 Task: Search one way flight ticket for 2 adults, 4 children and 1 infant on lap in business from Williston: Williston Basin International Airport to Raleigh: Raleigh-durham International Airport on 8-5-2023. Choice of flights is United. Number of bags: 2 carry on bags and 7 checked bags. Price is upto 107000. Outbound departure time preference is 4:00.
Action: Mouse moved to (429, 359)
Screenshot: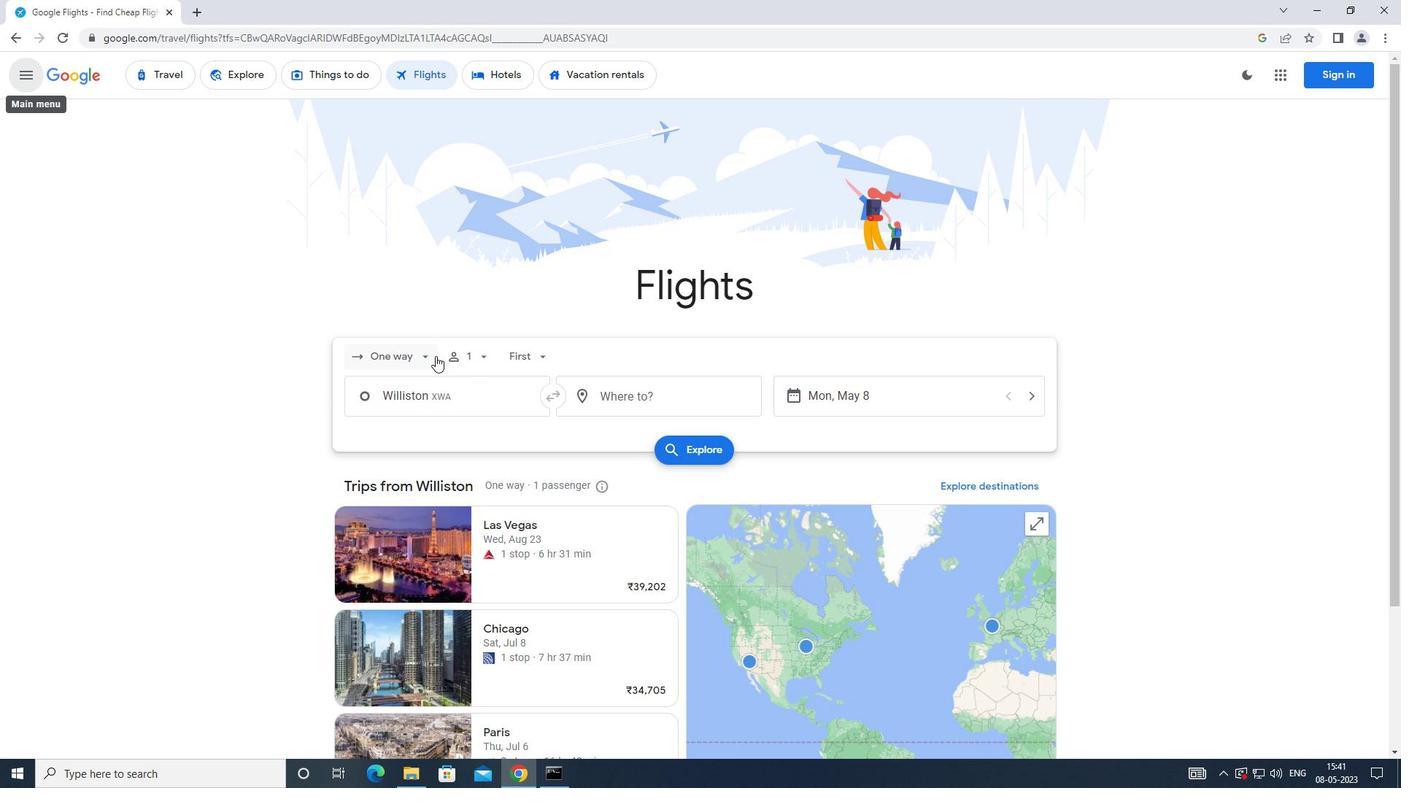 
Action: Mouse pressed left at (429, 359)
Screenshot: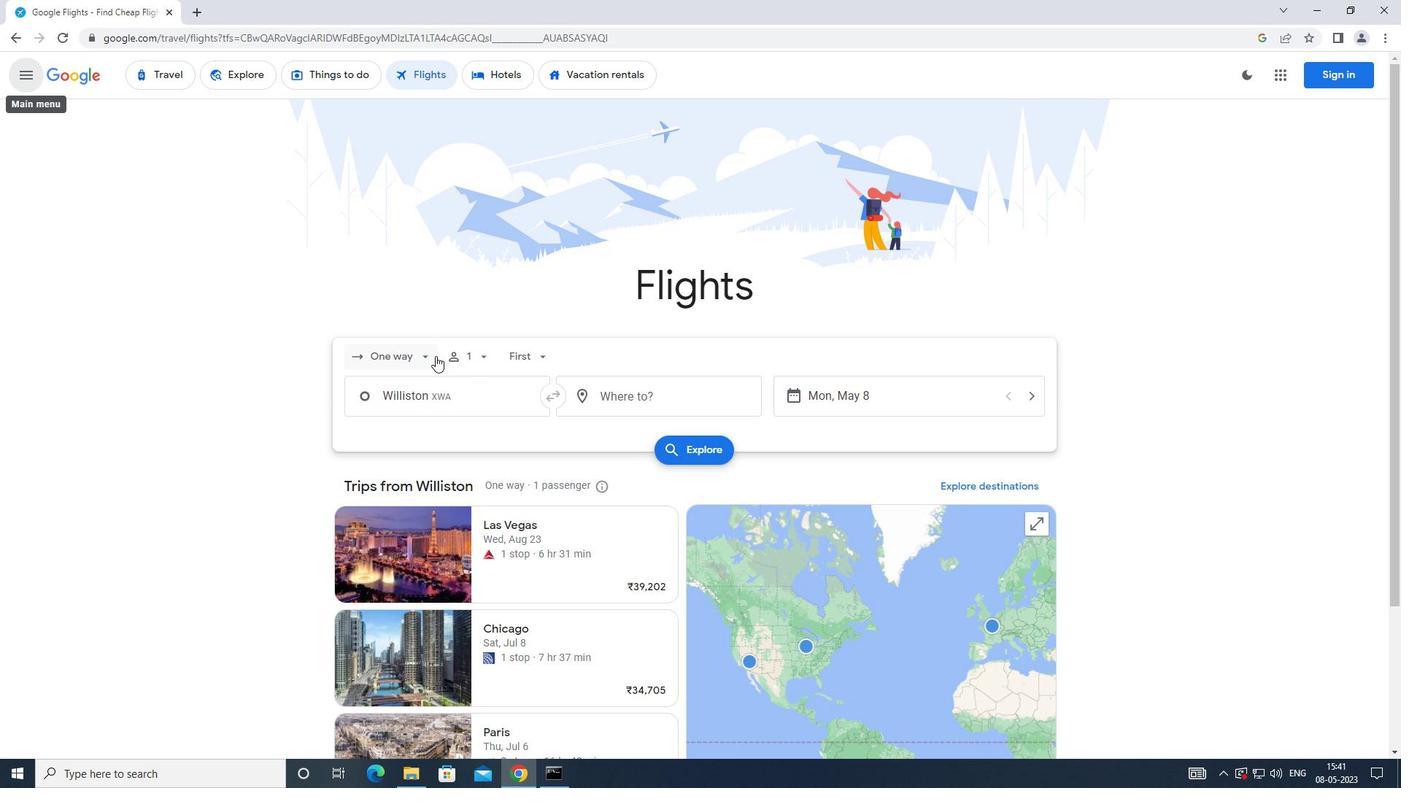 
Action: Mouse moved to (435, 424)
Screenshot: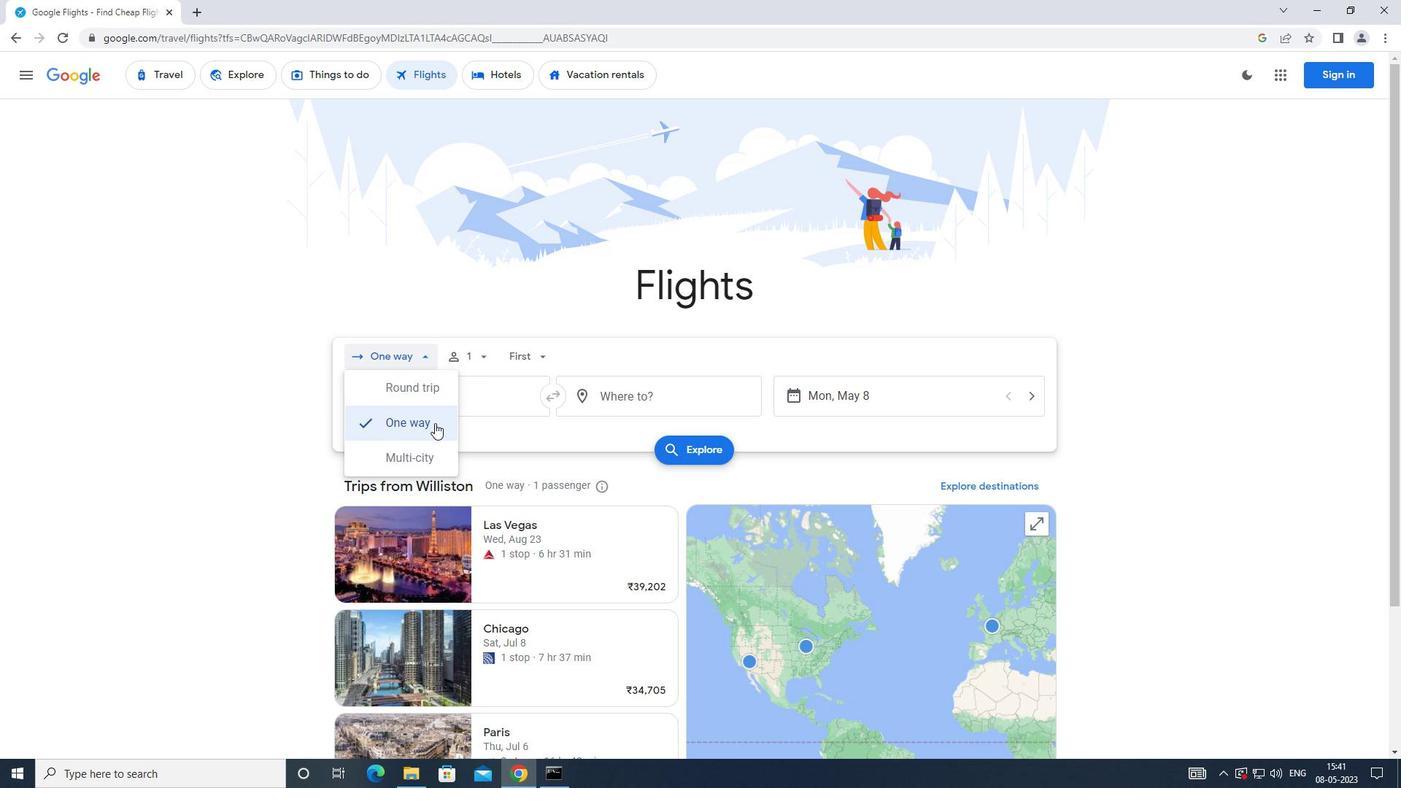 
Action: Mouse pressed left at (435, 424)
Screenshot: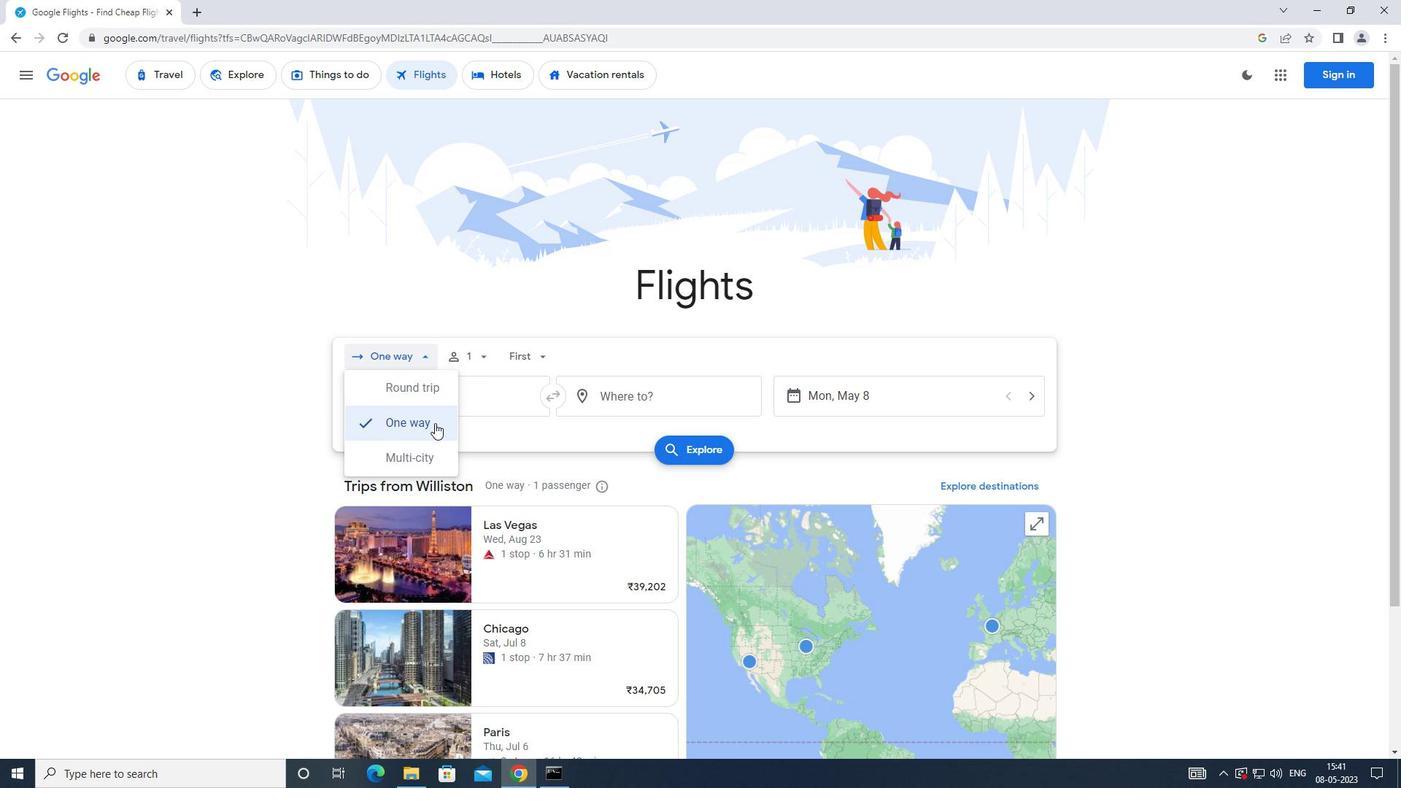 
Action: Mouse moved to (483, 357)
Screenshot: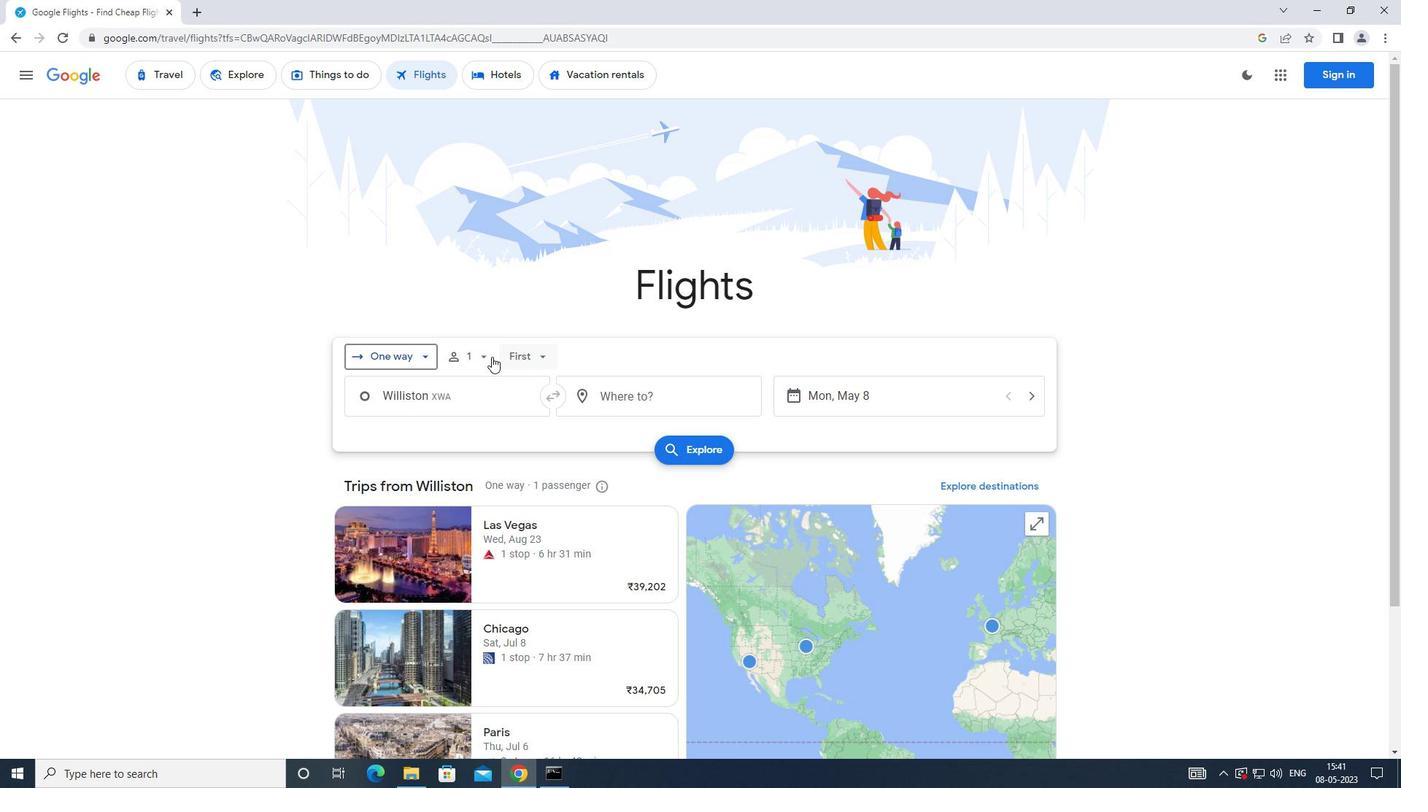 
Action: Mouse pressed left at (483, 357)
Screenshot: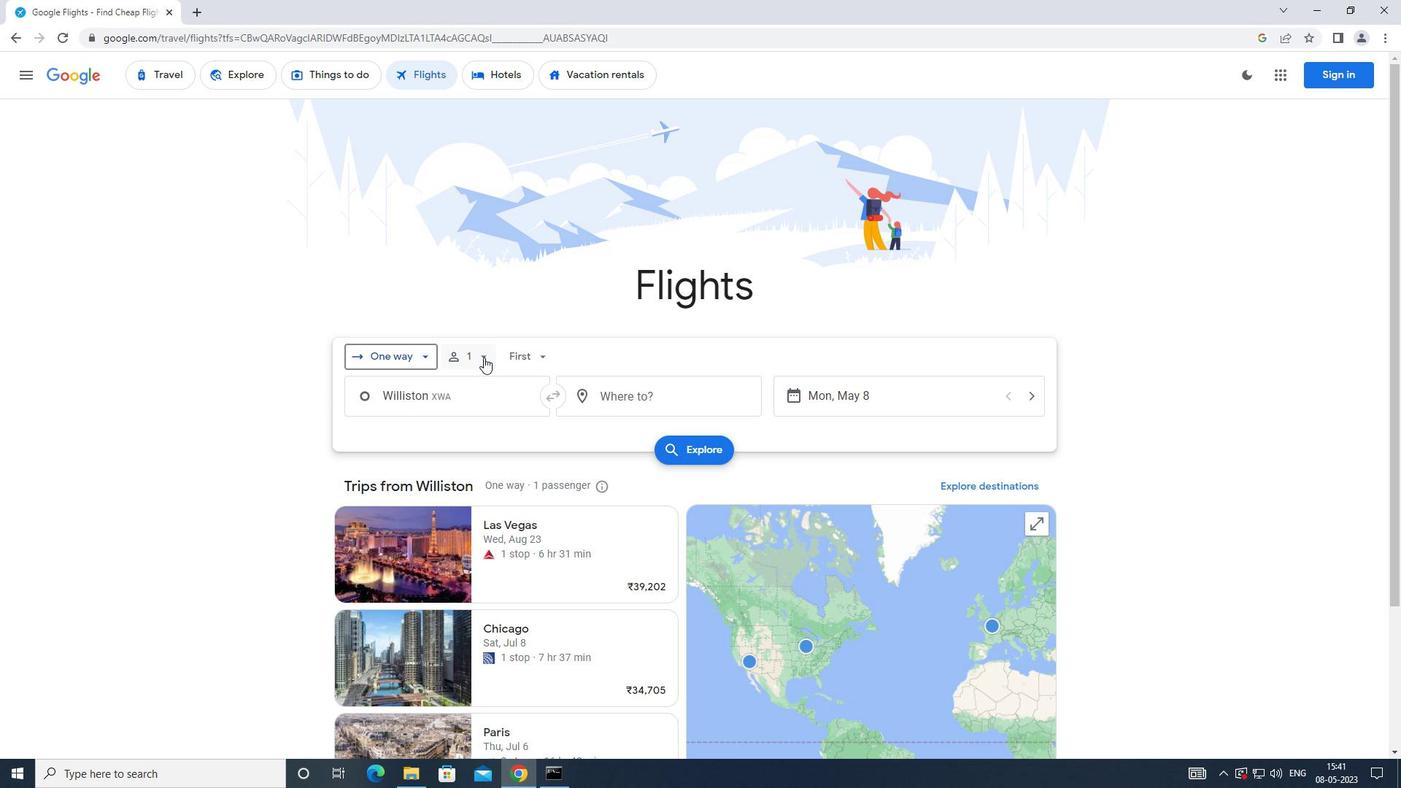 
Action: Mouse moved to (592, 389)
Screenshot: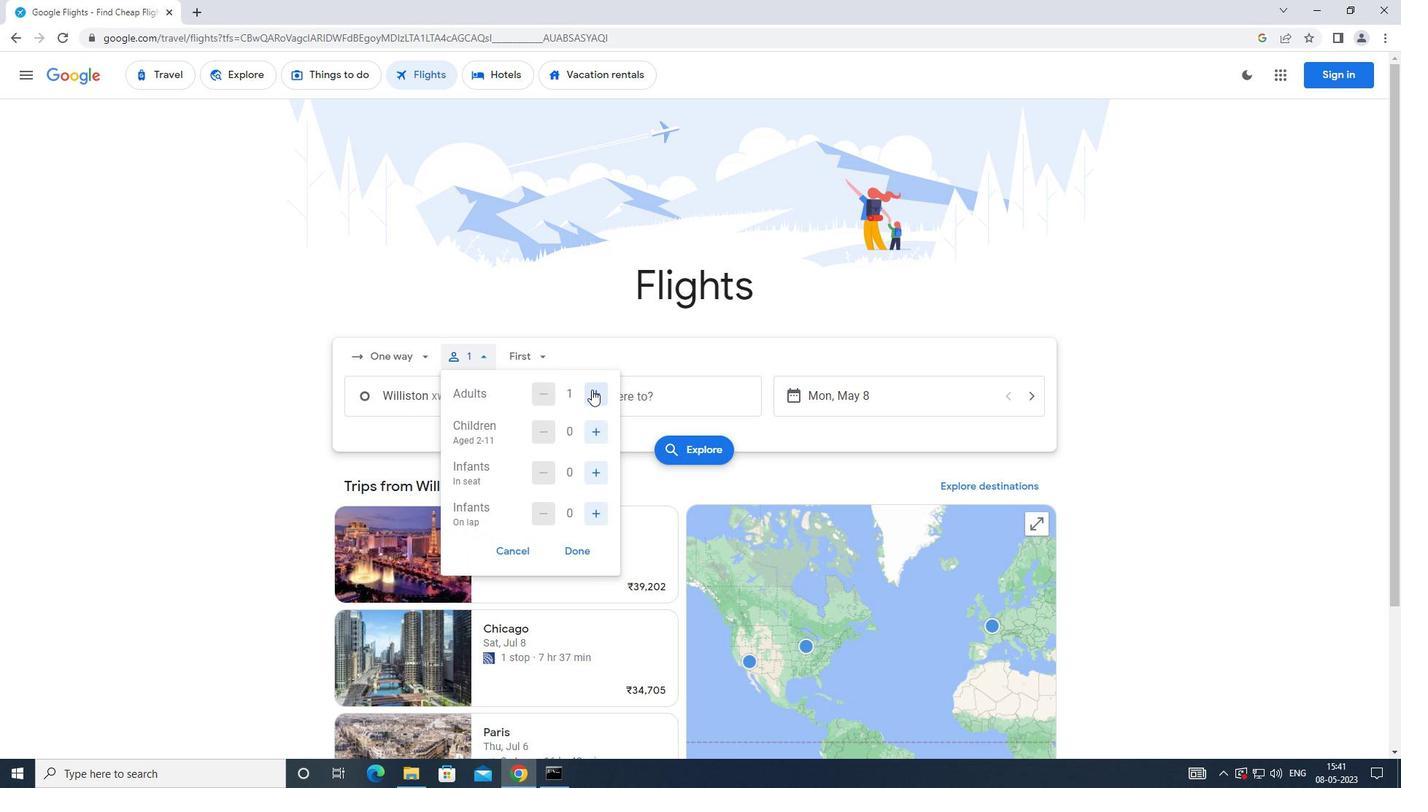 
Action: Mouse pressed left at (592, 389)
Screenshot: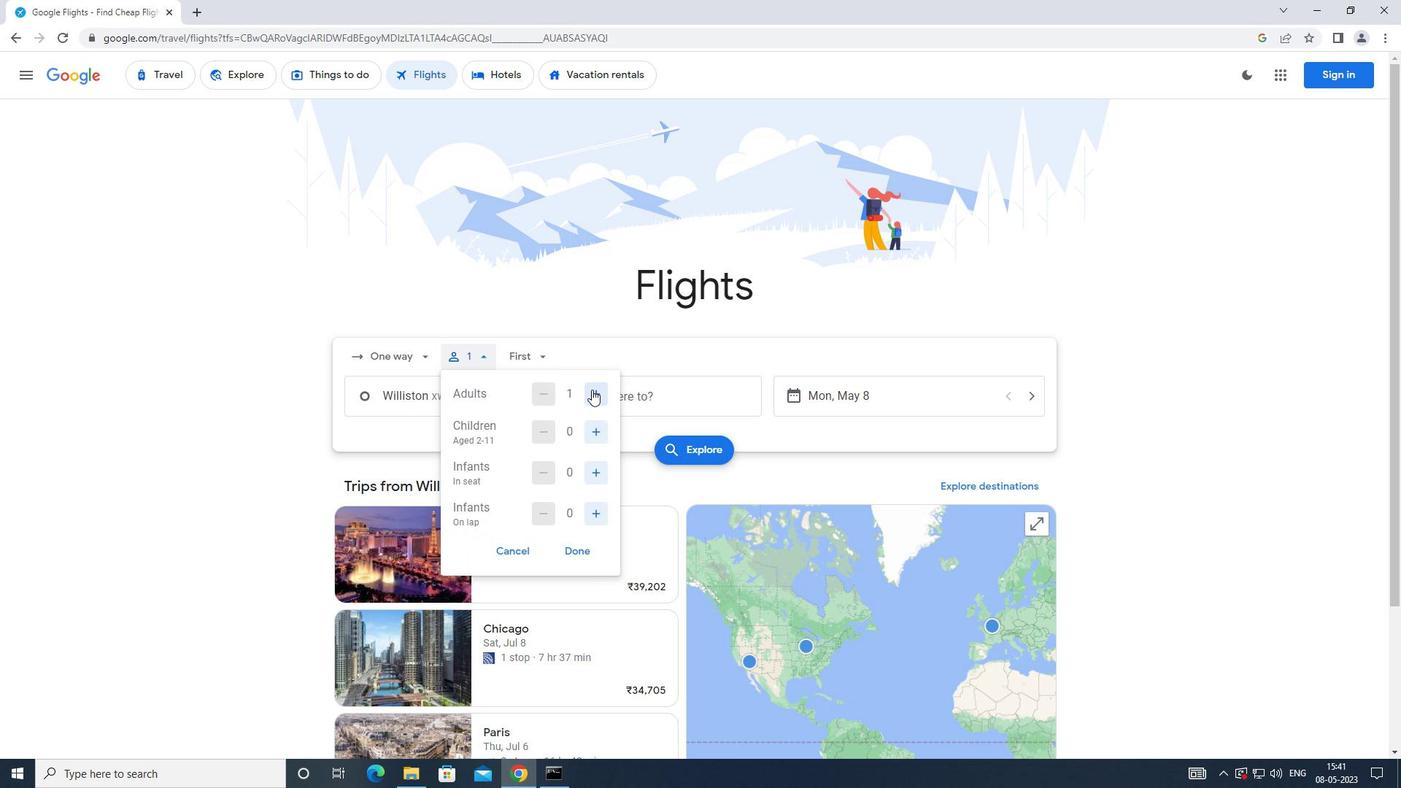 
Action: Mouse moved to (602, 442)
Screenshot: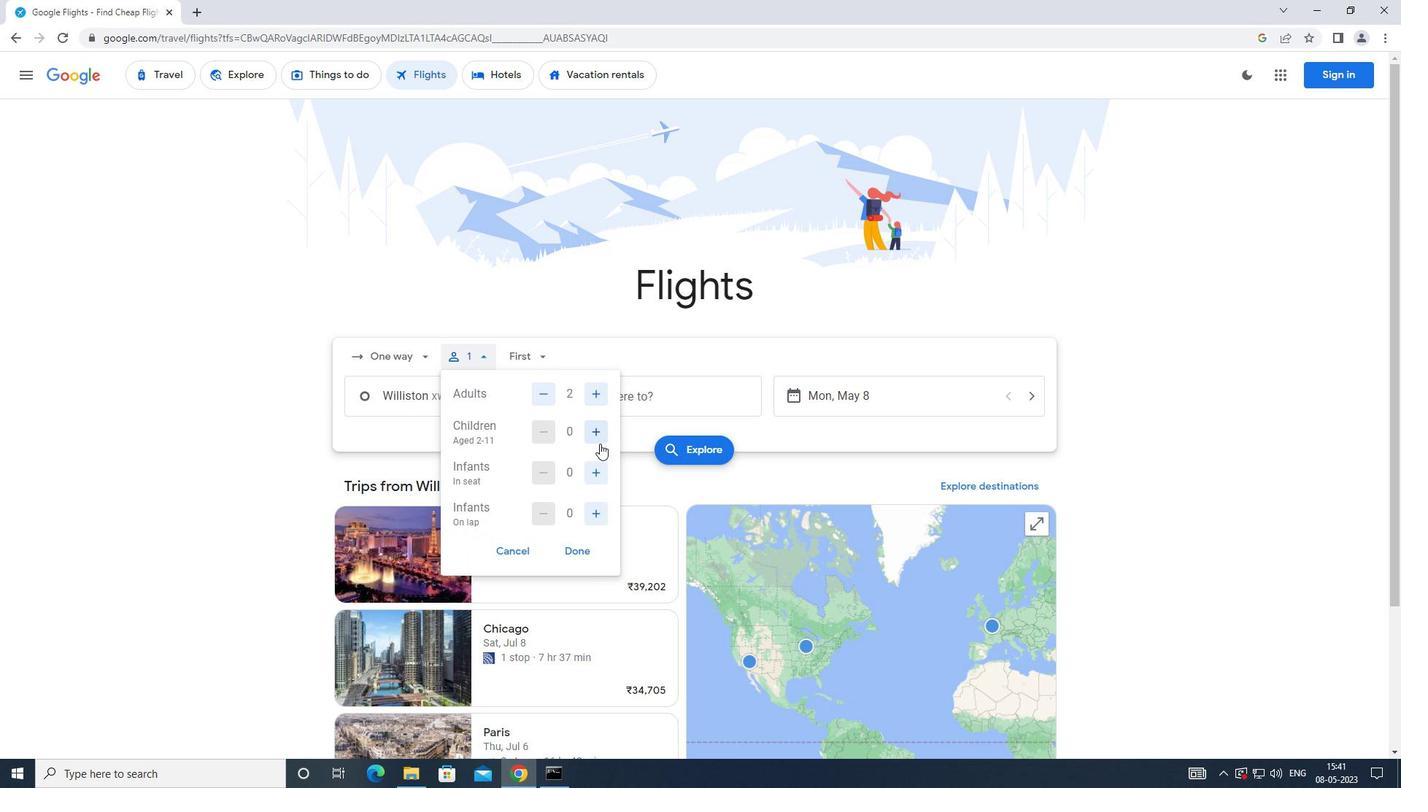 
Action: Mouse pressed left at (602, 442)
Screenshot: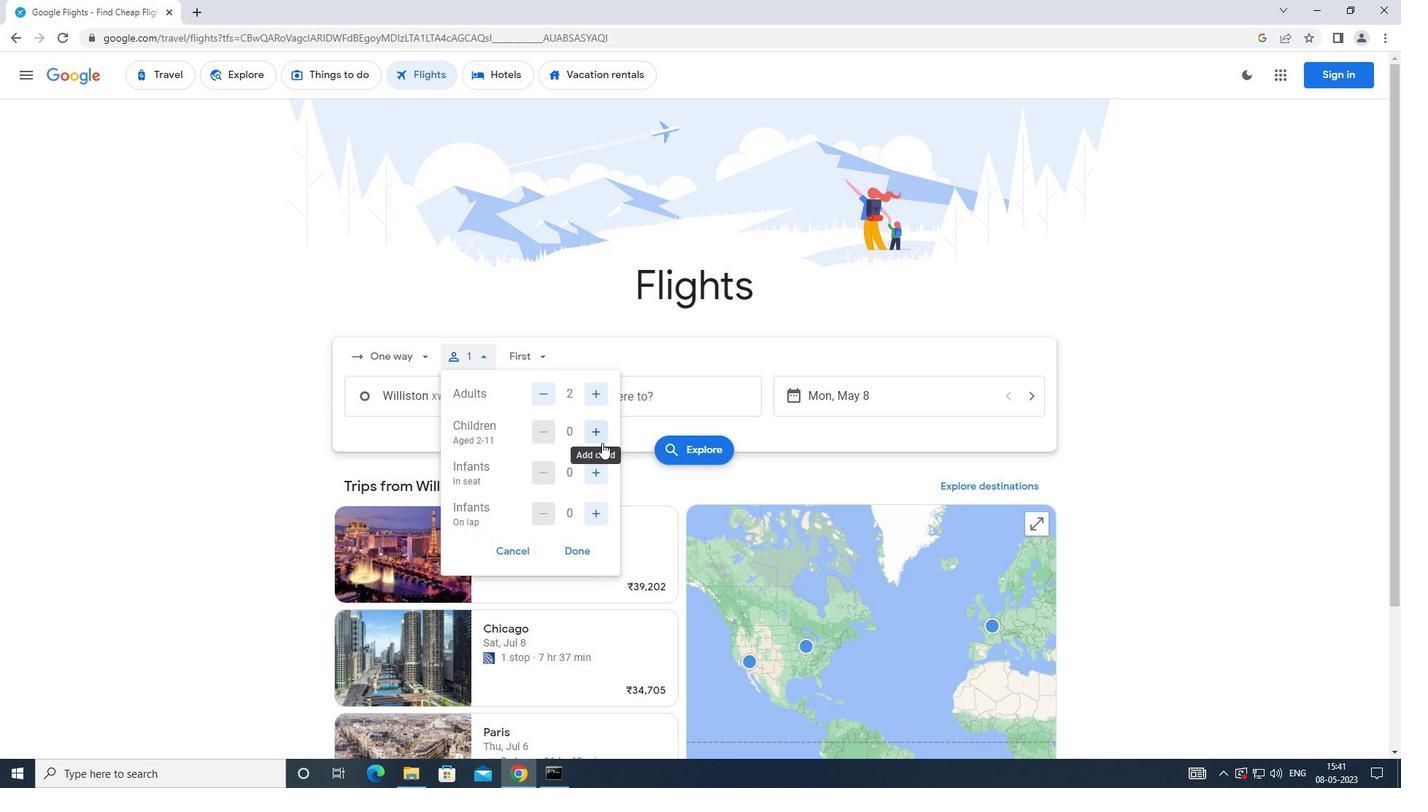 
Action: Mouse pressed left at (602, 442)
Screenshot: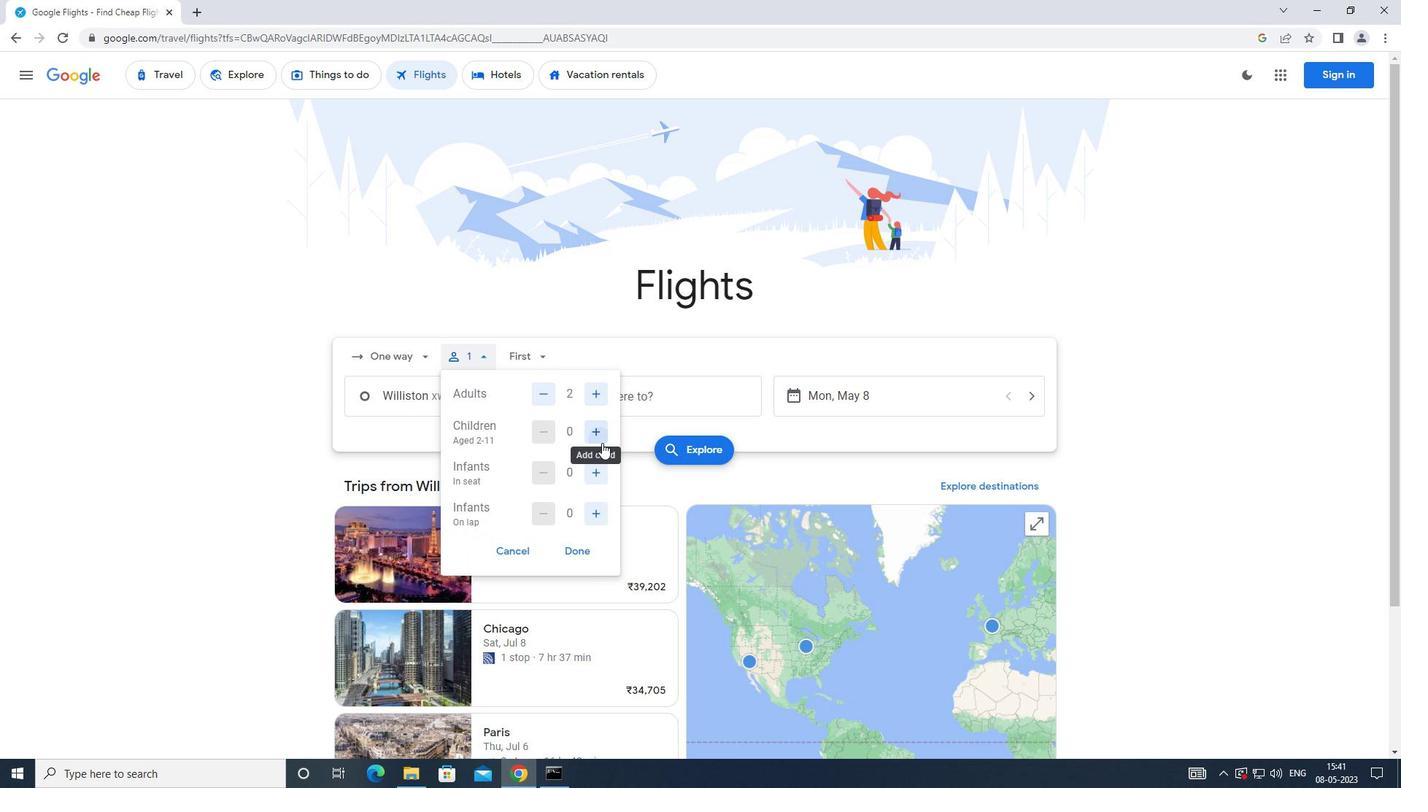 
Action: Mouse pressed left at (602, 442)
Screenshot: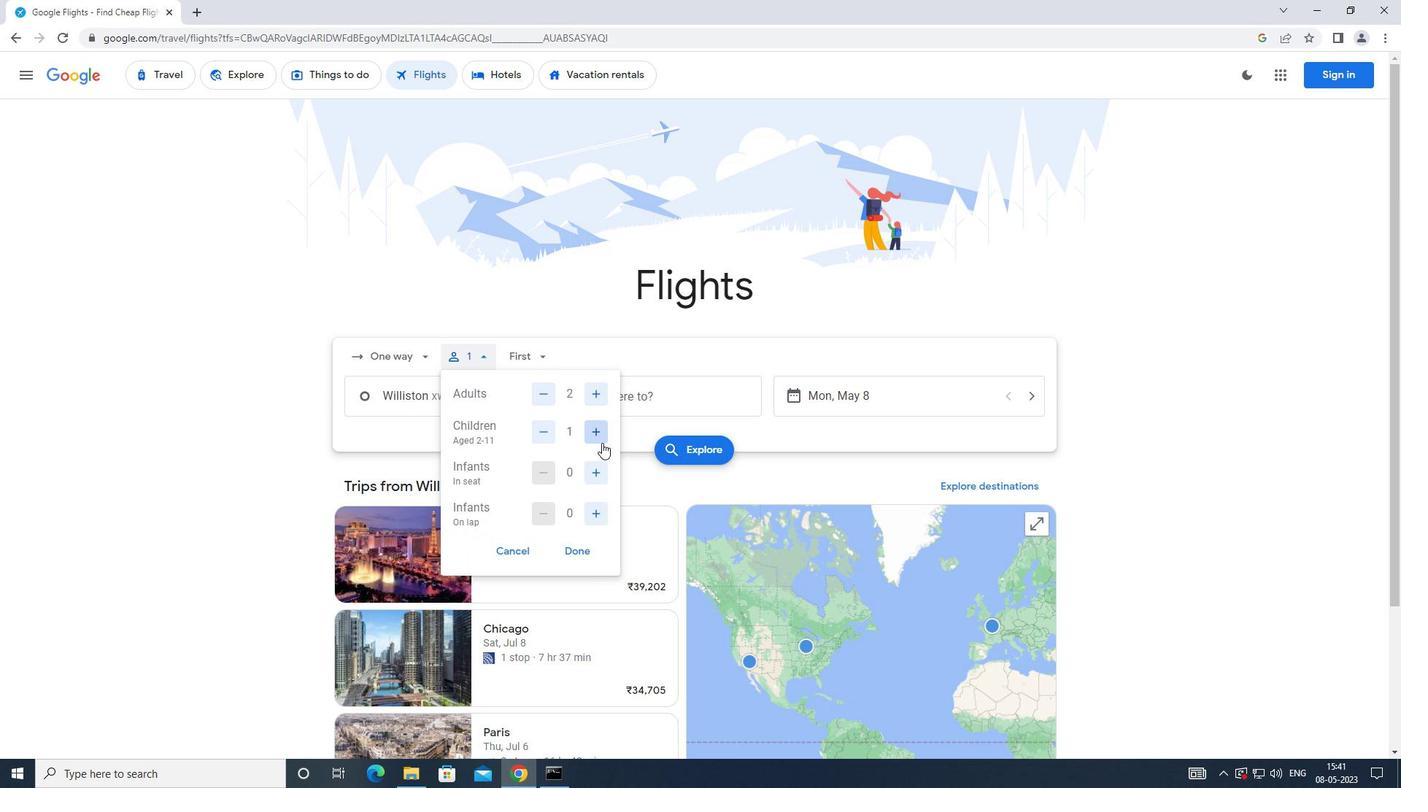 
Action: Mouse pressed left at (602, 442)
Screenshot: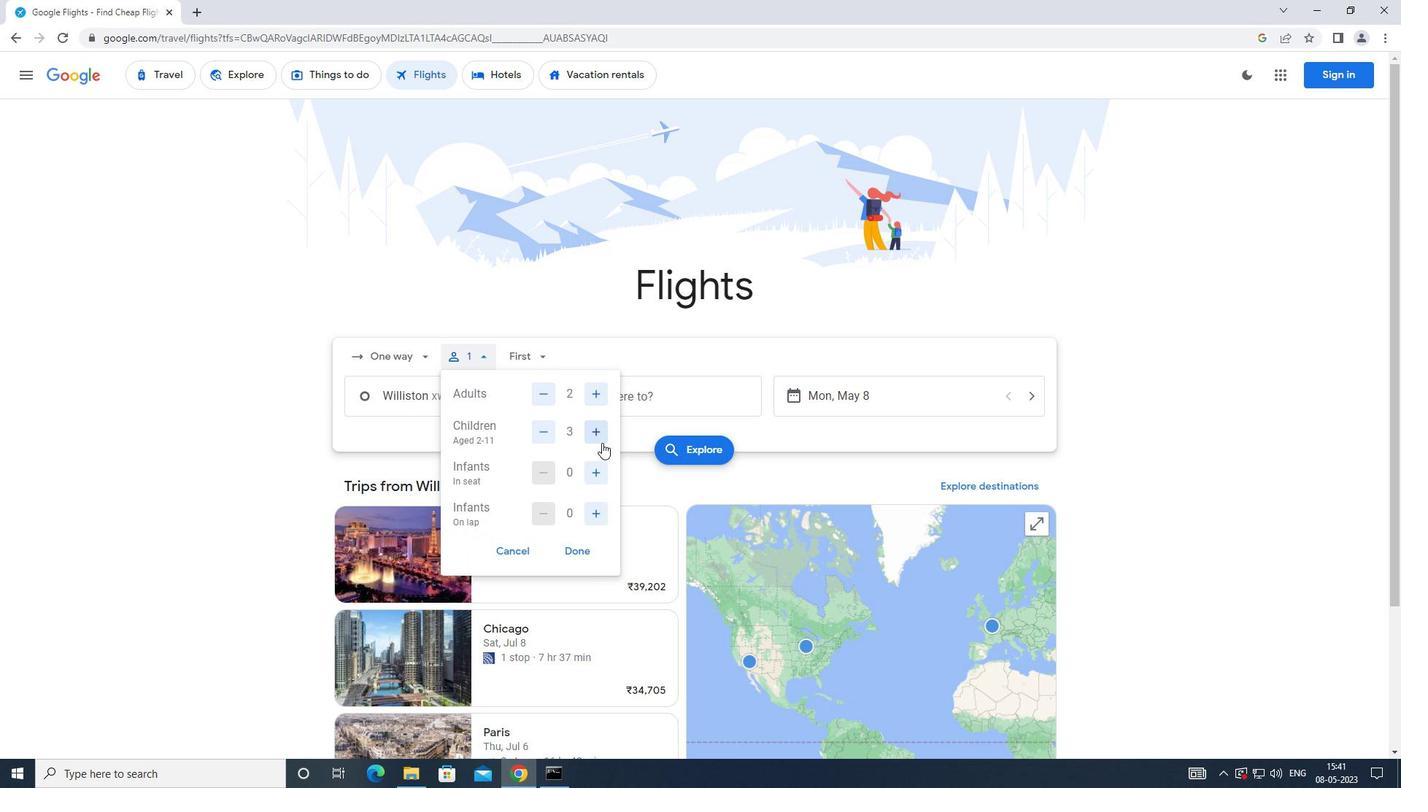 
Action: Mouse moved to (599, 464)
Screenshot: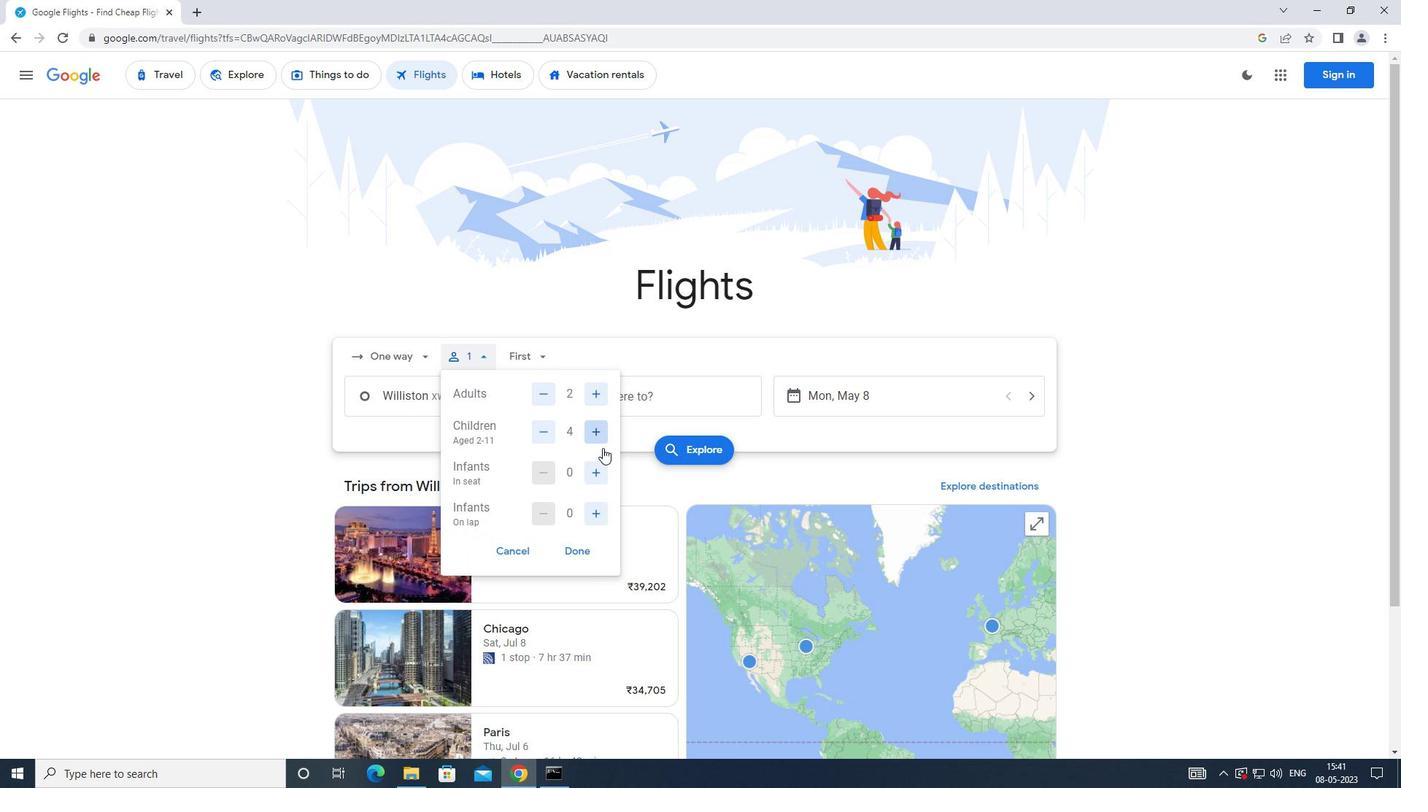 
Action: Mouse pressed left at (599, 464)
Screenshot: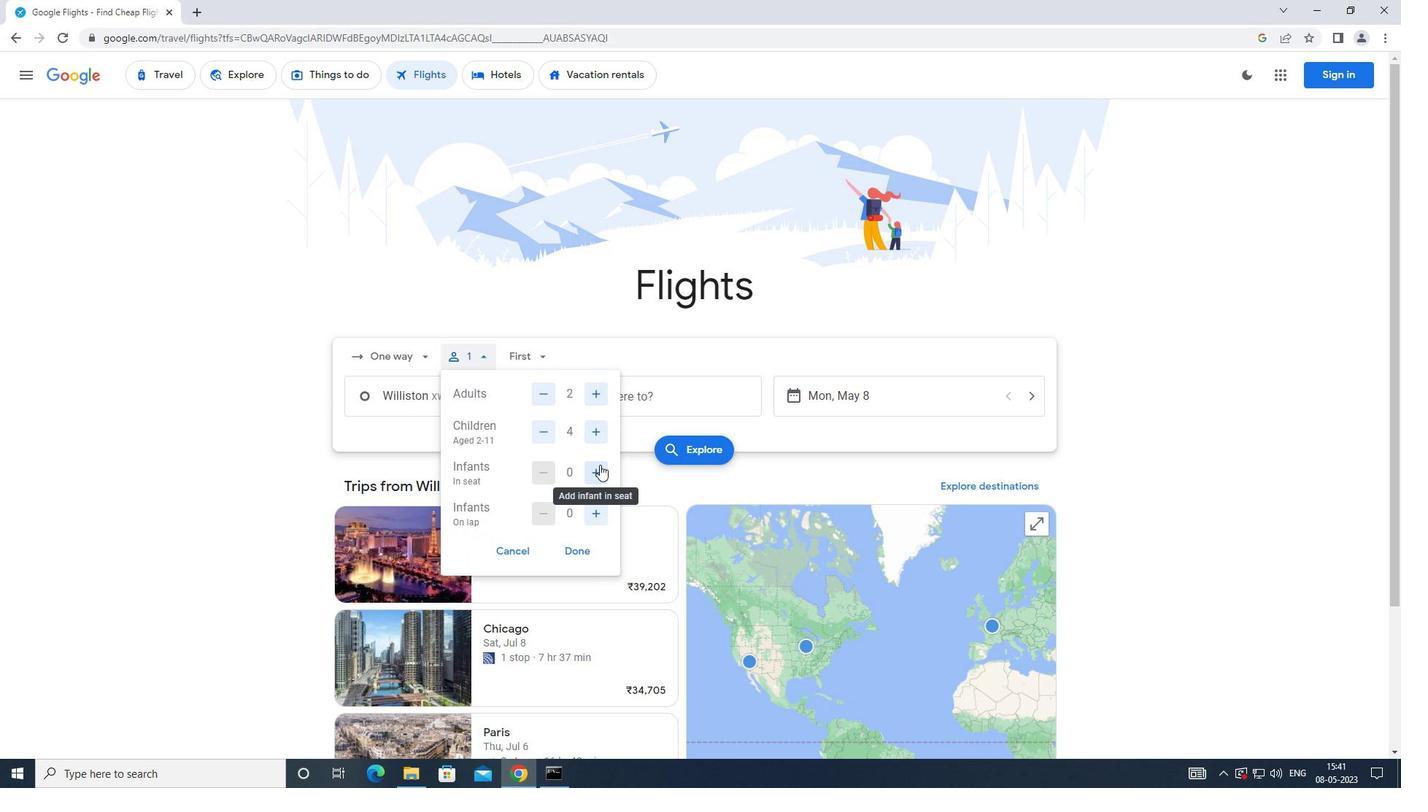 
Action: Mouse moved to (578, 545)
Screenshot: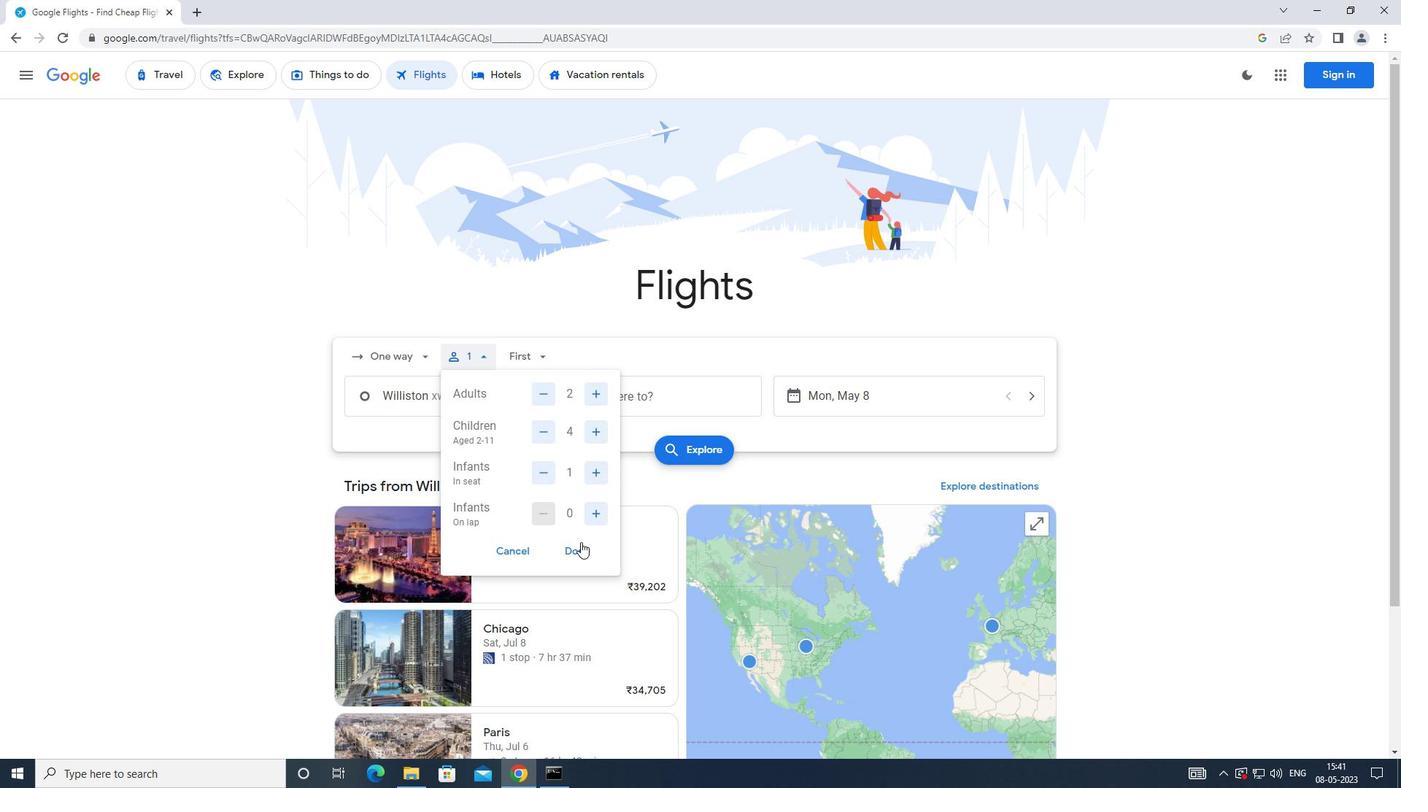 
Action: Mouse pressed left at (578, 545)
Screenshot: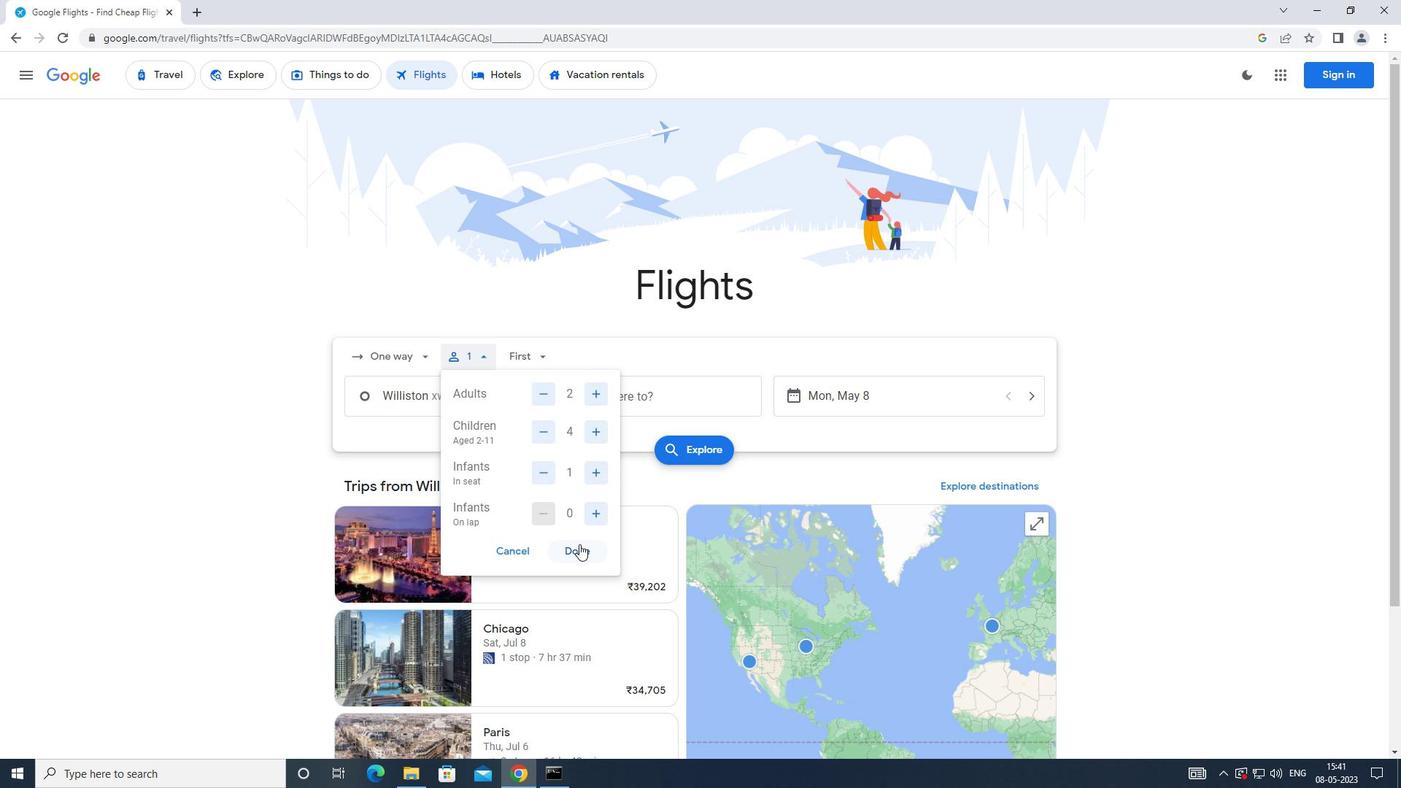 
Action: Mouse moved to (533, 357)
Screenshot: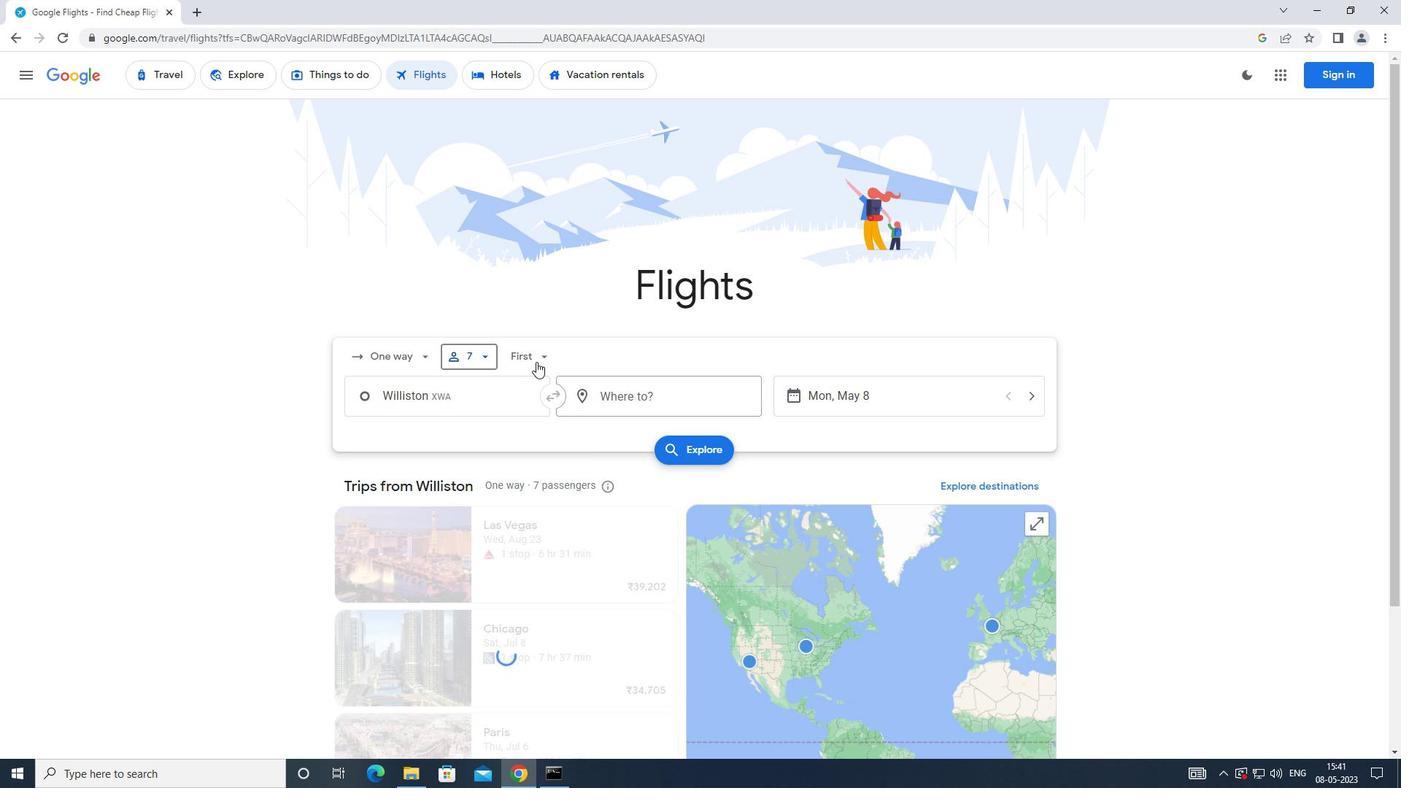 
Action: Mouse pressed left at (533, 357)
Screenshot: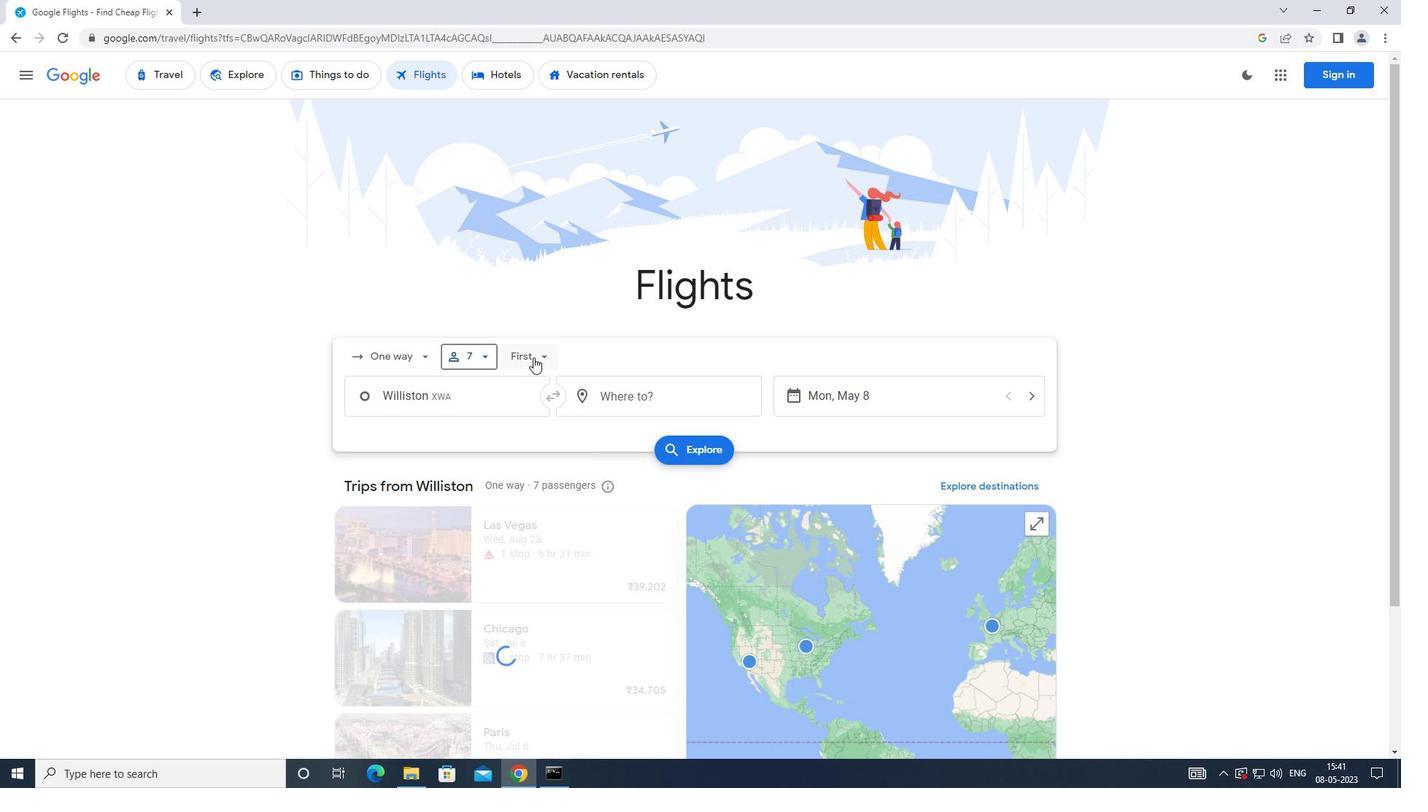 
Action: Mouse moved to (552, 456)
Screenshot: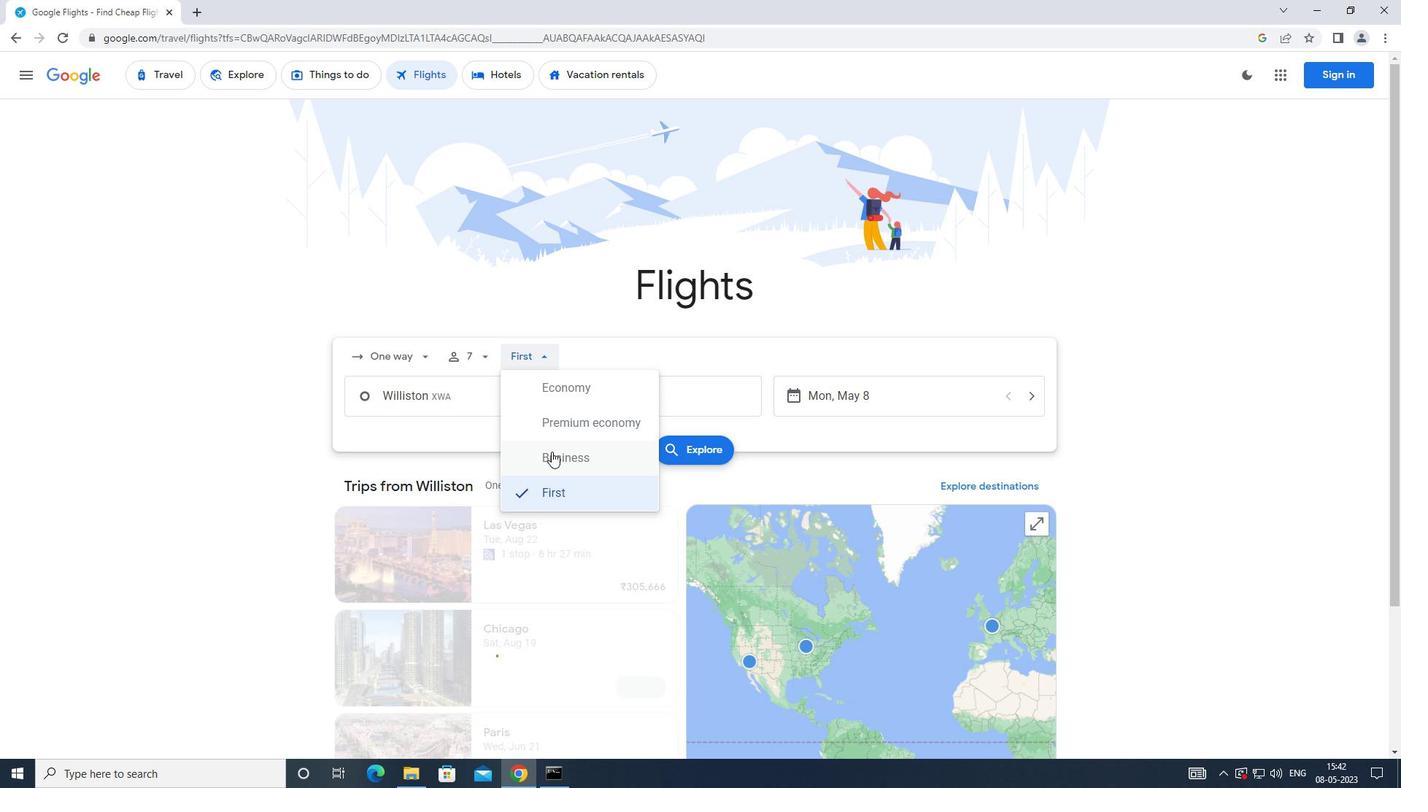 
Action: Mouse pressed left at (552, 456)
Screenshot: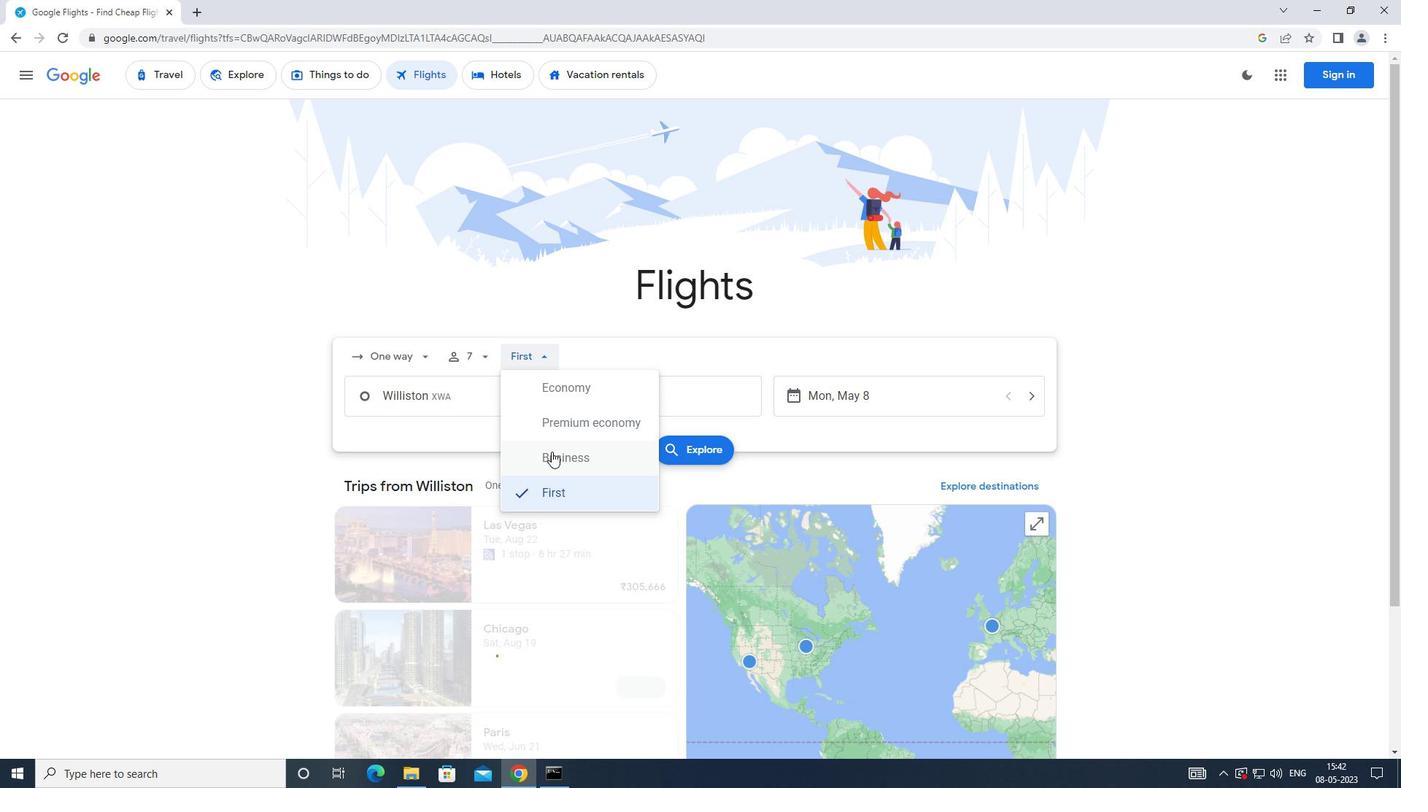 
Action: Mouse moved to (499, 402)
Screenshot: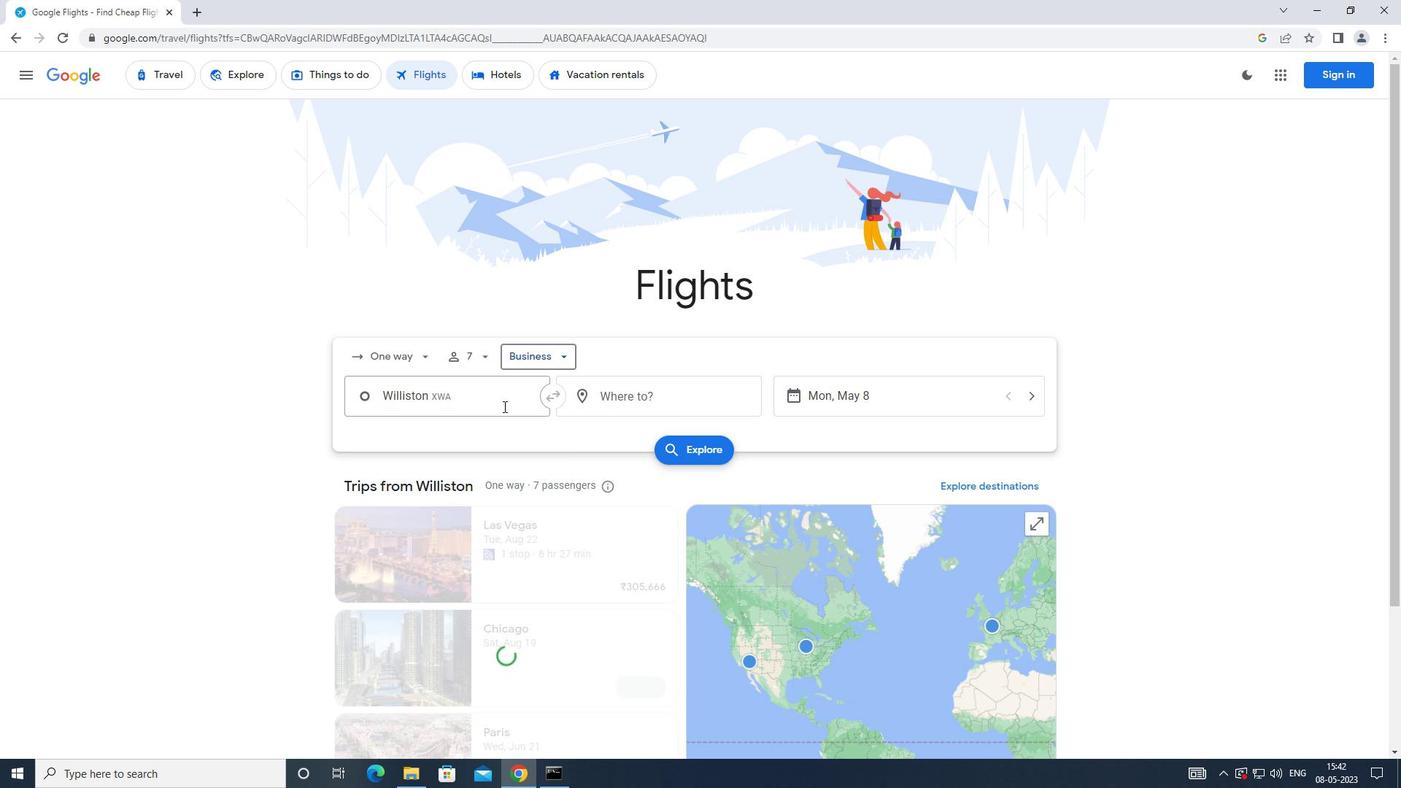
Action: Mouse pressed left at (499, 402)
Screenshot: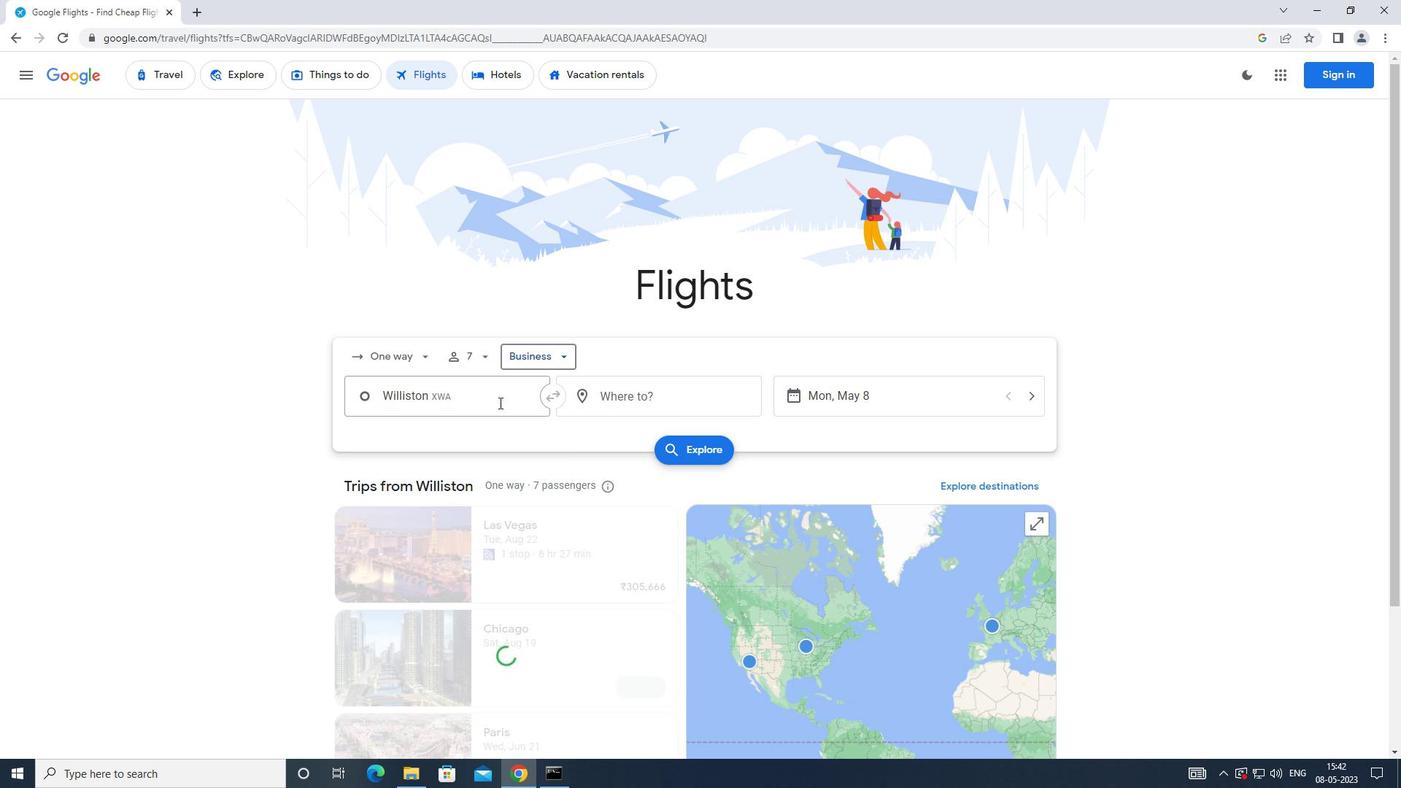 
Action: Mouse moved to (478, 436)
Screenshot: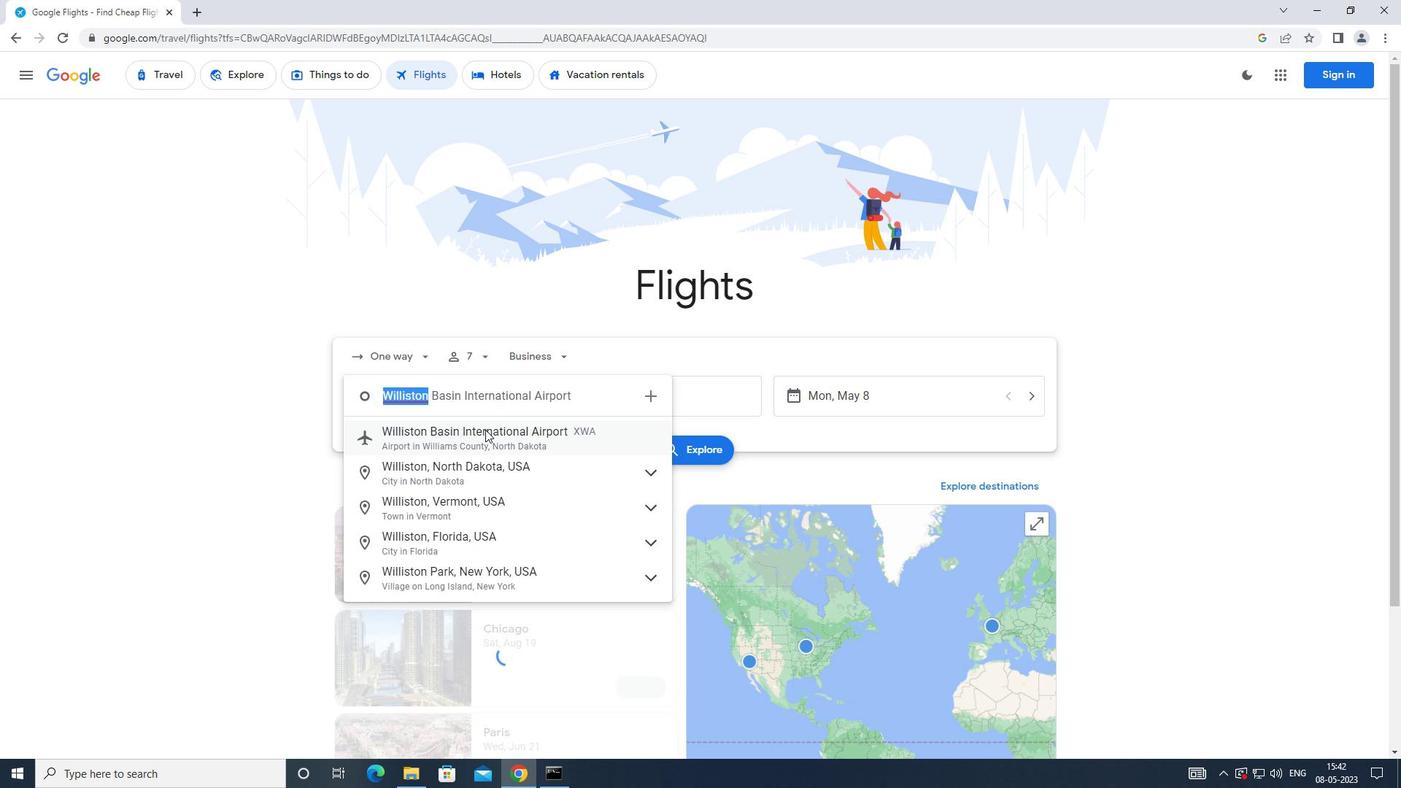
Action: Mouse pressed left at (478, 436)
Screenshot: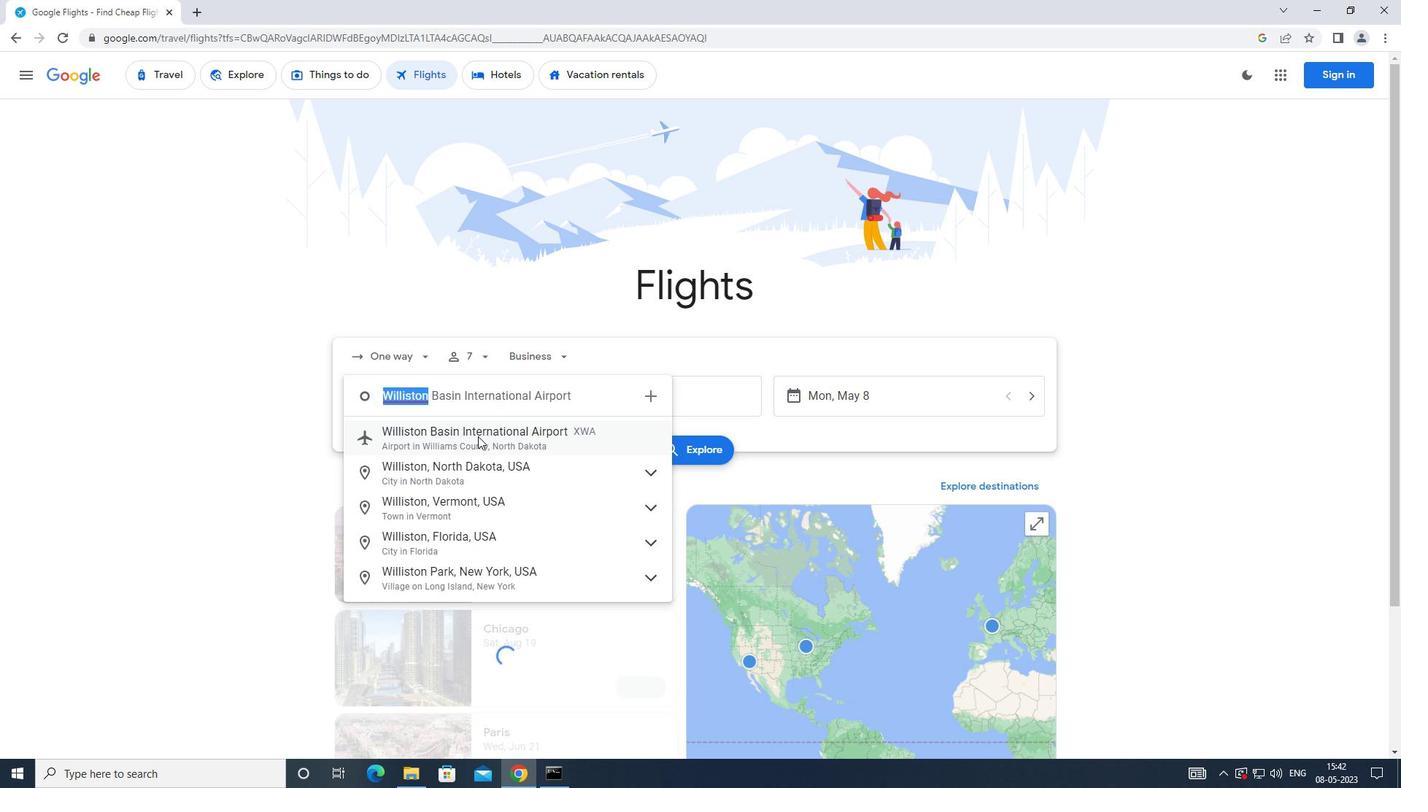 
Action: Mouse moved to (596, 399)
Screenshot: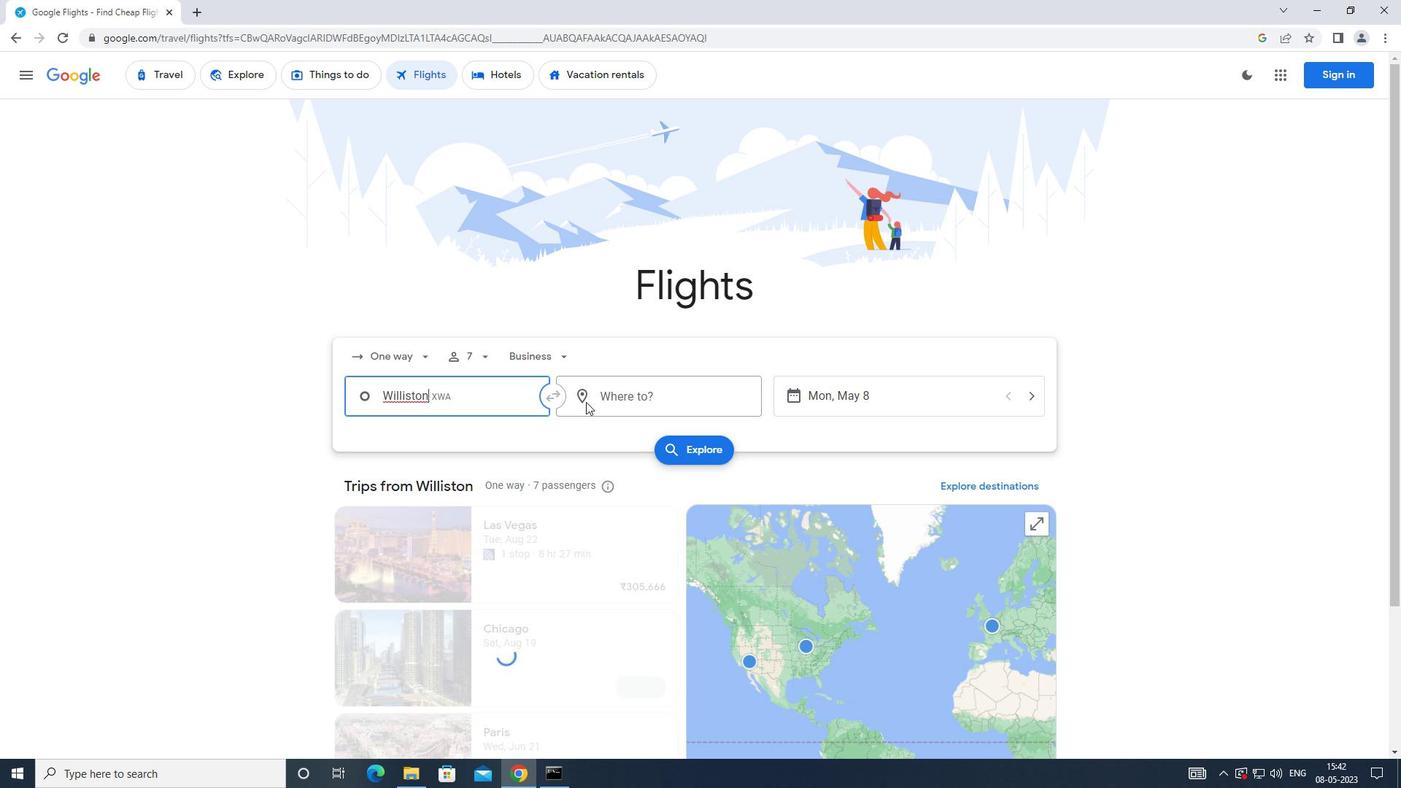 
Action: Mouse pressed left at (596, 399)
Screenshot: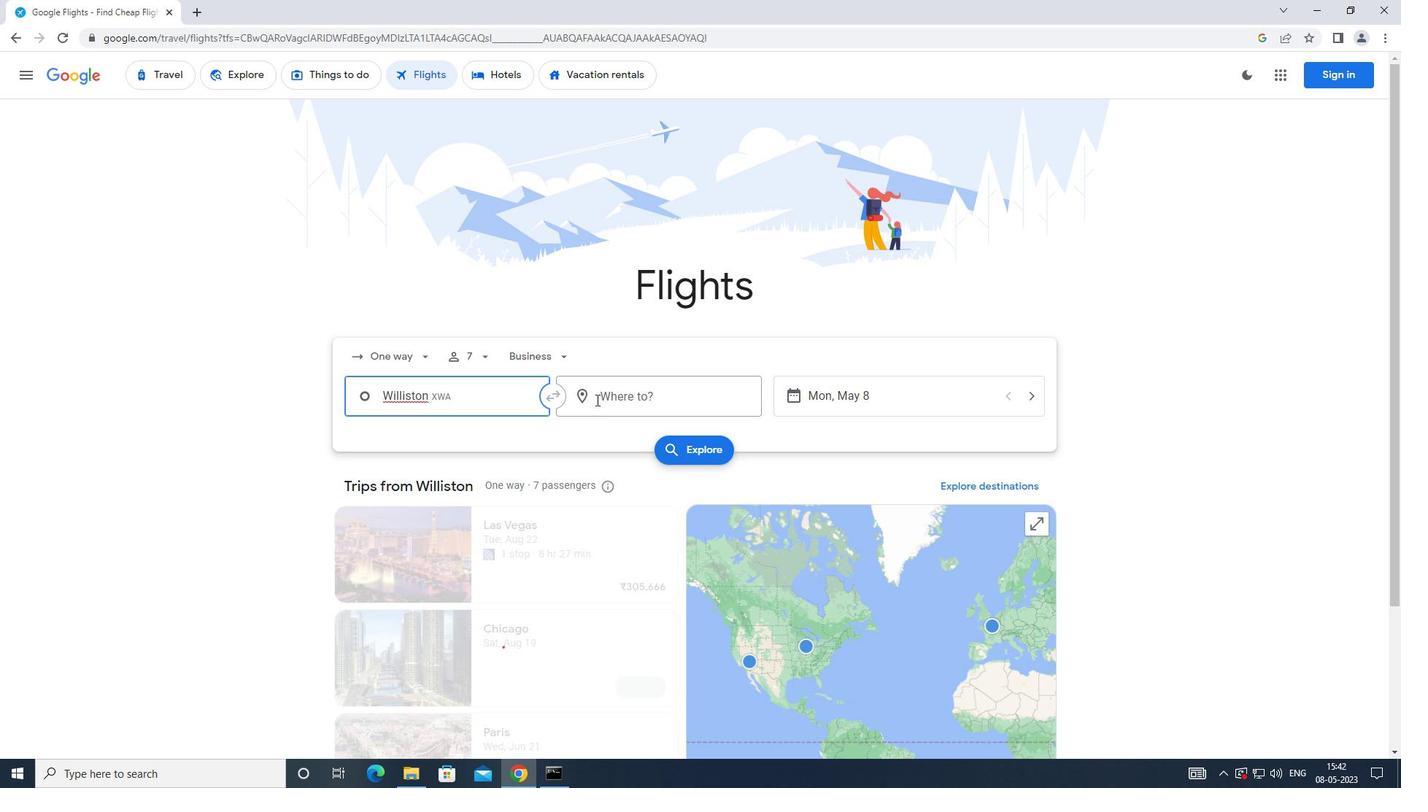
Action: Mouse moved to (596, 415)
Screenshot: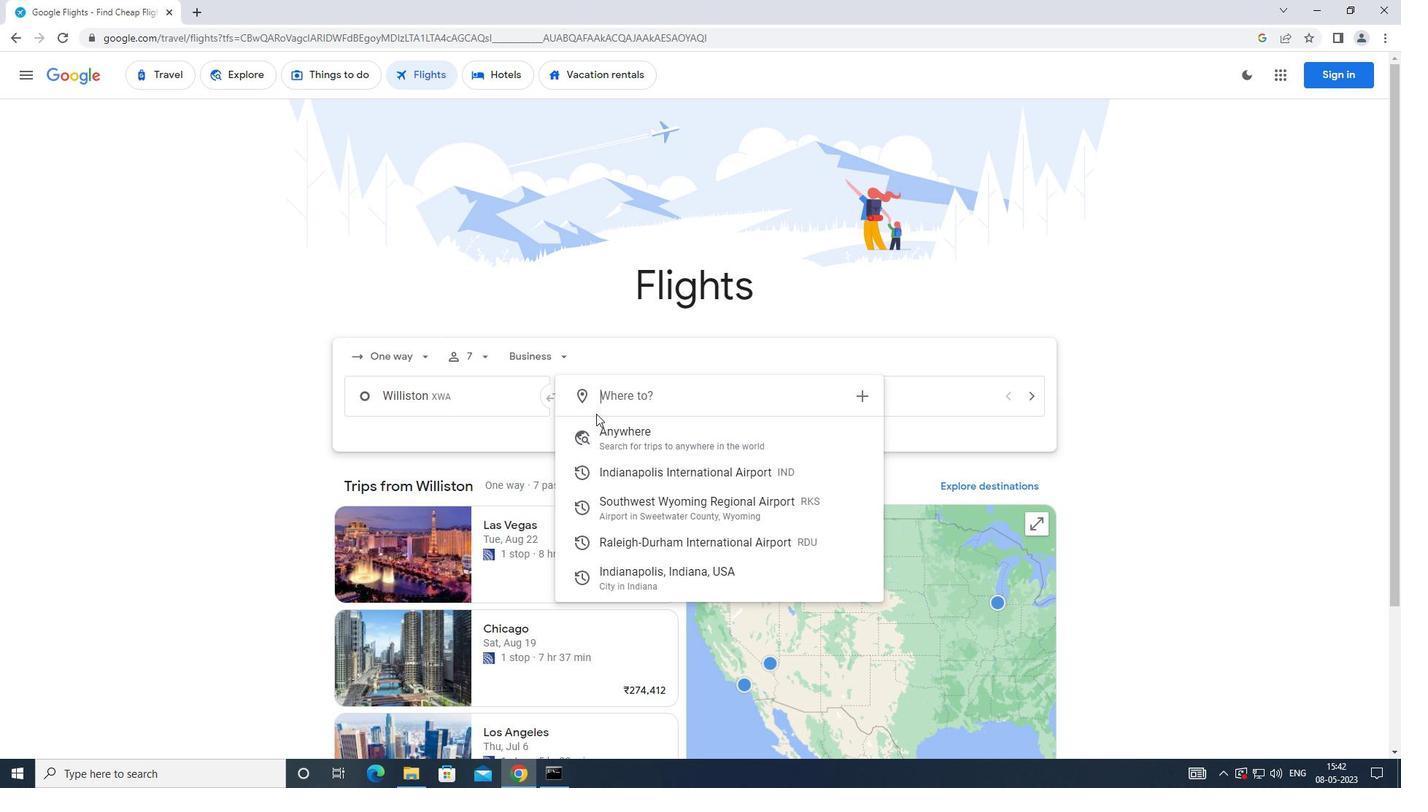
Action: Key pressed <Key.caps_lock>r<Key.caps_lock>aleigh
Screenshot: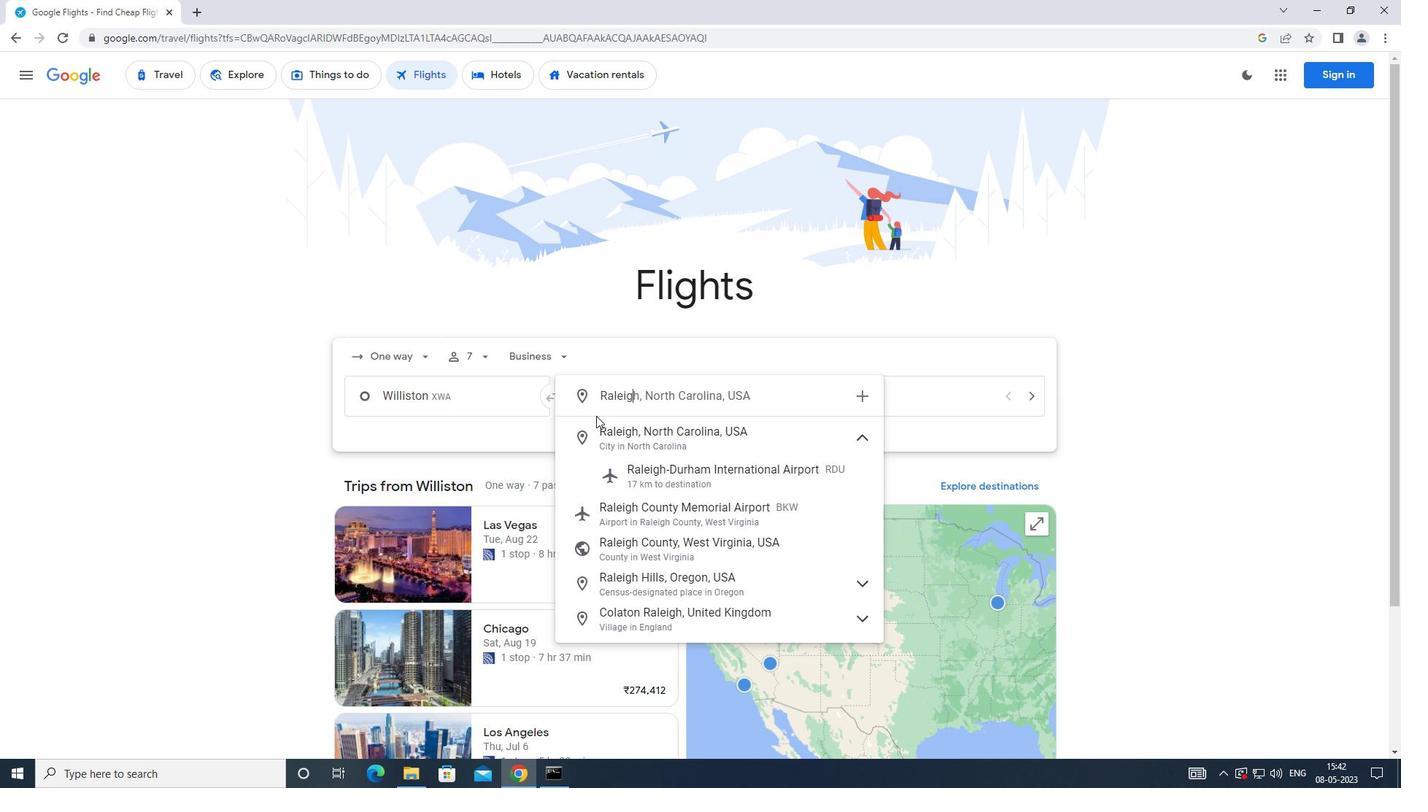 
Action: Mouse moved to (633, 477)
Screenshot: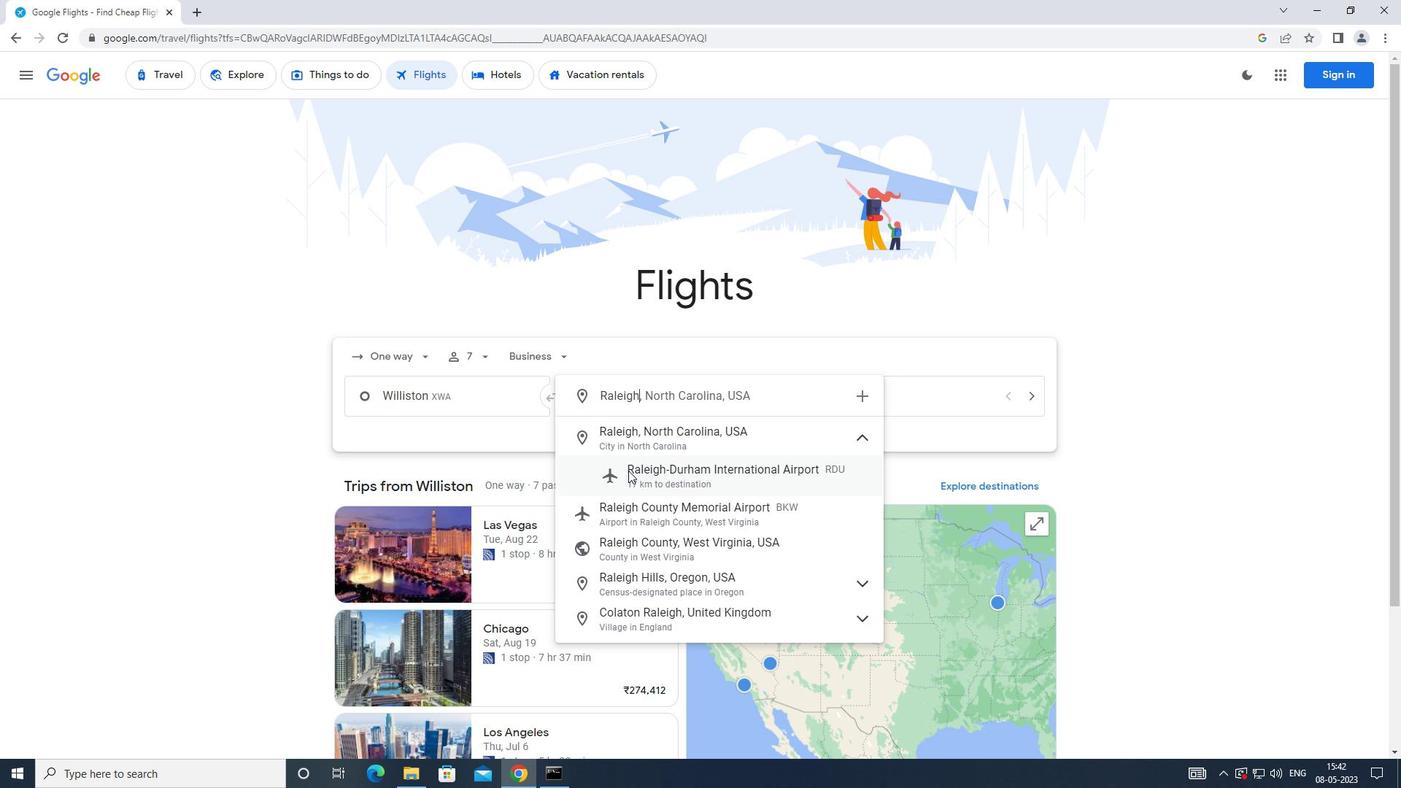 
Action: Mouse pressed left at (633, 477)
Screenshot: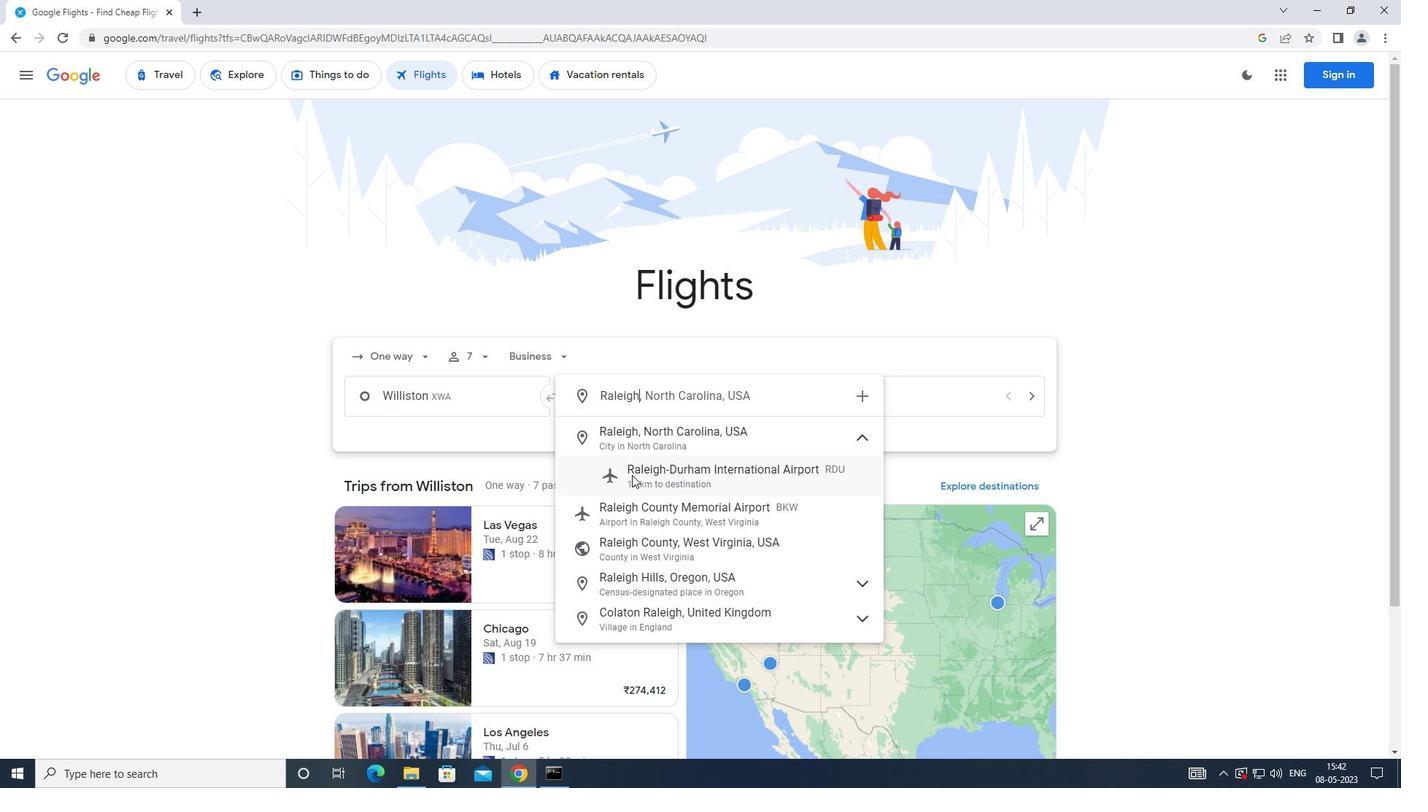 
Action: Mouse moved to (835, 409)
Screenshot: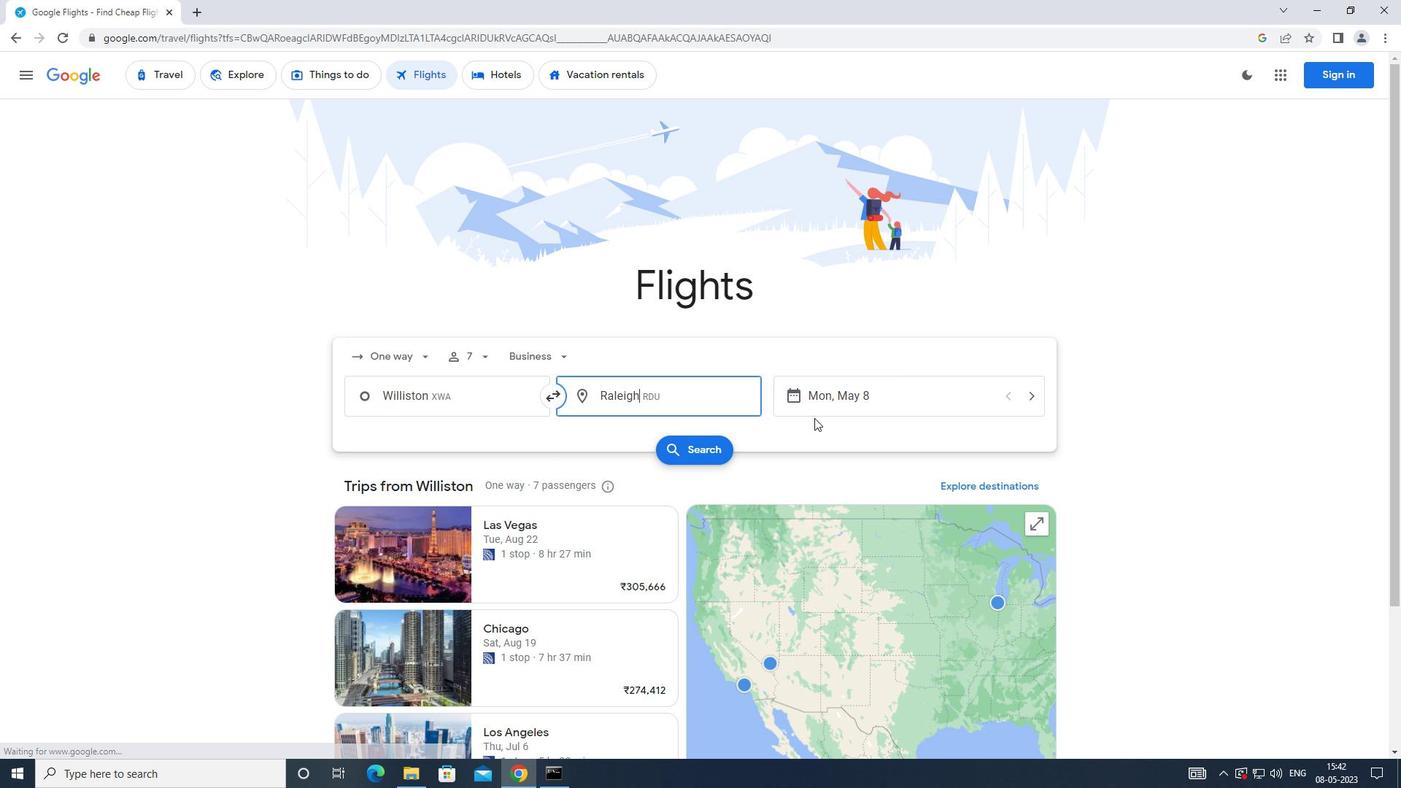 
Action: Mouse pressed left at (835, 409)
Screenshot: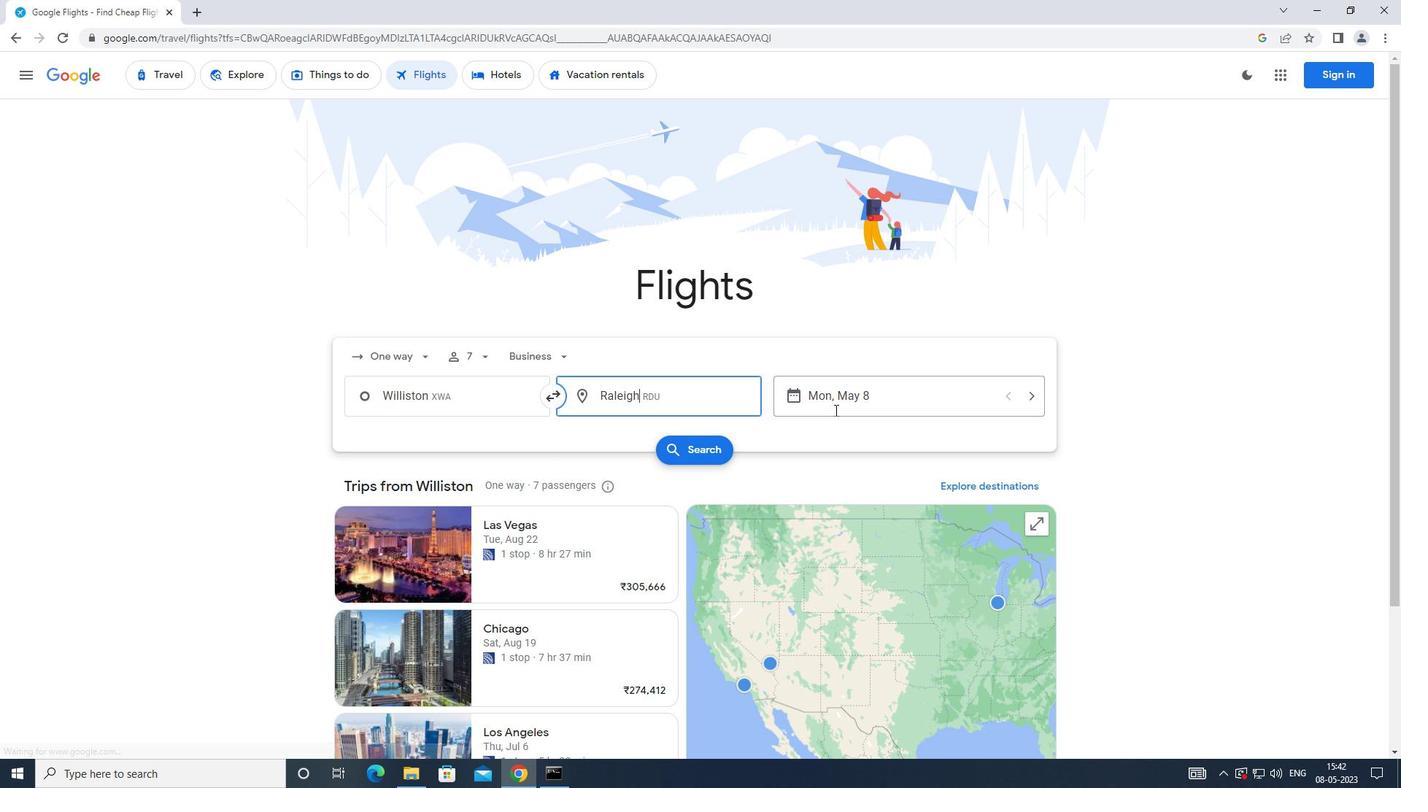 
Action: Mouse moved to (564, 525)
Screenshot: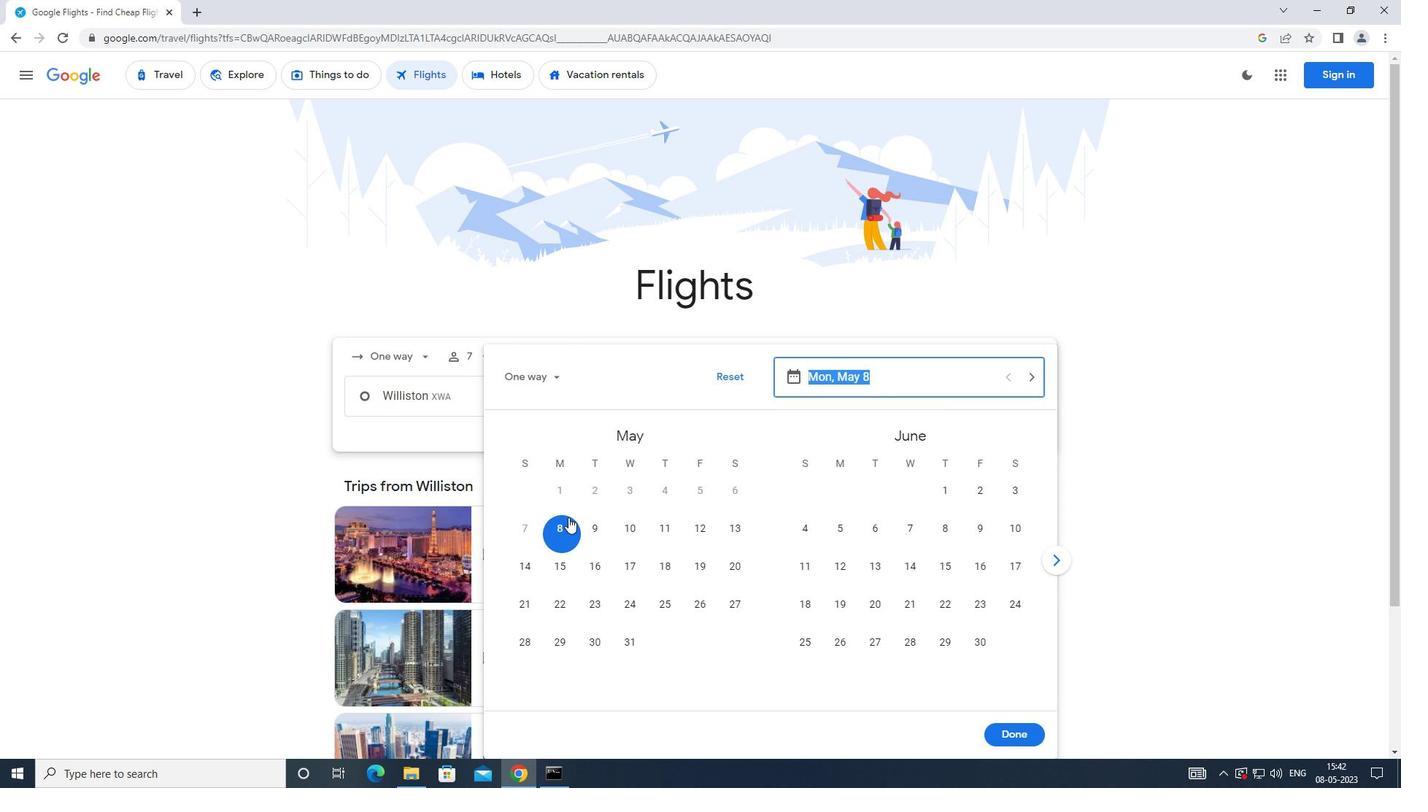 
Action: Mouse pressed left at (564, 525)
Screenshot: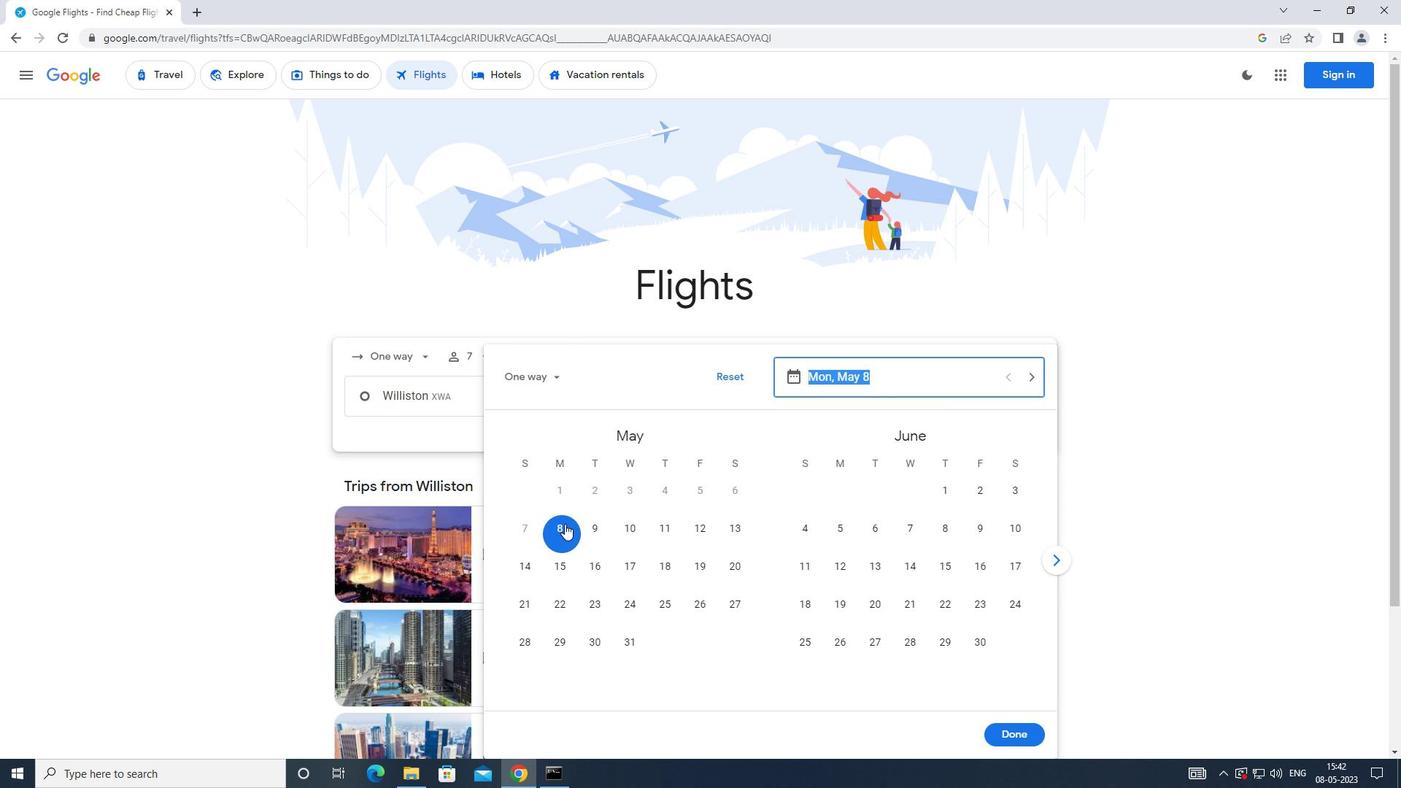 
Action: Mouse moved to (1009, 730)
Screenshot: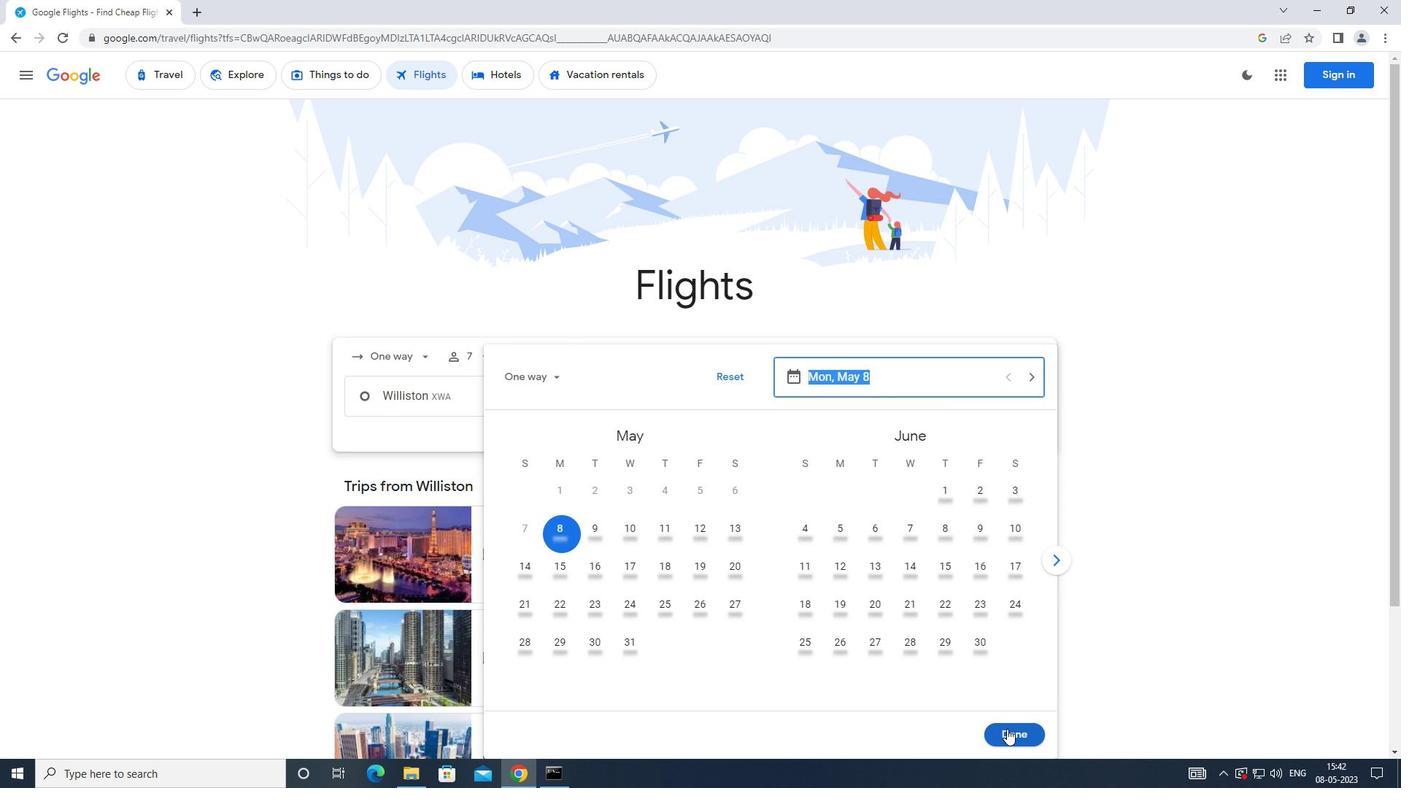
Action: Mouse pressed left at (1009, 730)
Screenshot: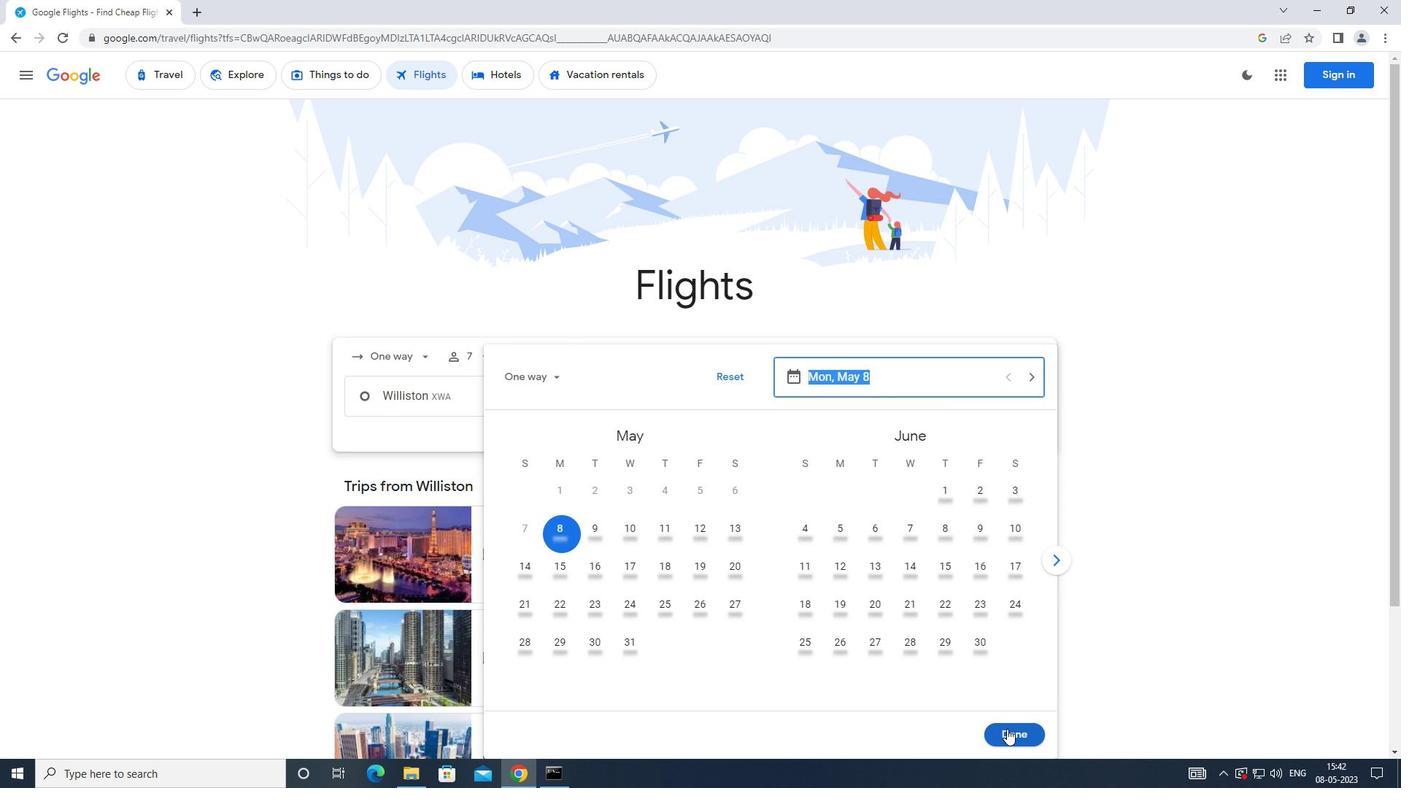 
Action: Mouse moved to (713, 441)
Screenshot: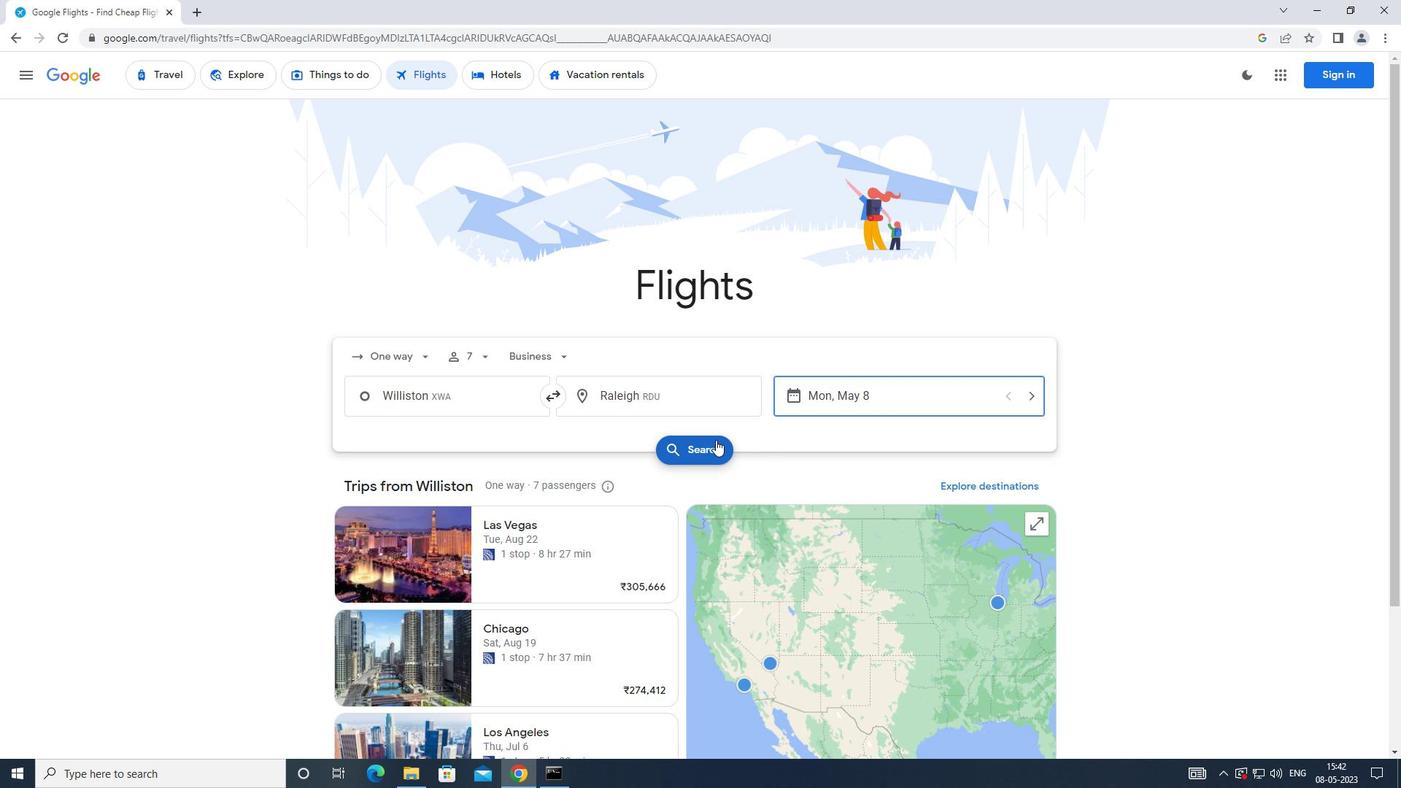 
Action: Mouse pressed left at (713, 441)
Screenshot: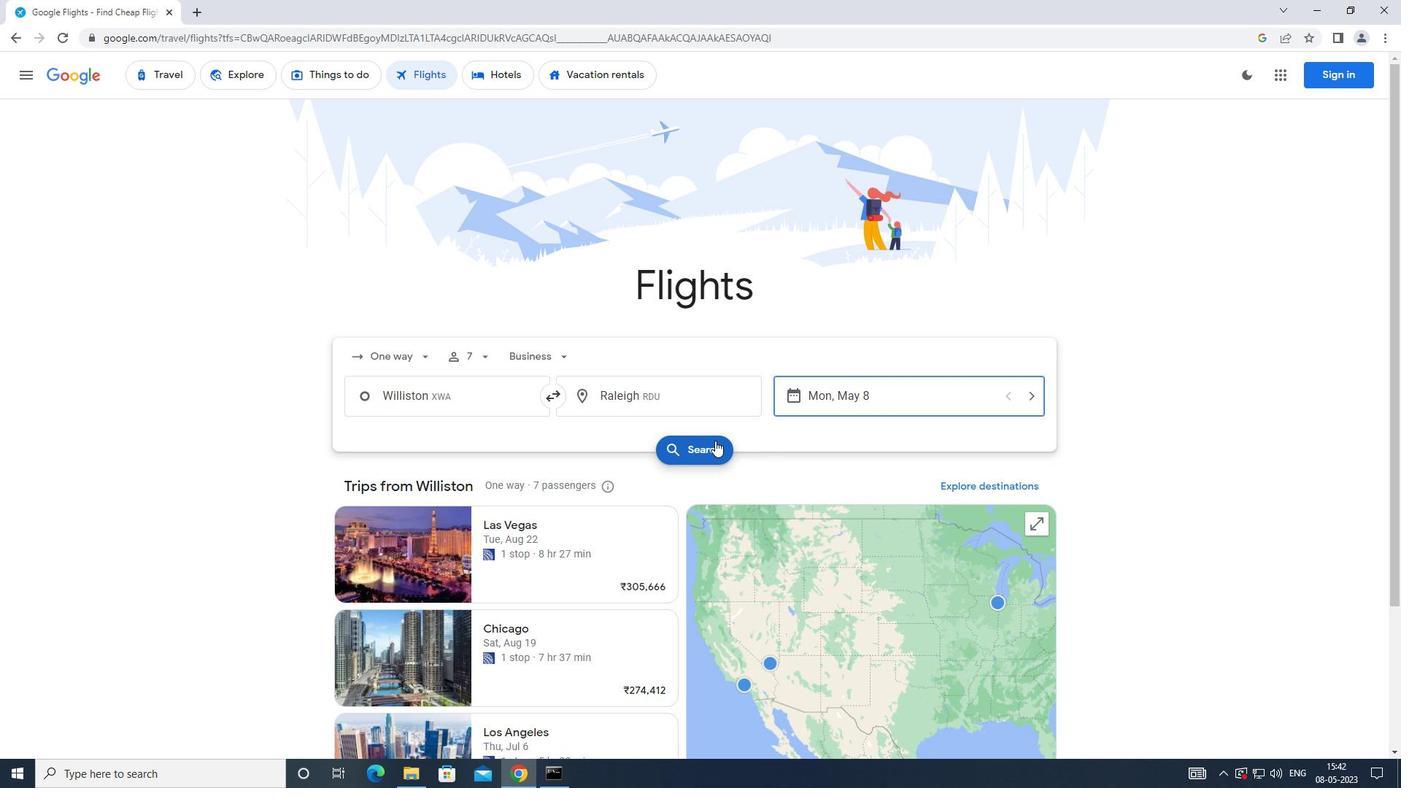 
Action: Mouse moved to (356, 213)
Screenshot: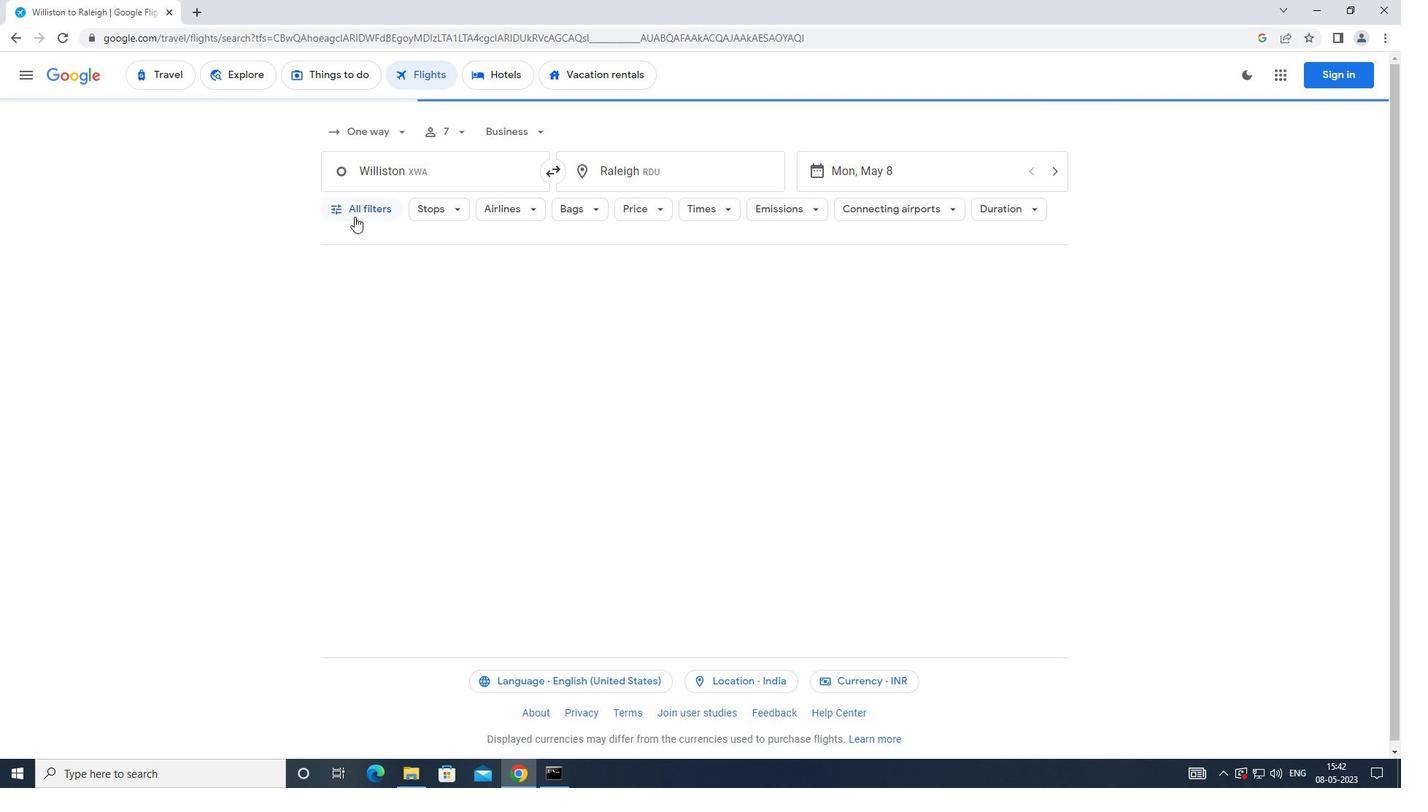 
Action: Mouse pressed left at (356, 213)
Screenshot: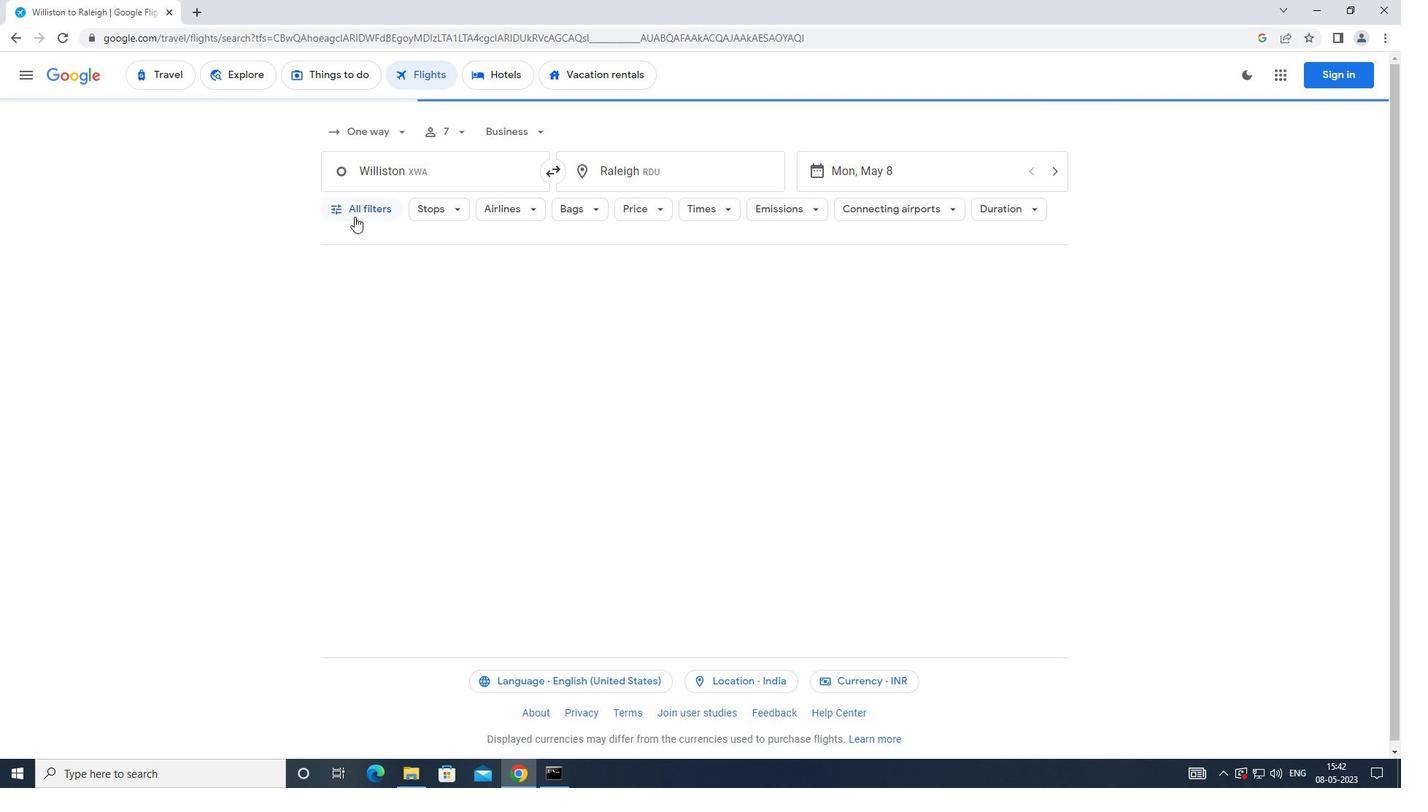 
Action: Mouse moved to (527, 514)
Screenshot: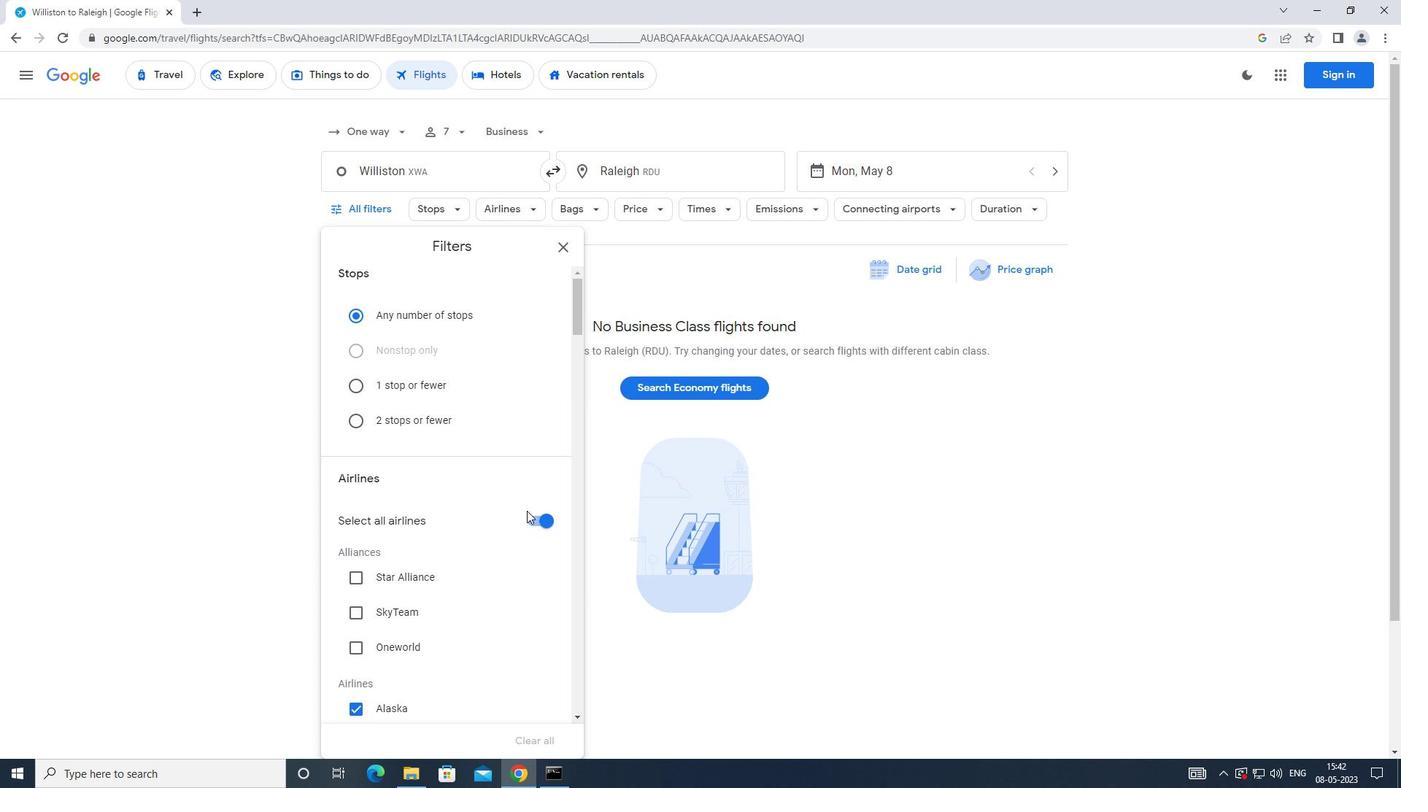 
Action: Mouse pressed left at (527, 514)
Screenshot: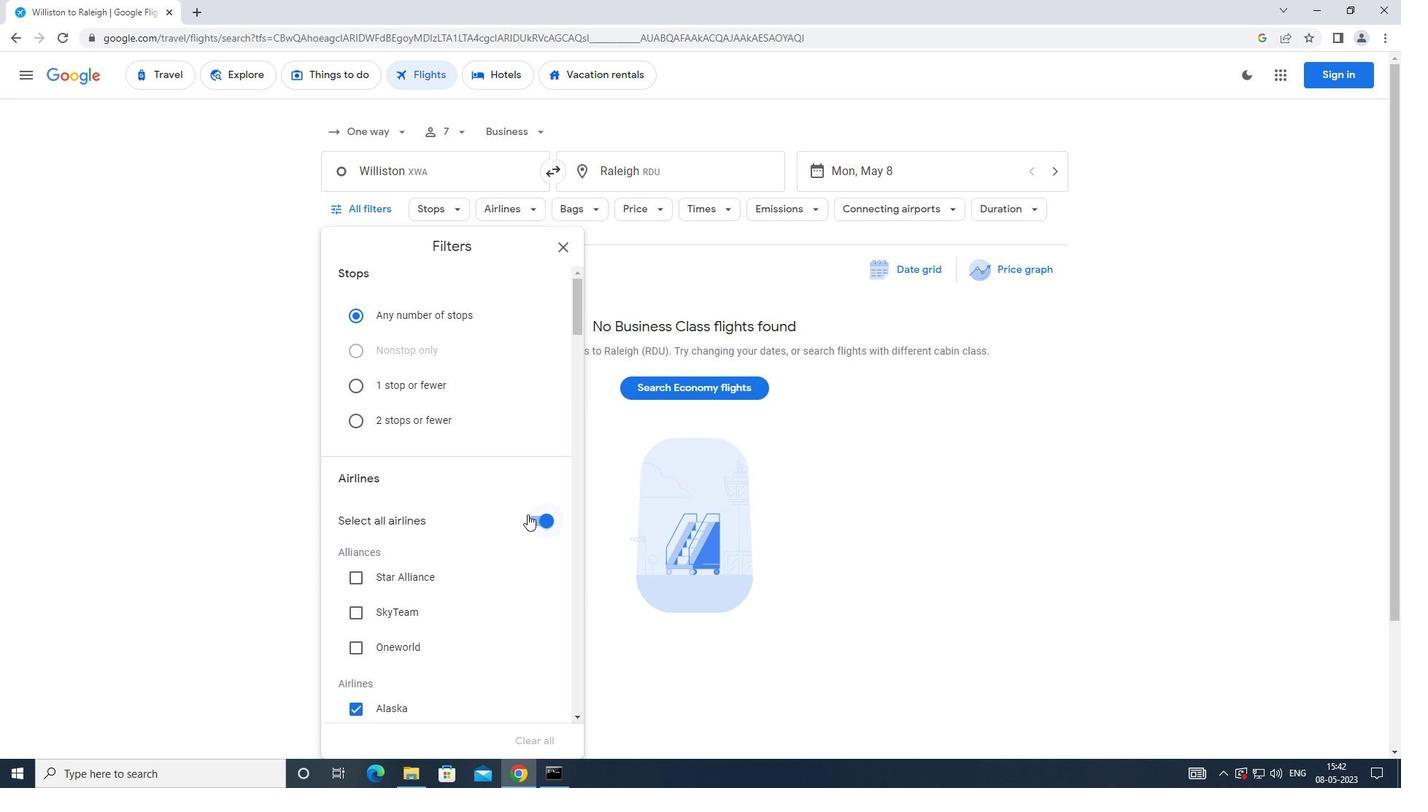 
Action: Mouse moved to (533, 523)
Screenshot: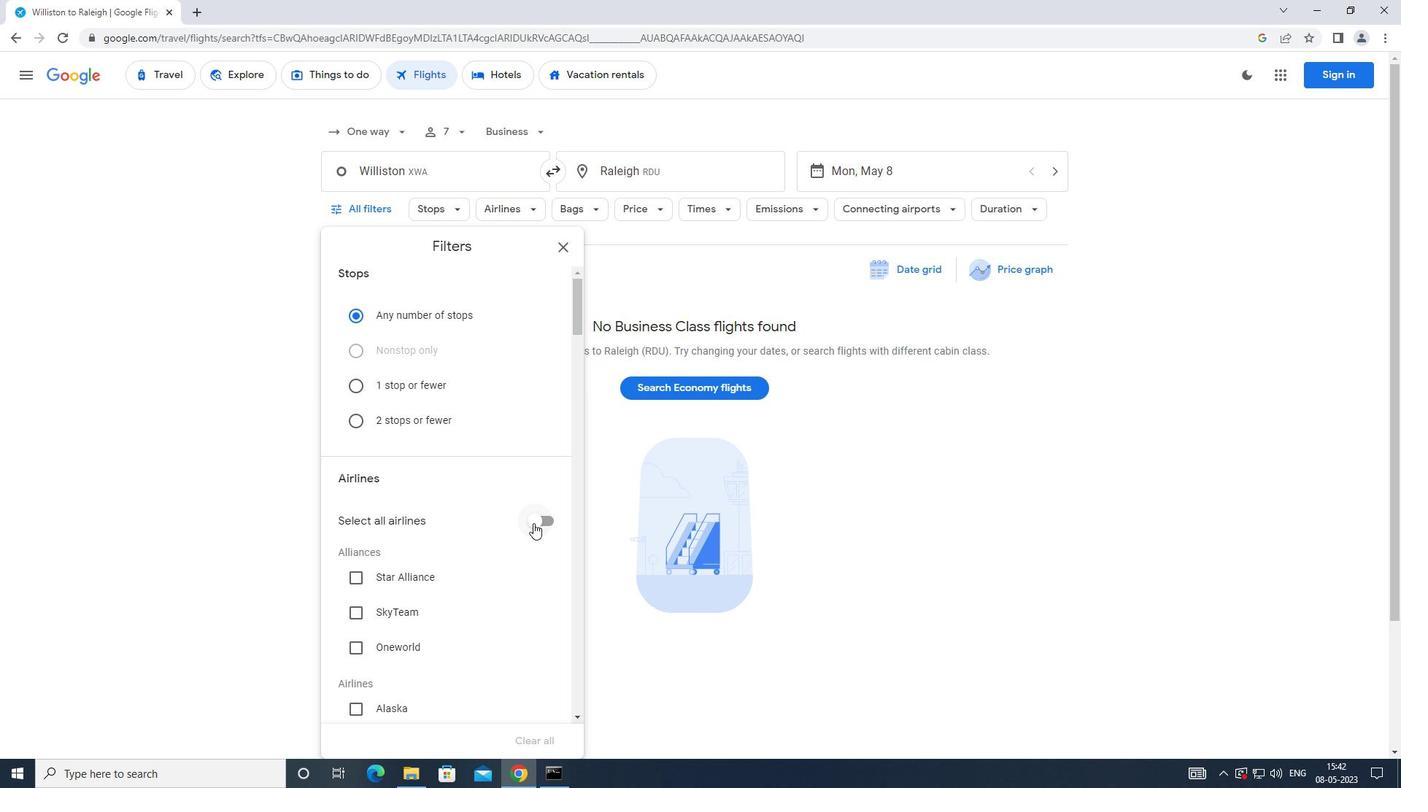 
Action: Mouse scrolled (533, 522) with delta (0, 0)
Screenshot: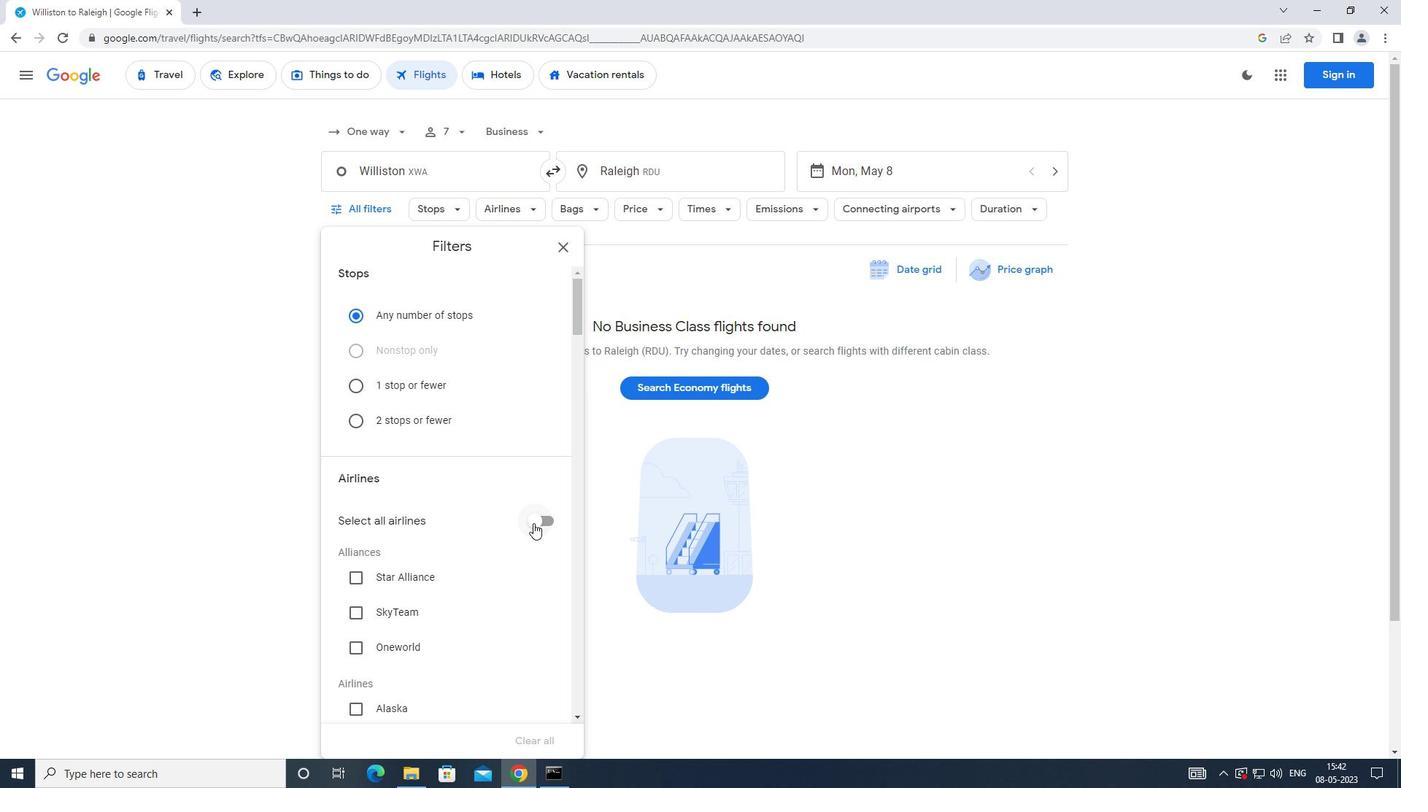 
Action: Mouse scrolled (533, 522) with delta (0, 0)
Screenshot: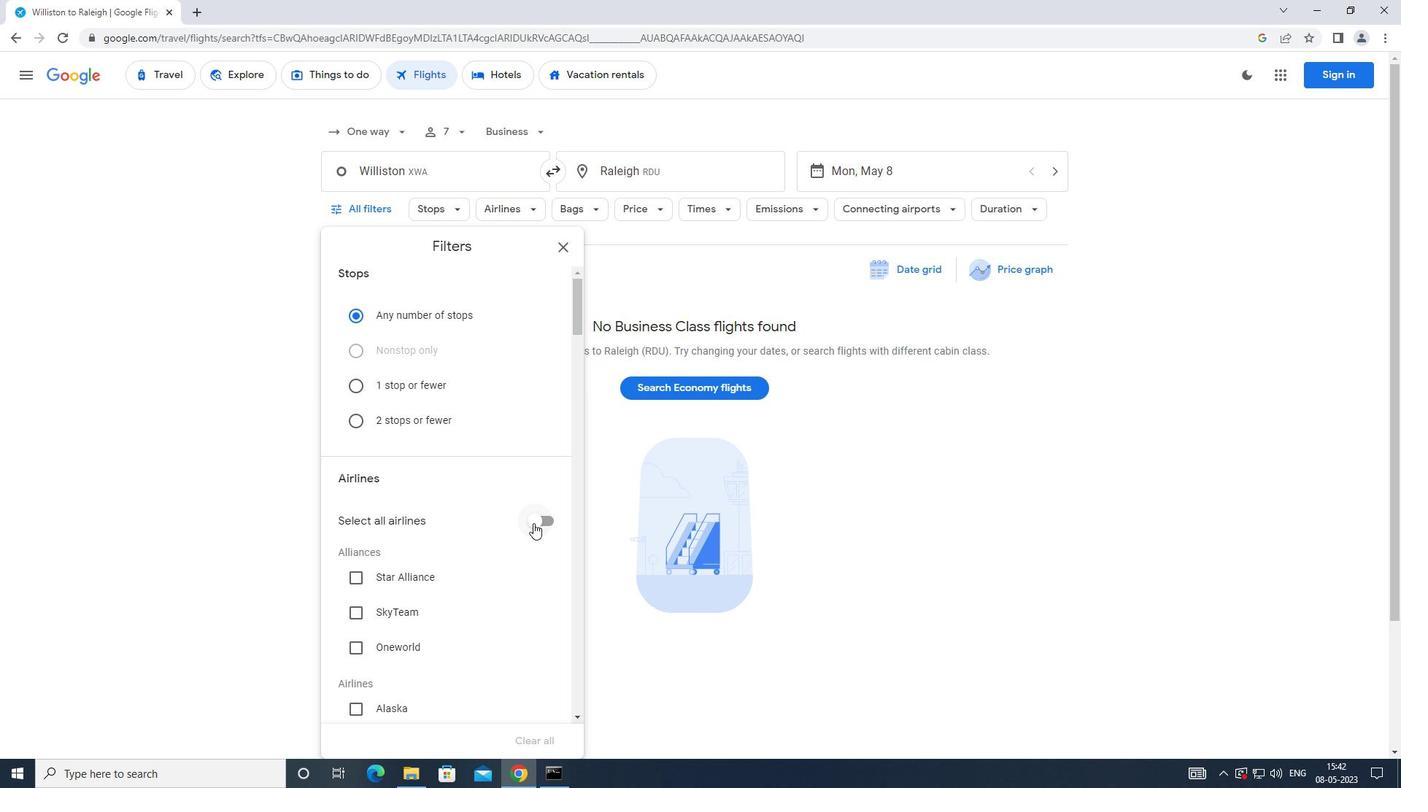 
Action: Mouse moved to (534, 515)
Screenshot: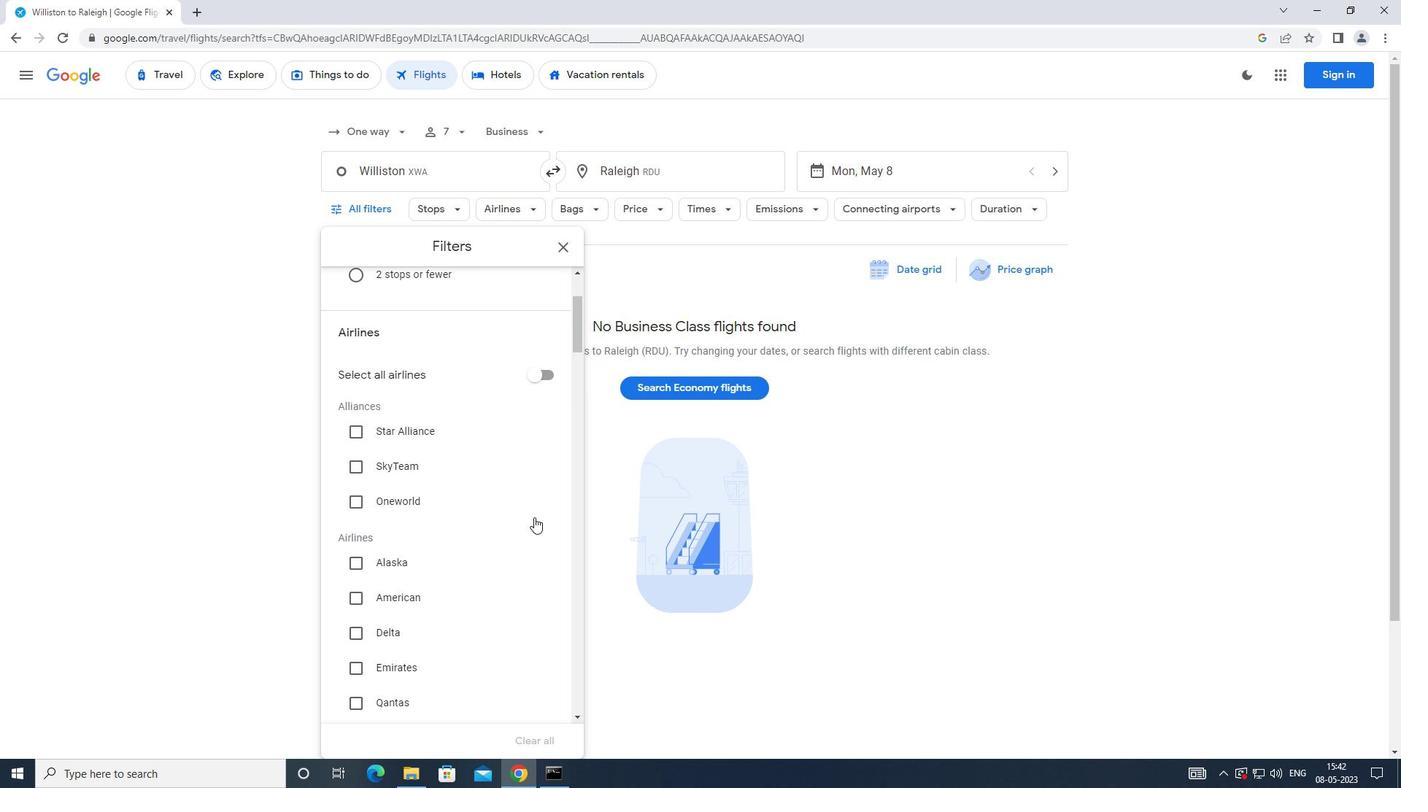 
Action: Mouse scrolled (534, 515) with delta (0, 0)
Screenshot: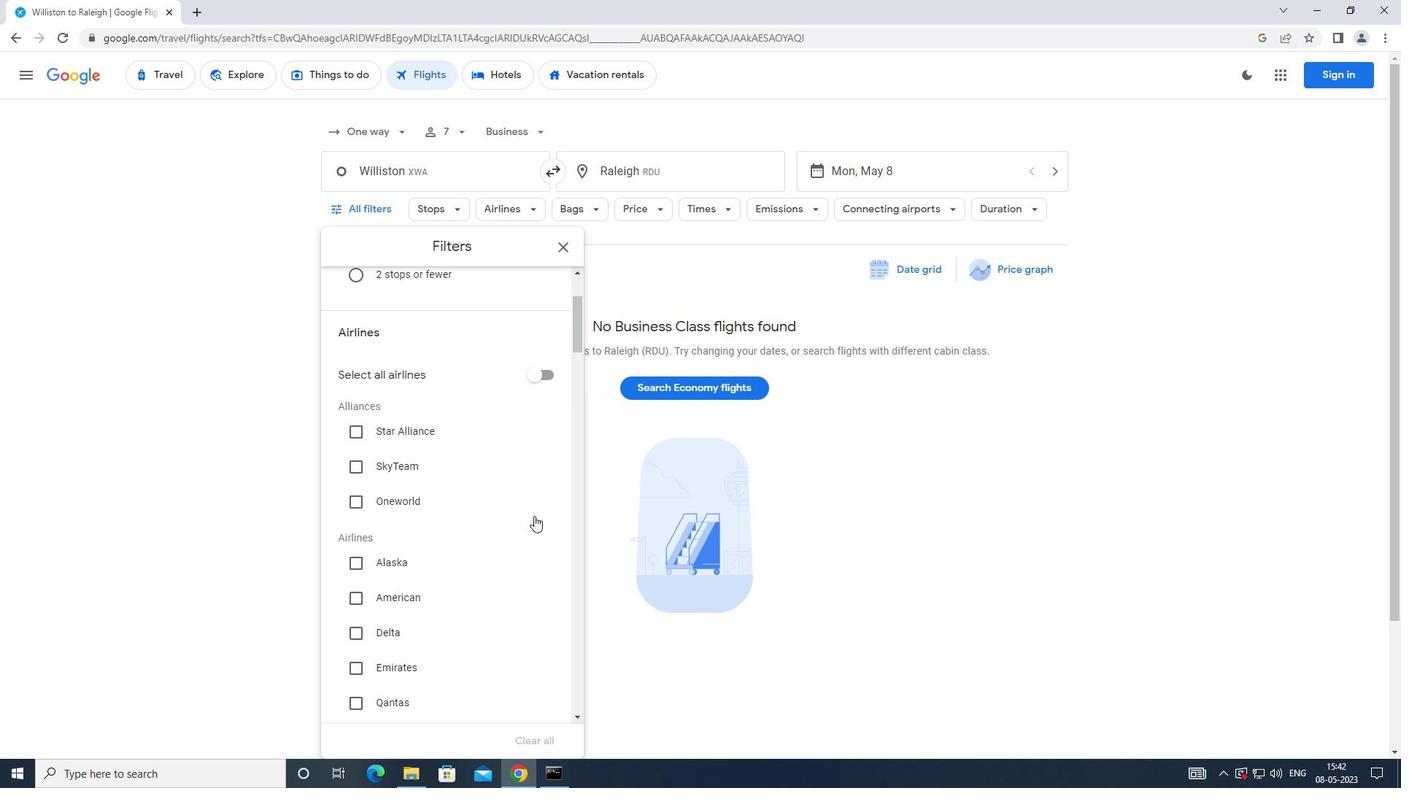 
Action: Mouse scrolled (534, 515) with delta (0, 0)
Screenshot: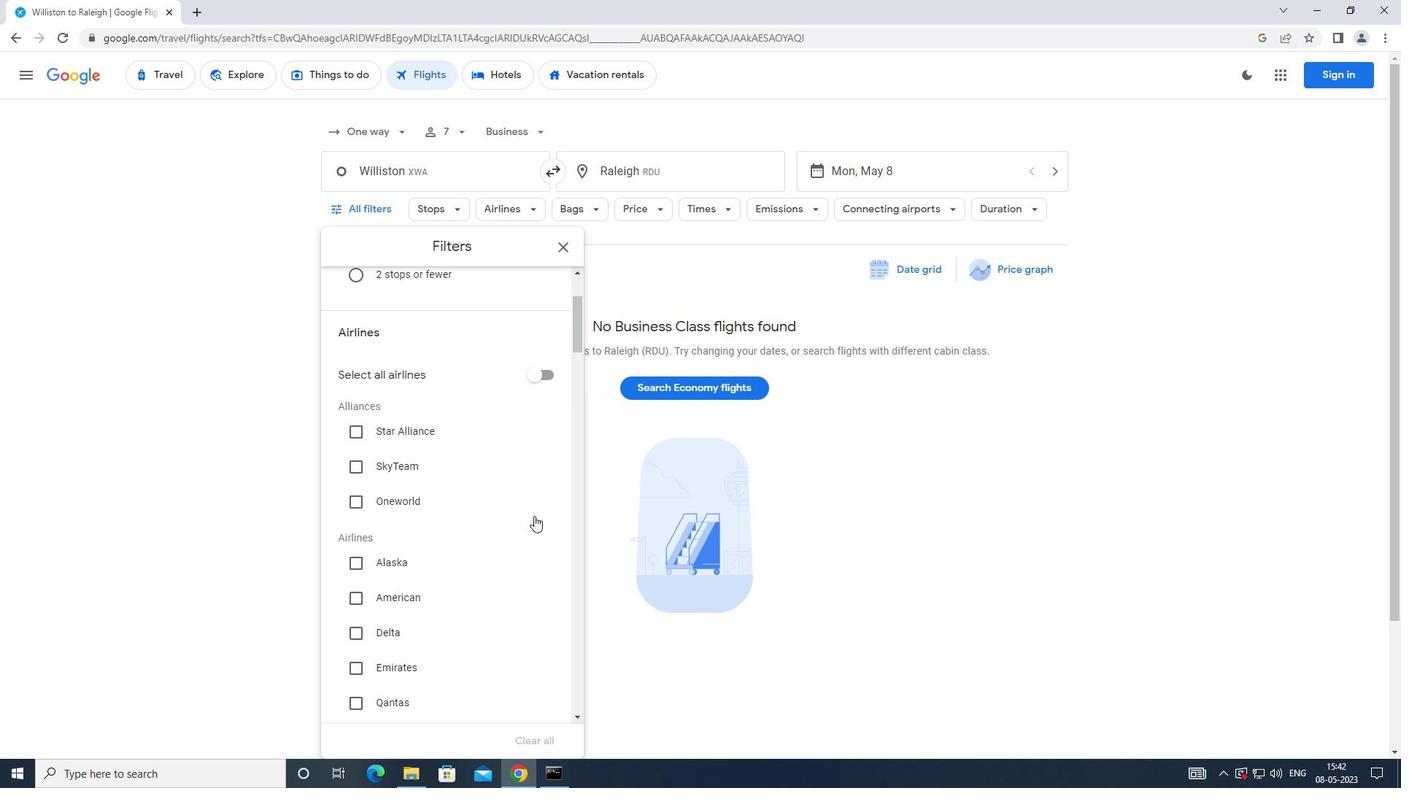 
Action: Mouse scrolled (534, 515) with delta (0, 0)
Screenshot: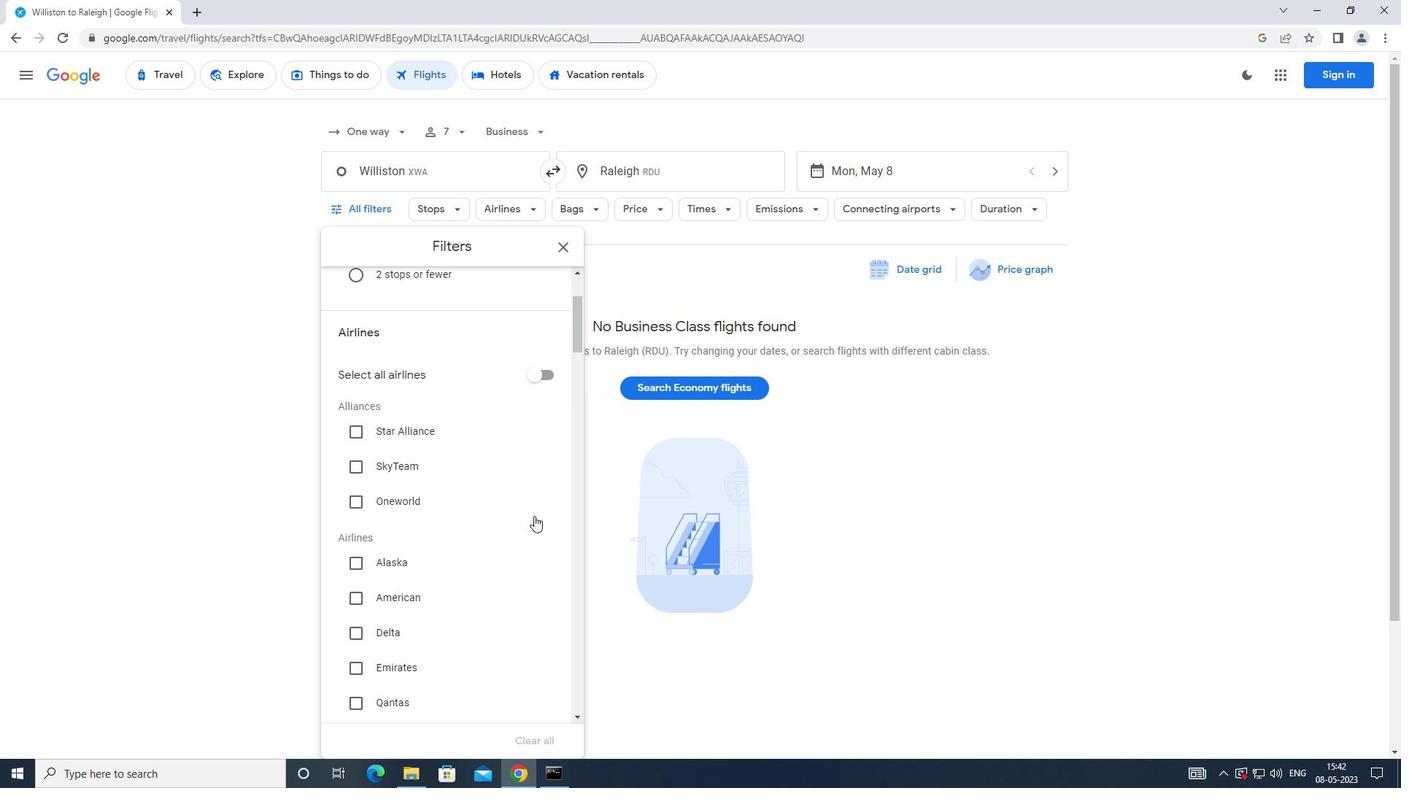 
Action: Mouse moved to (355, 593)
Screenshot: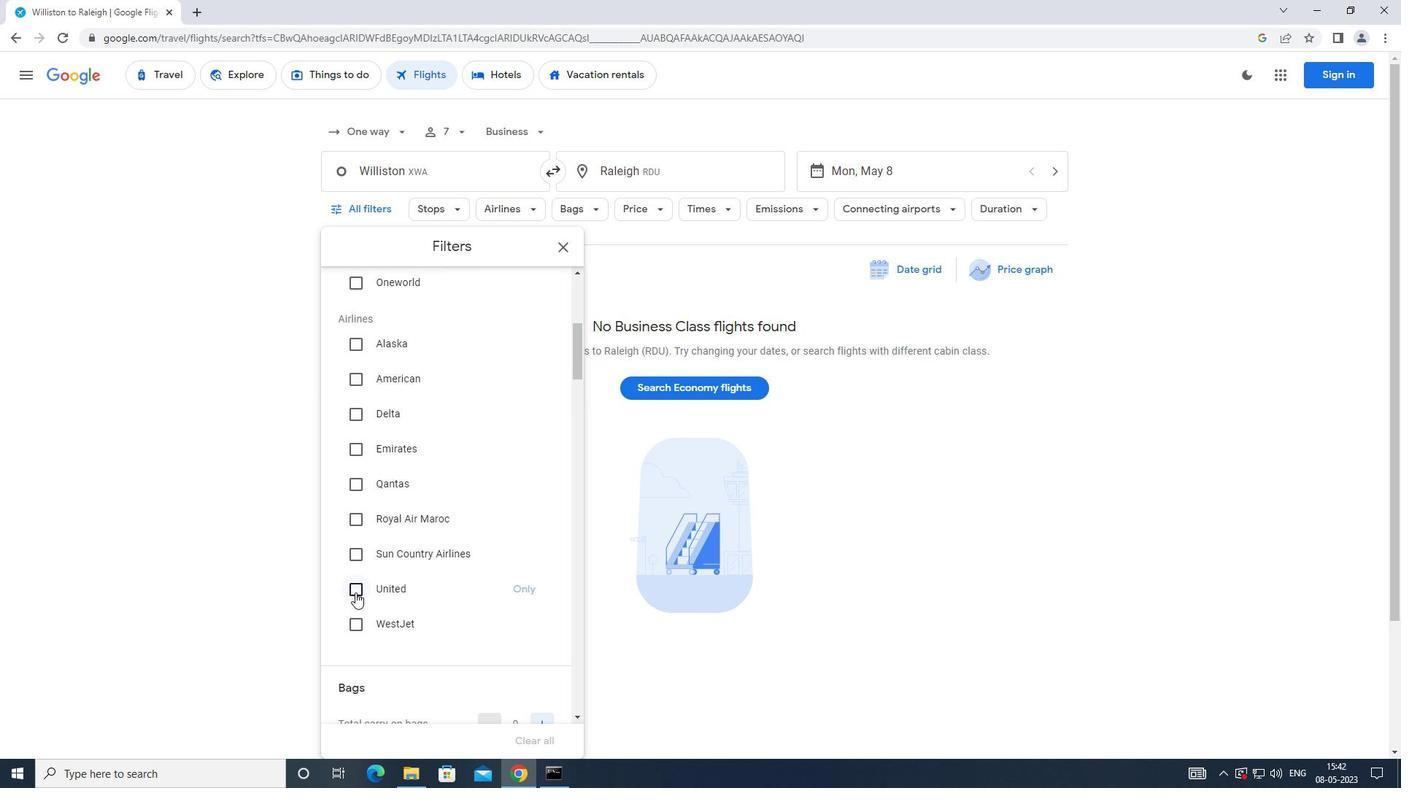 
Action: Mouse pressed left at (355, 593)
Screenshot: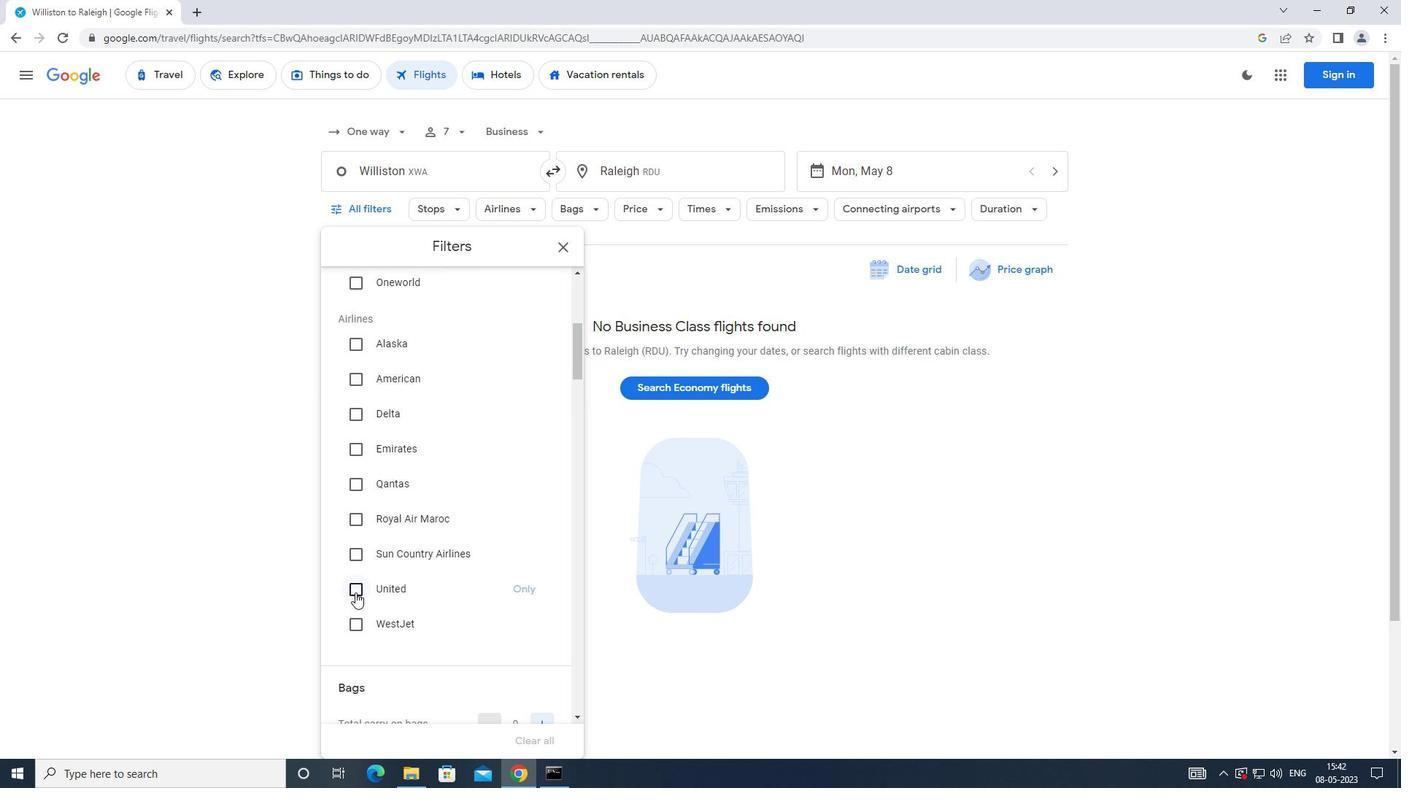 
Action: Mouse moved to (435, 564)
Screenshot: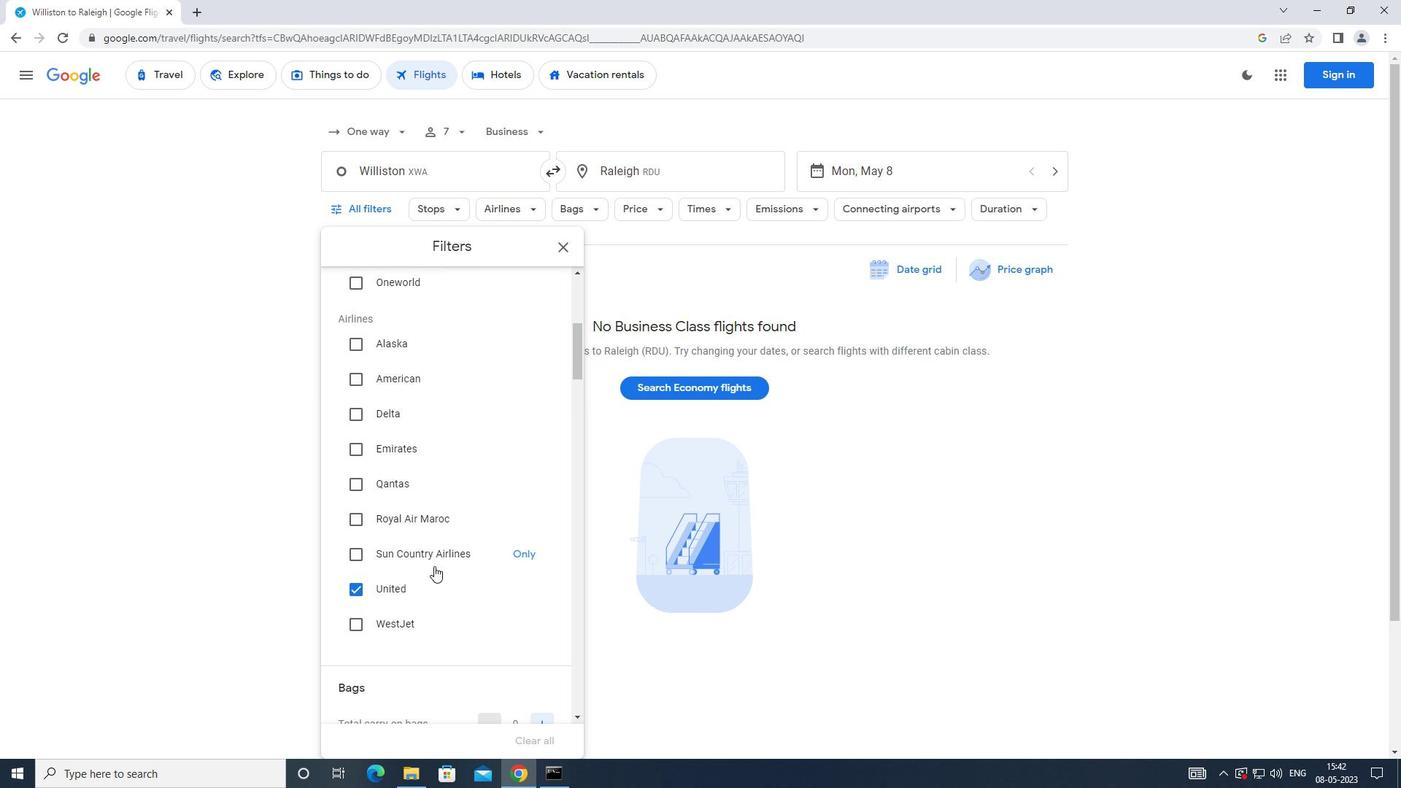 
Action: Mouse scrolled (435, 564) with delta (0, 0)
Screenshot: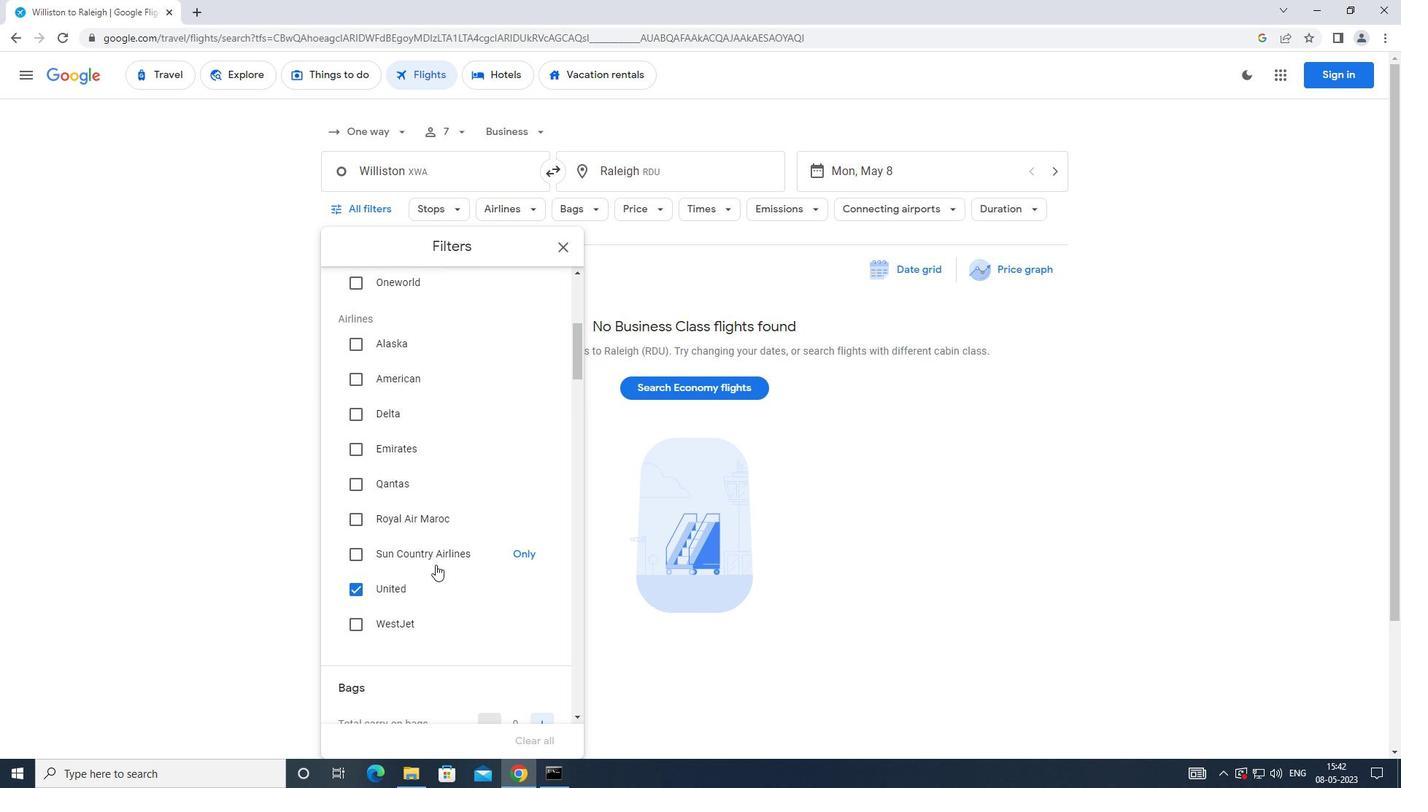 
Action: Mouse scrolled (435, 564) with delta (0, 0)
Screenshot: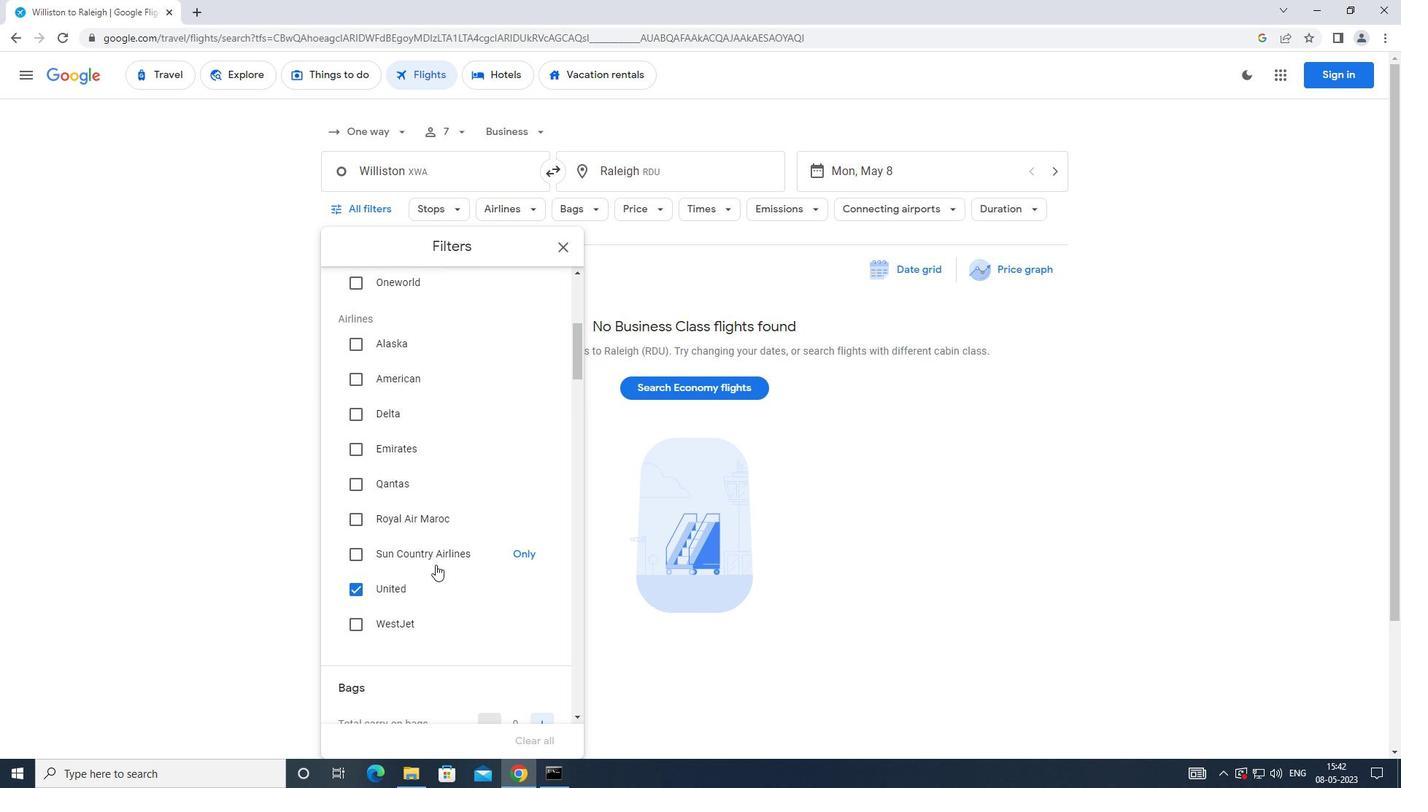 
Action: Mouse moved to (537, 573)
Screenshot: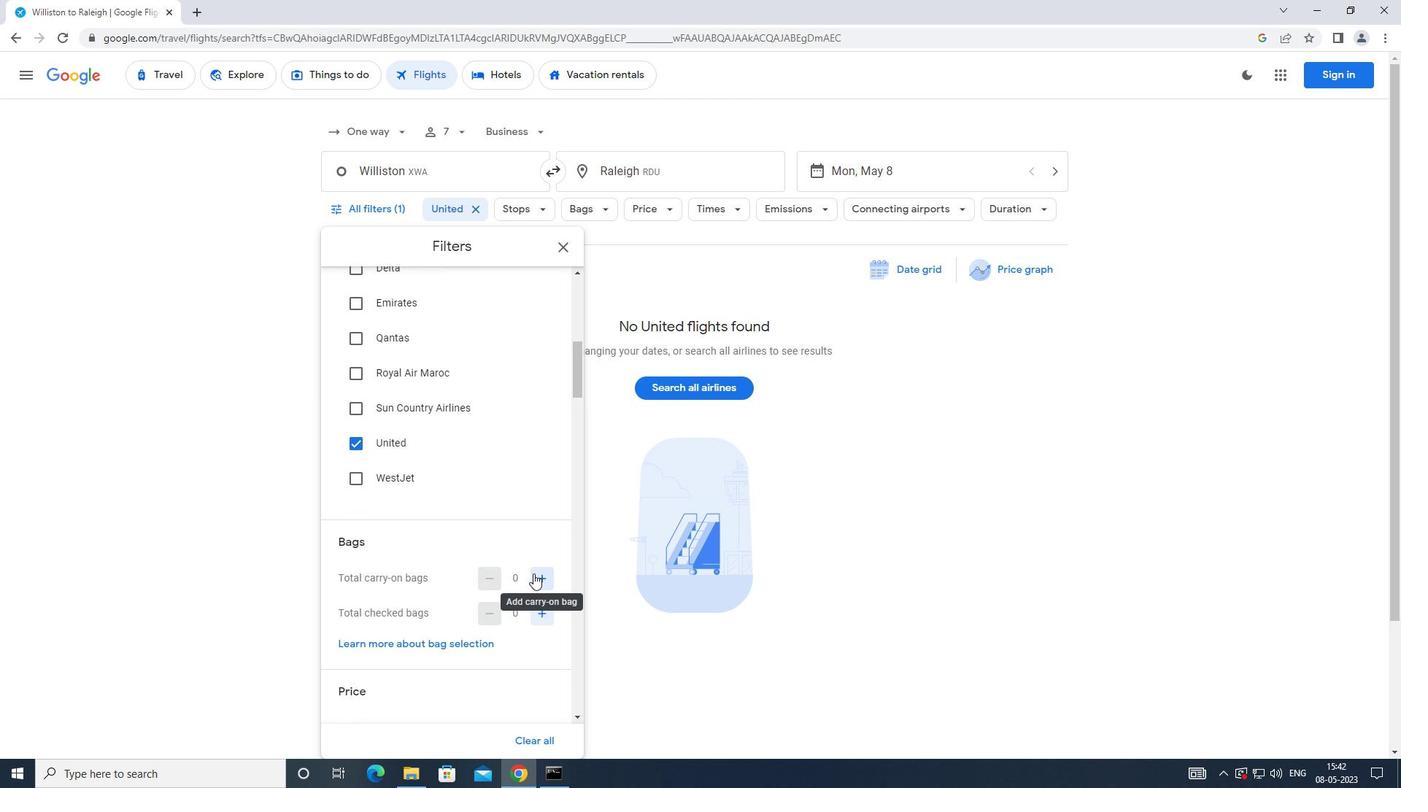 
Action: Mouse pressed left at (537, 573)
Screenshot: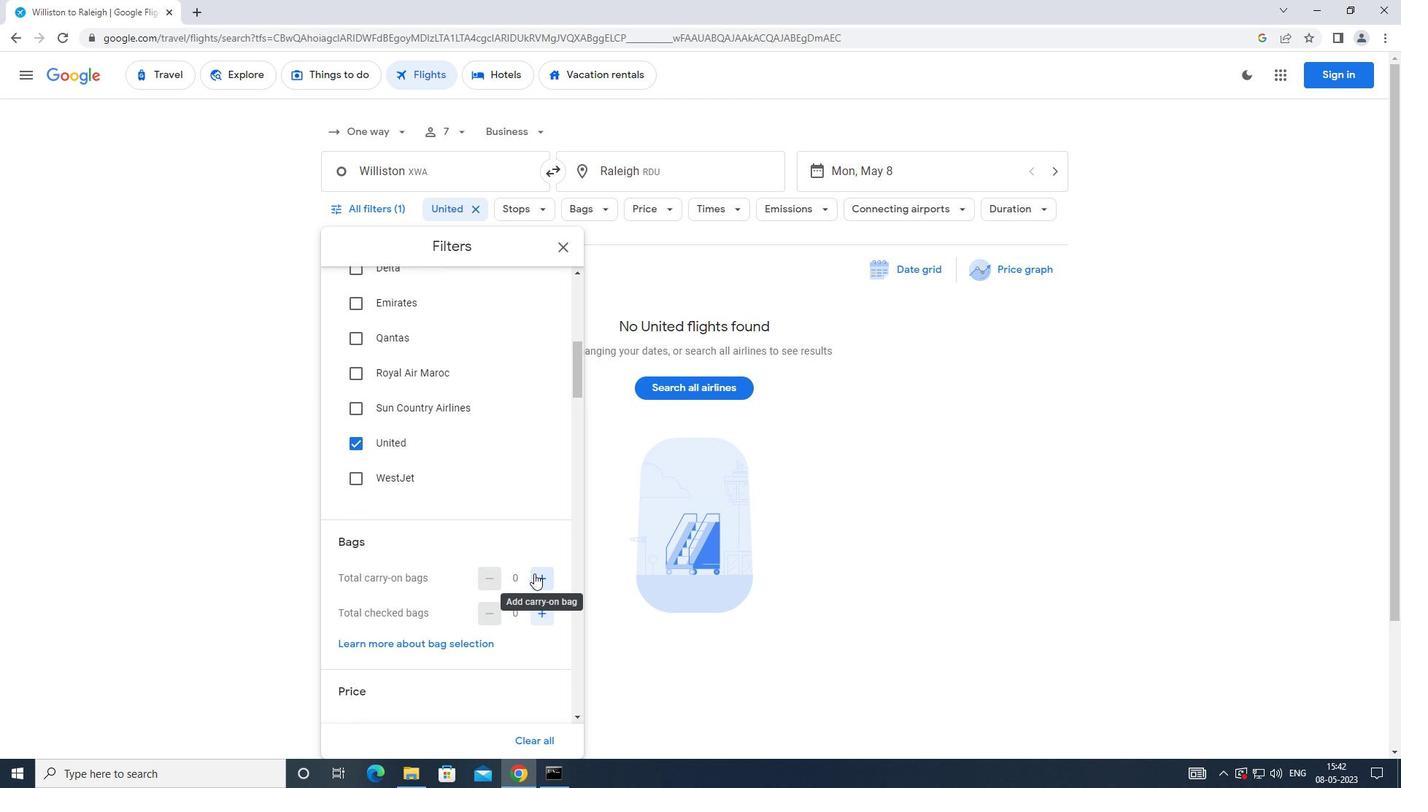 
Action: Mouse moved to (537, 573)
Screenshot: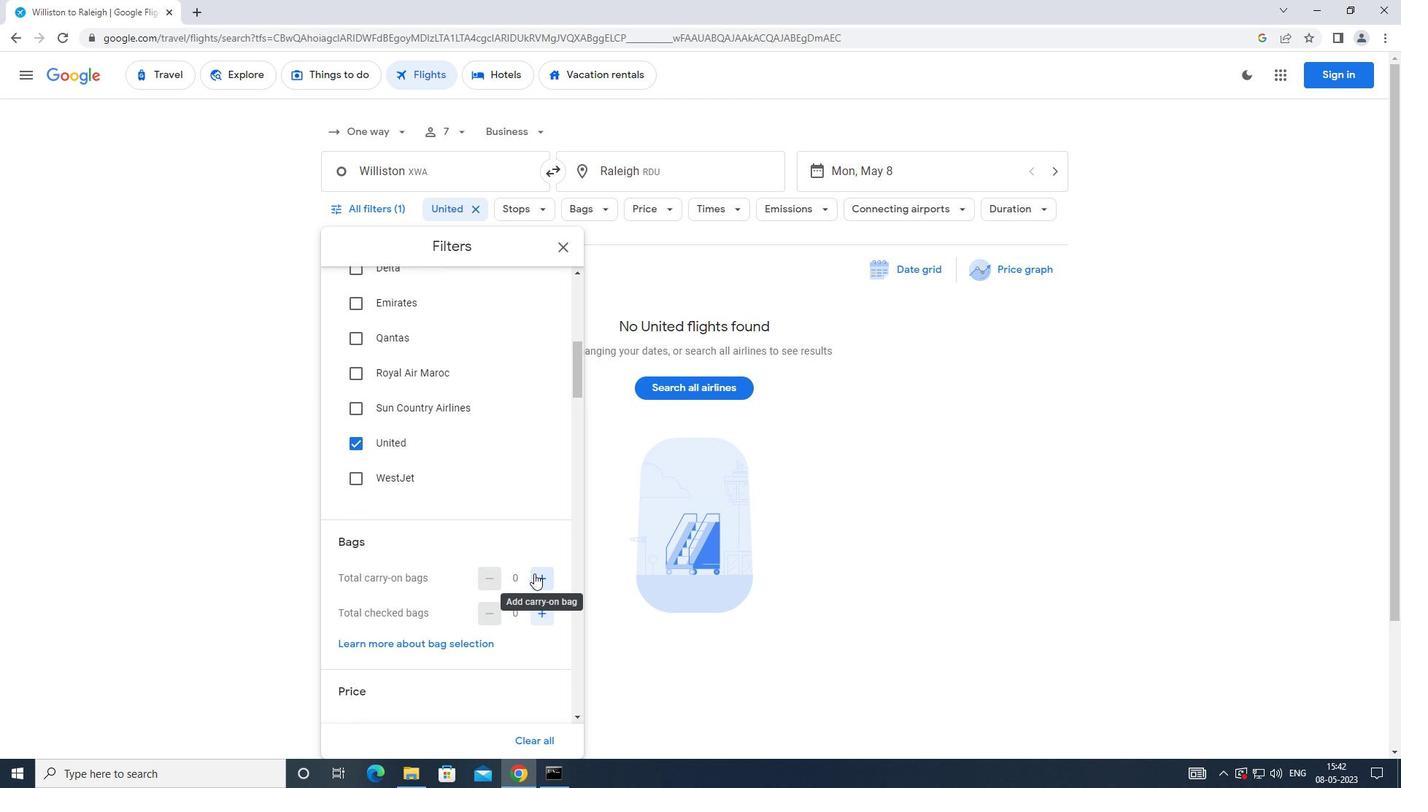 
Action: Mouse pressed left at (537, 573)
Screenshot: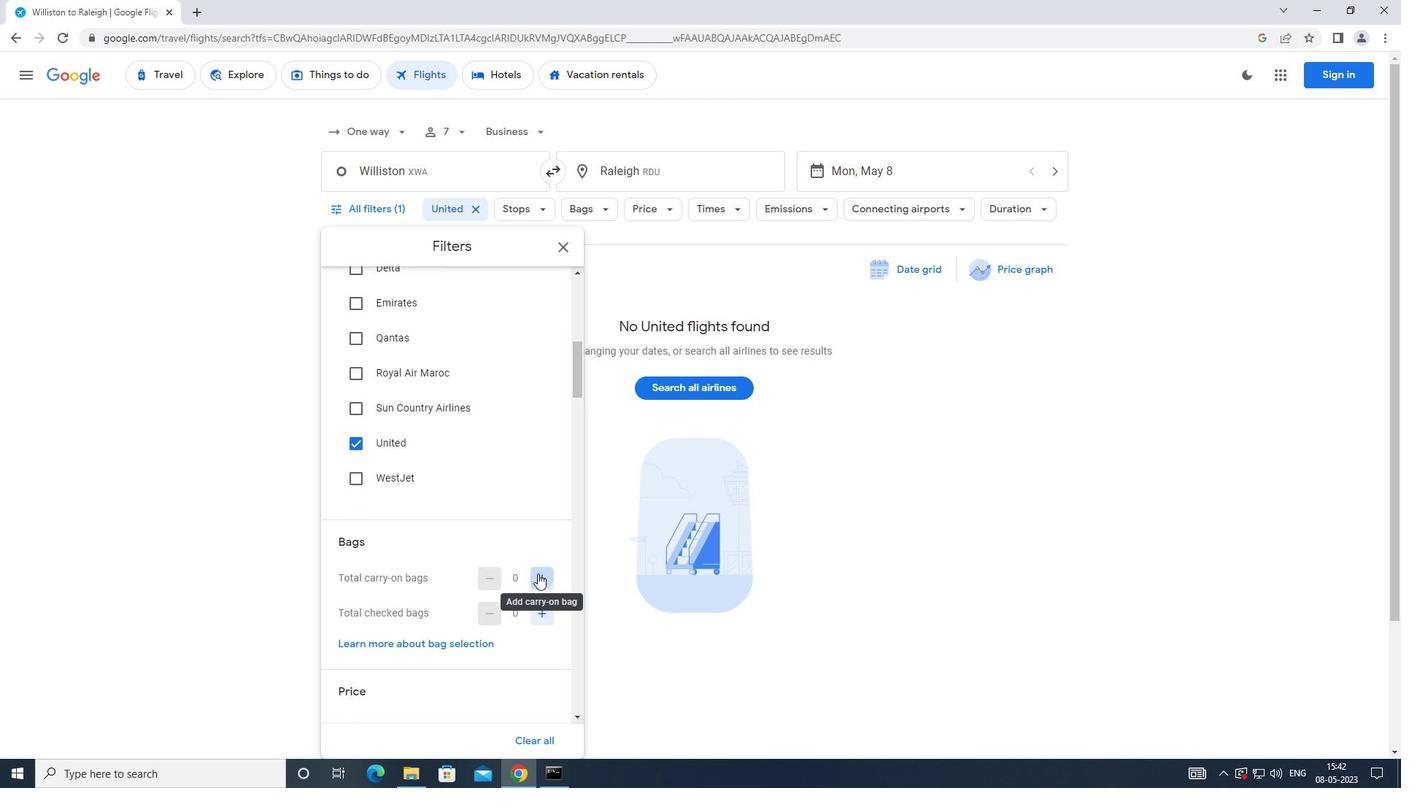 
Action: Mouse moved to (539, 609)
Screenshot: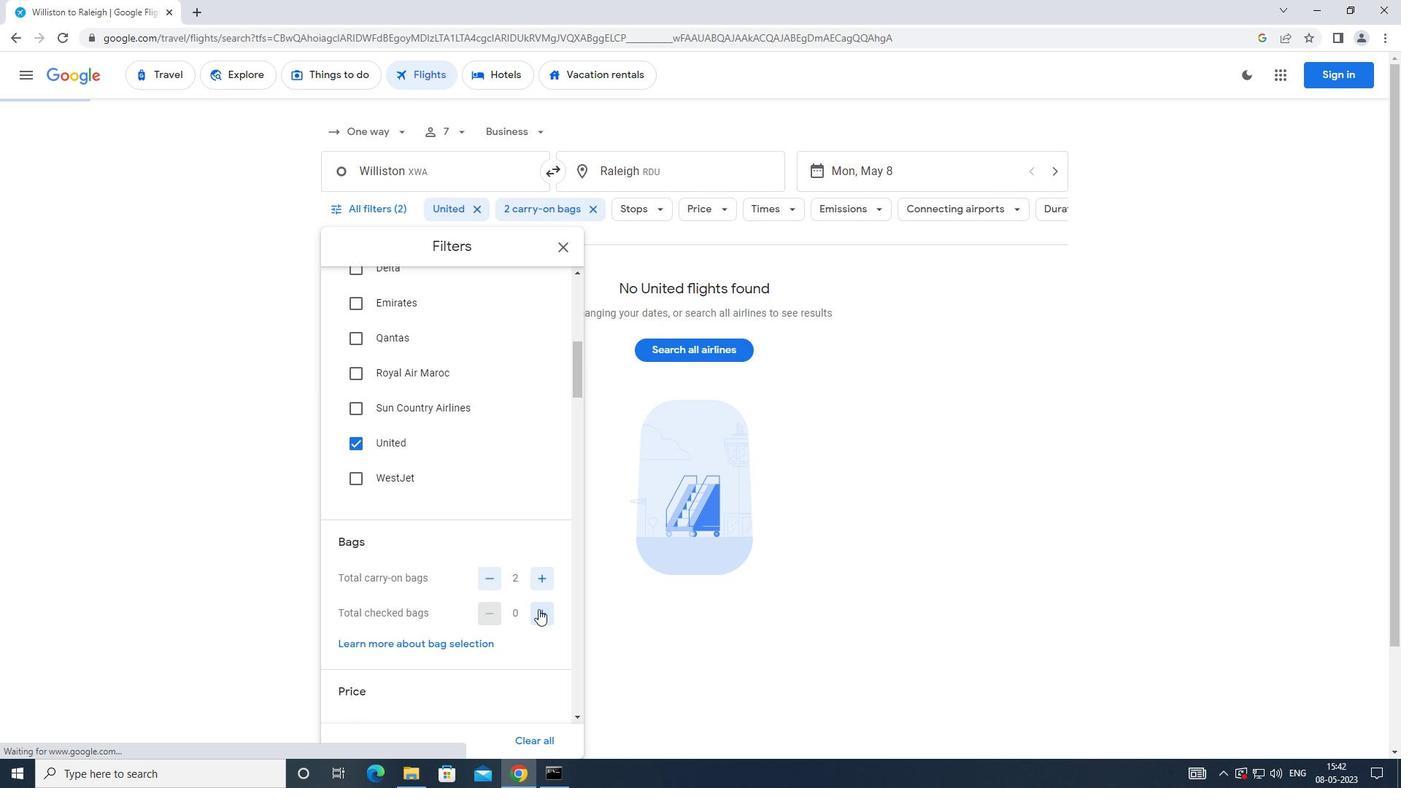 
Action: Mouse pressed left at (539, 609)
Screenshot: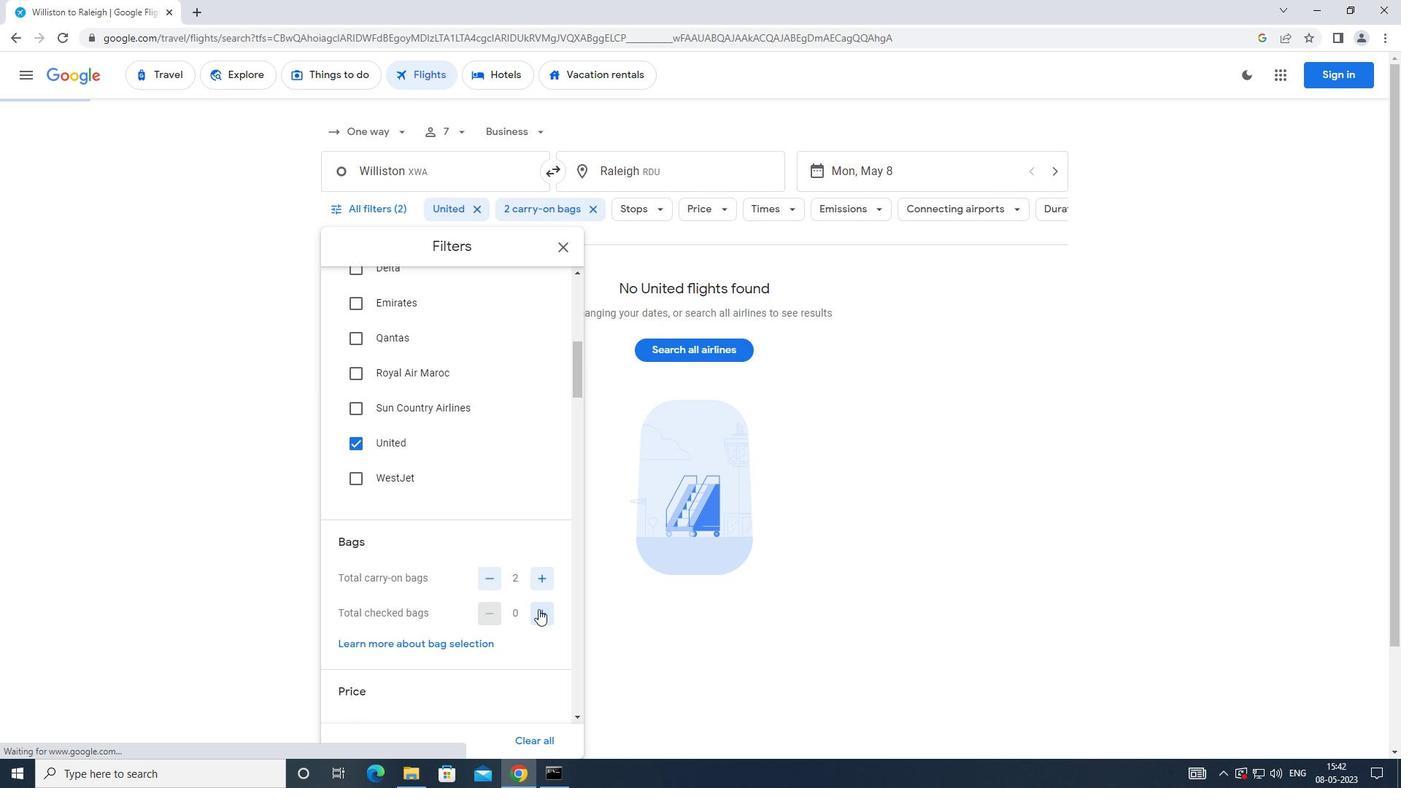 
Action: Mouse moved to (540, 609)
Screenshot: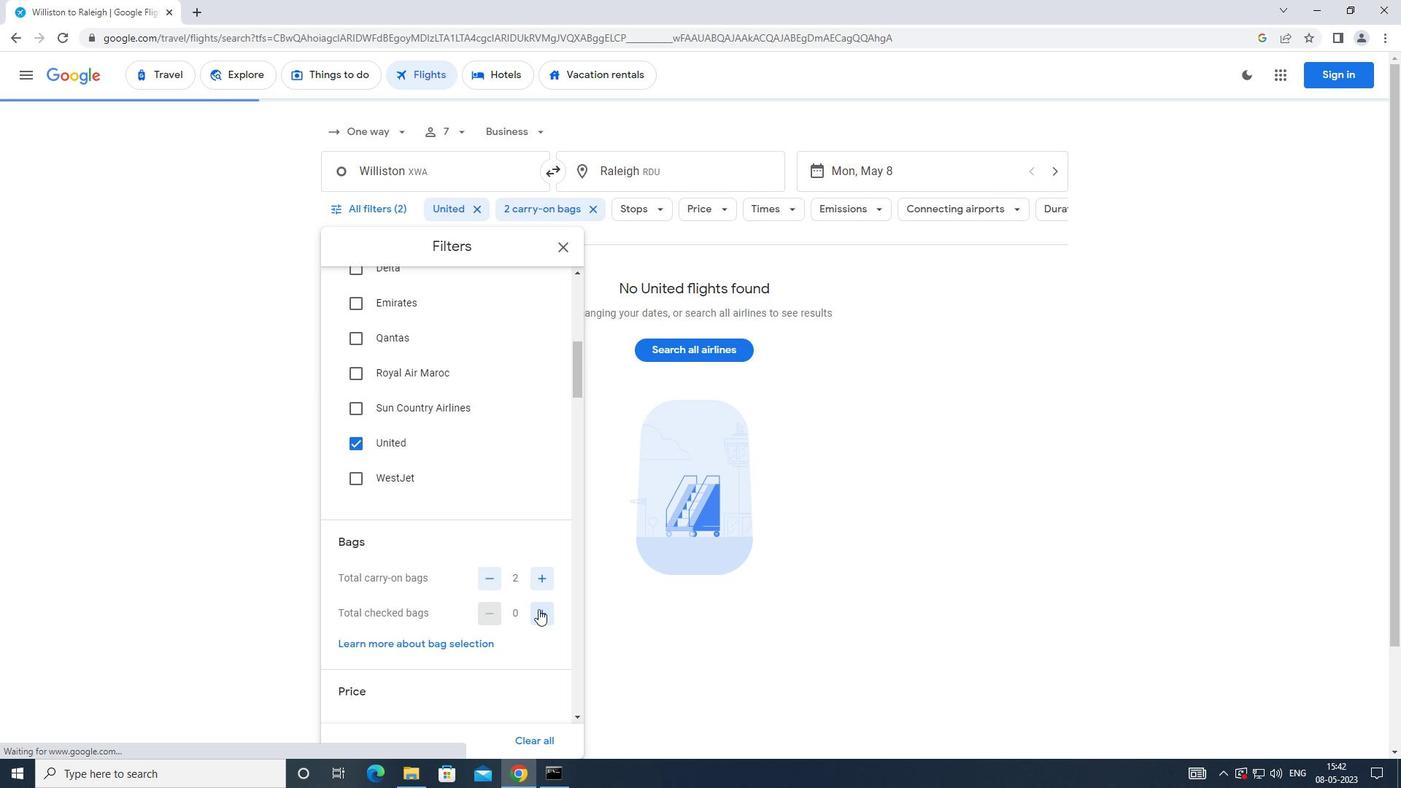 
Action: Mouse pressed left at (540, 609)
Screenshot: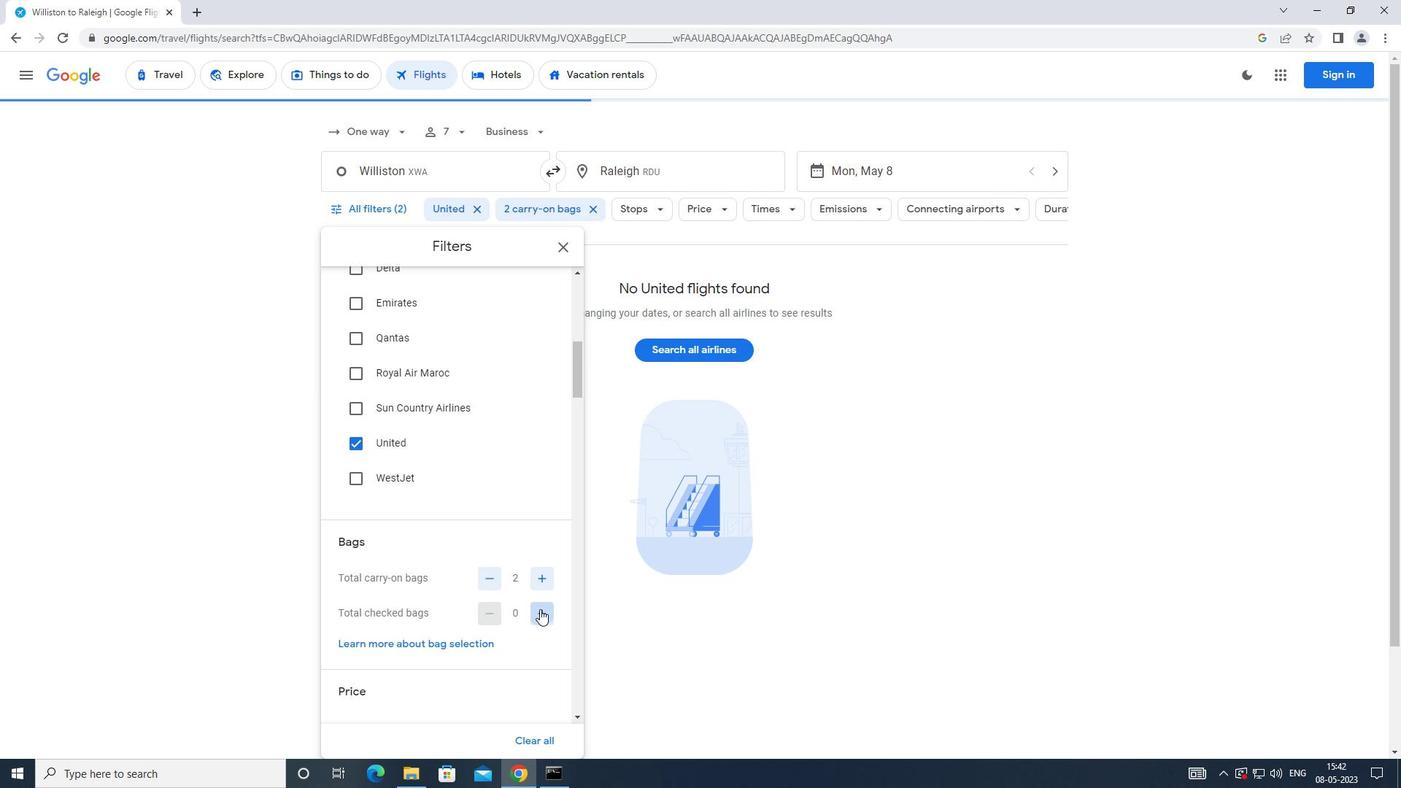 
Action: Mouse moved to (540, 609)
Screenshot: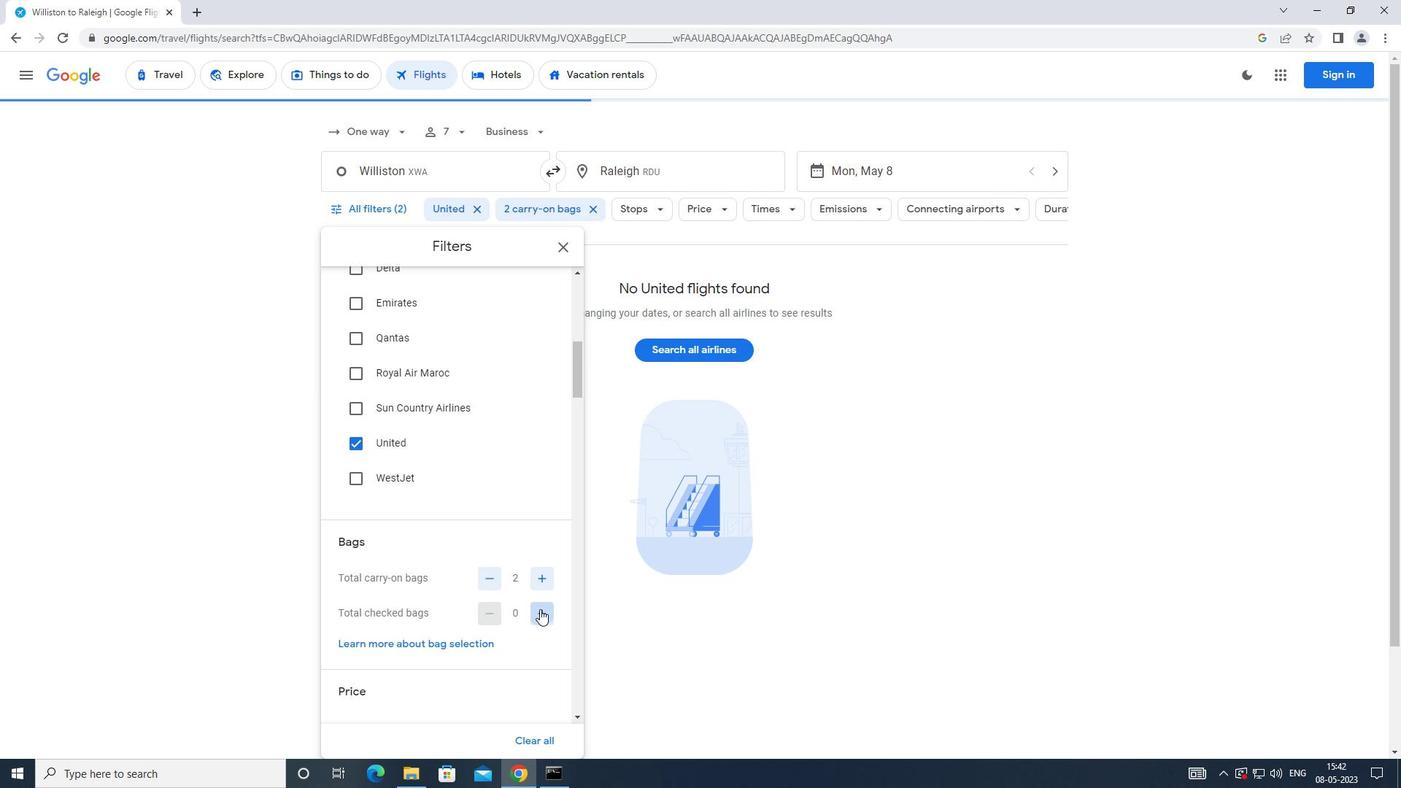 
Action: Mouse pressed left at (540, 609)
Screenshot: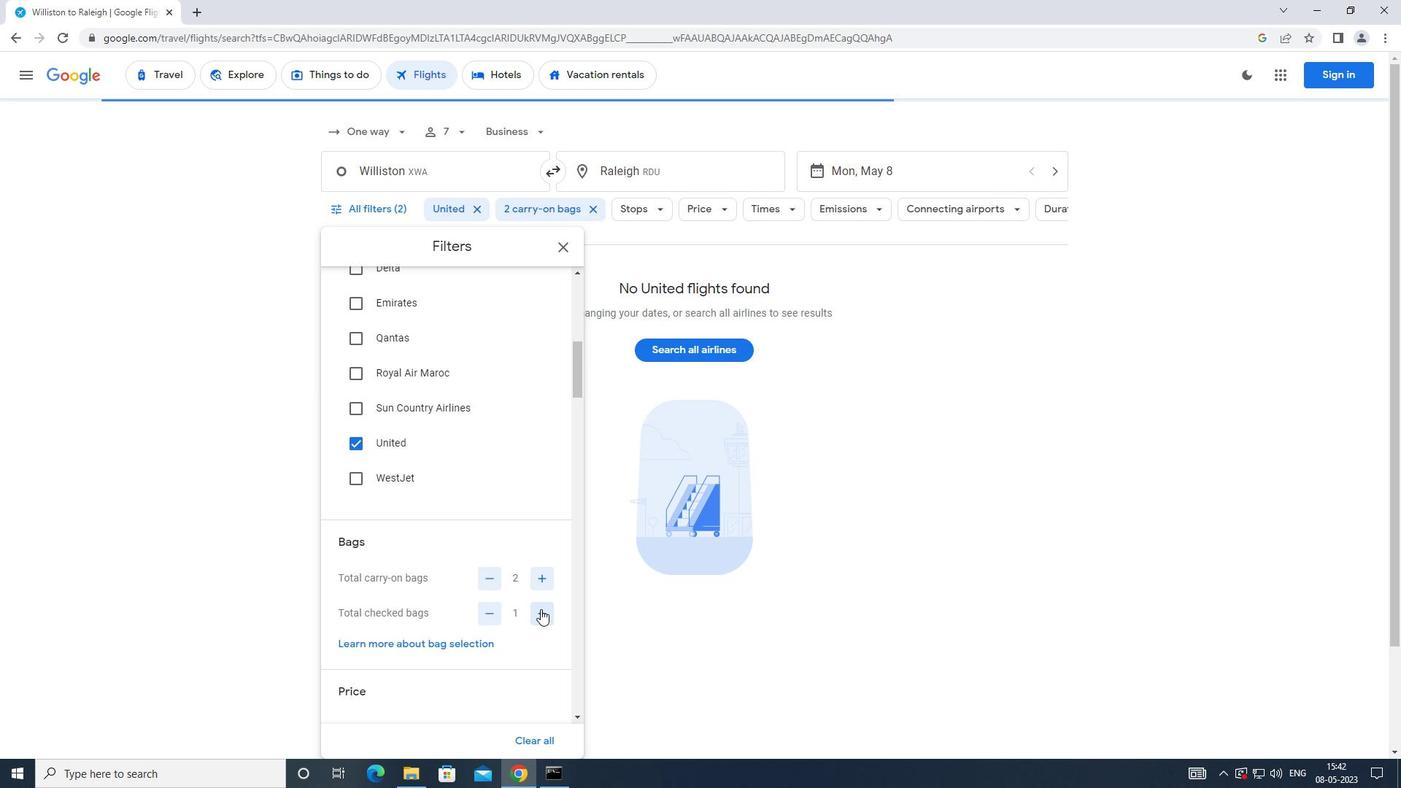 
Action: Mouse moved to (540, 605)
Screenshot: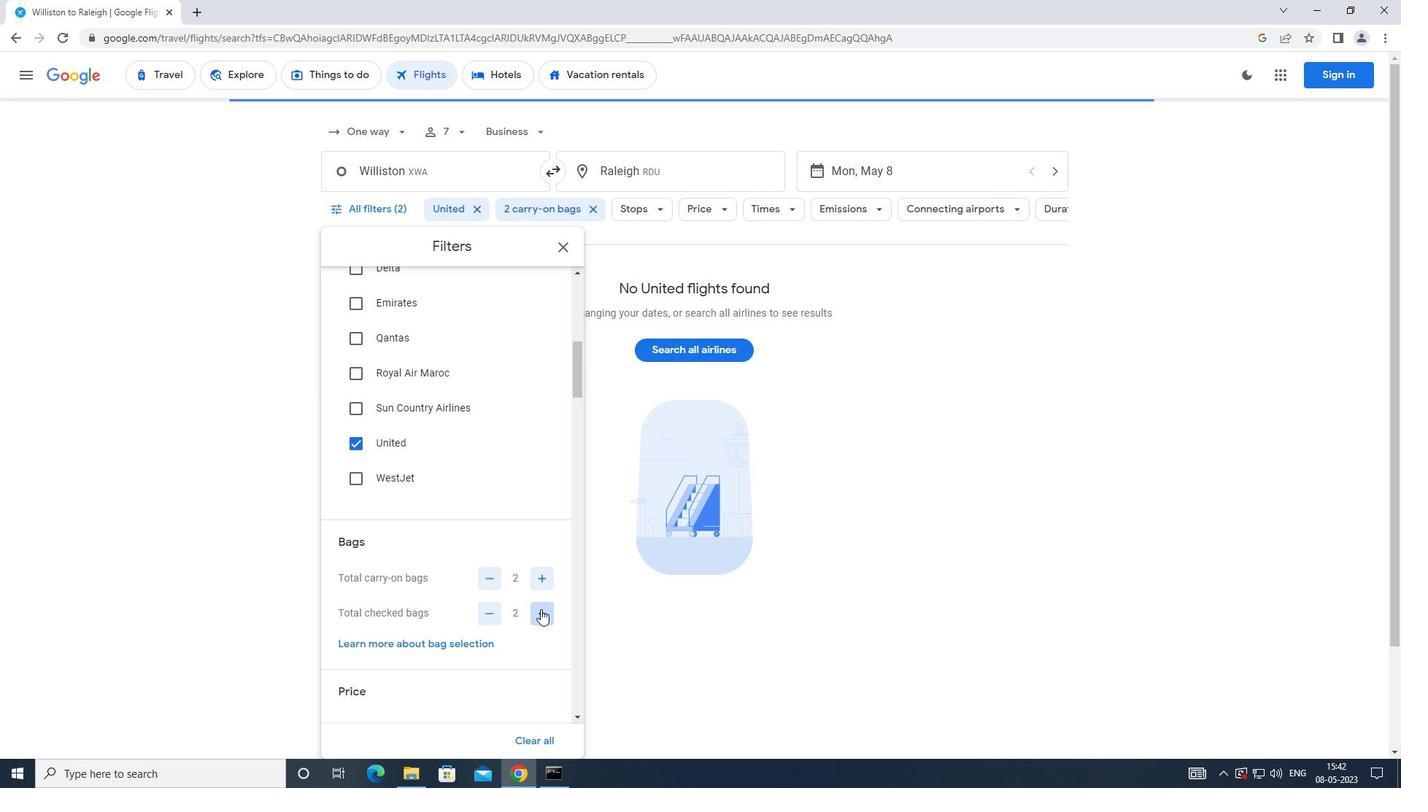
Action: Mouse pressed left at (540, 605)
Screenshot: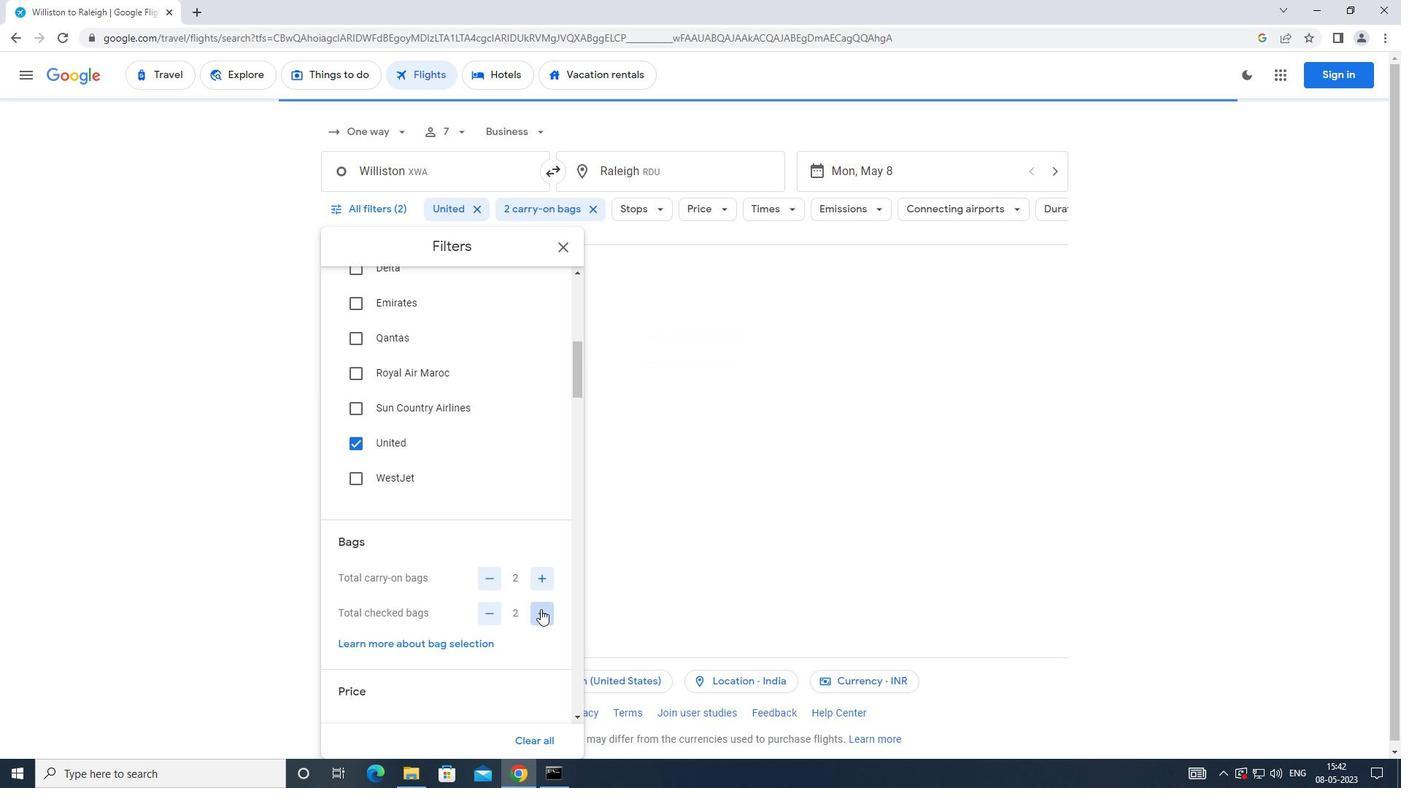 
Action: Mouse pressed left at (540, 605)
Screenshot: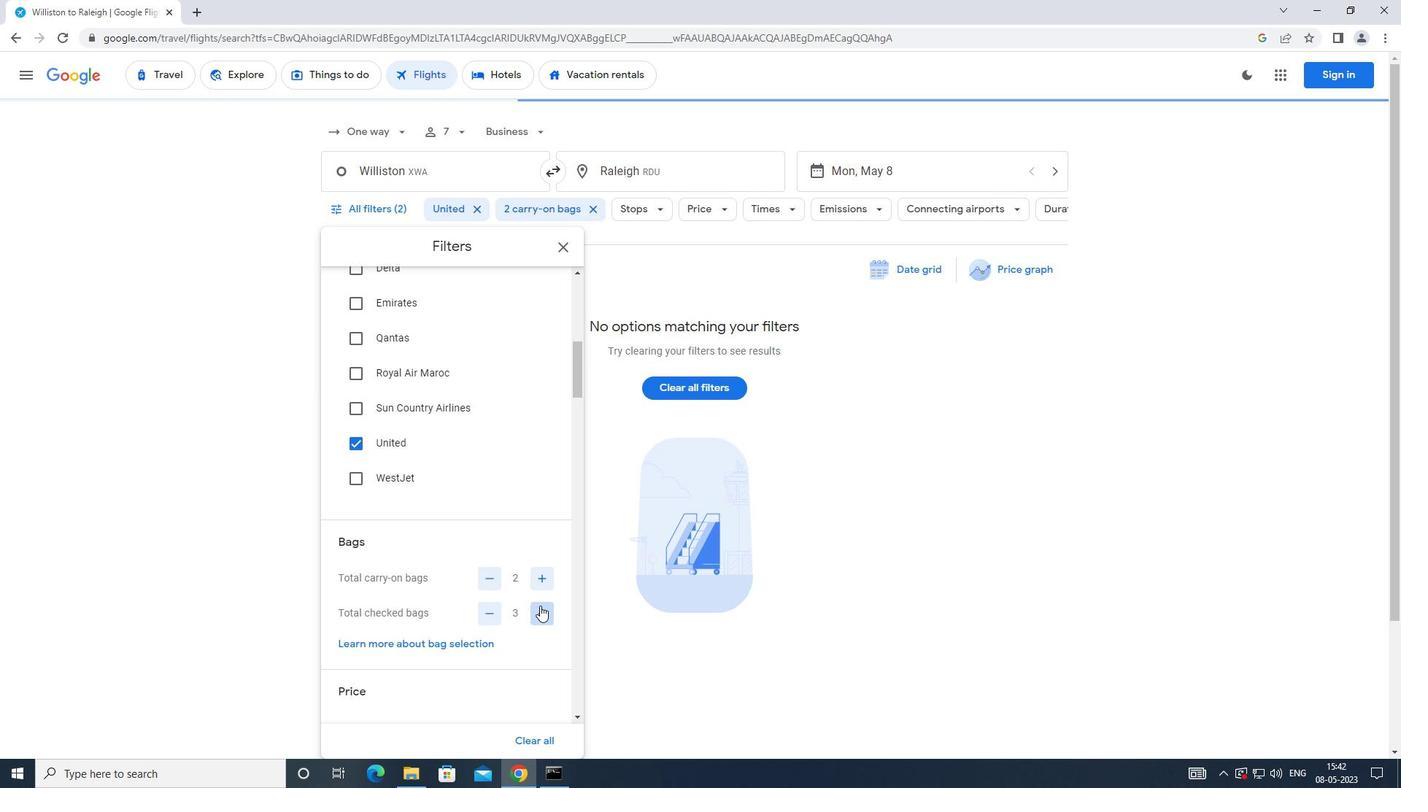 
Action: Mouse pressed left at (540, 605)
Screenshot: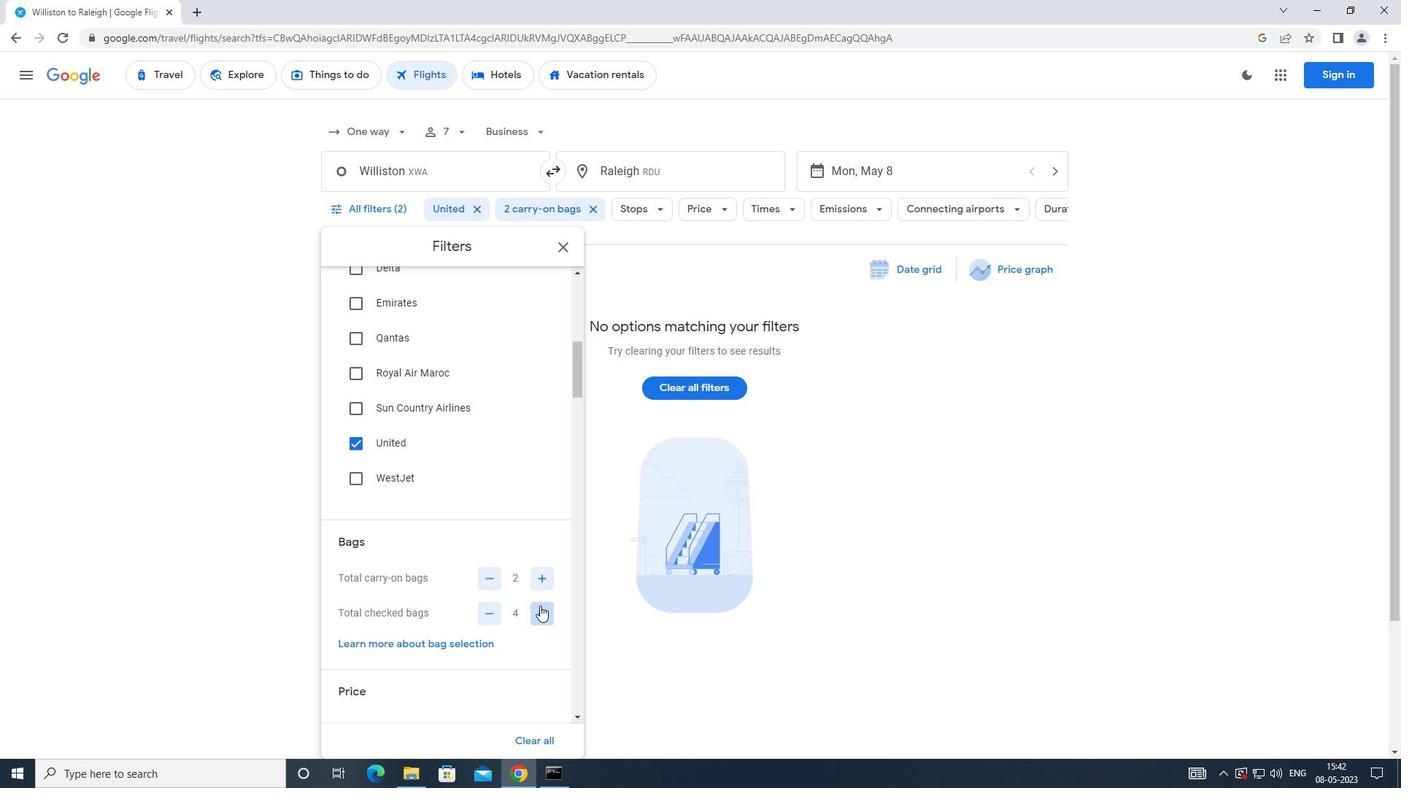 
Action: Mouse pressed left at (540, 605)
Screenshot: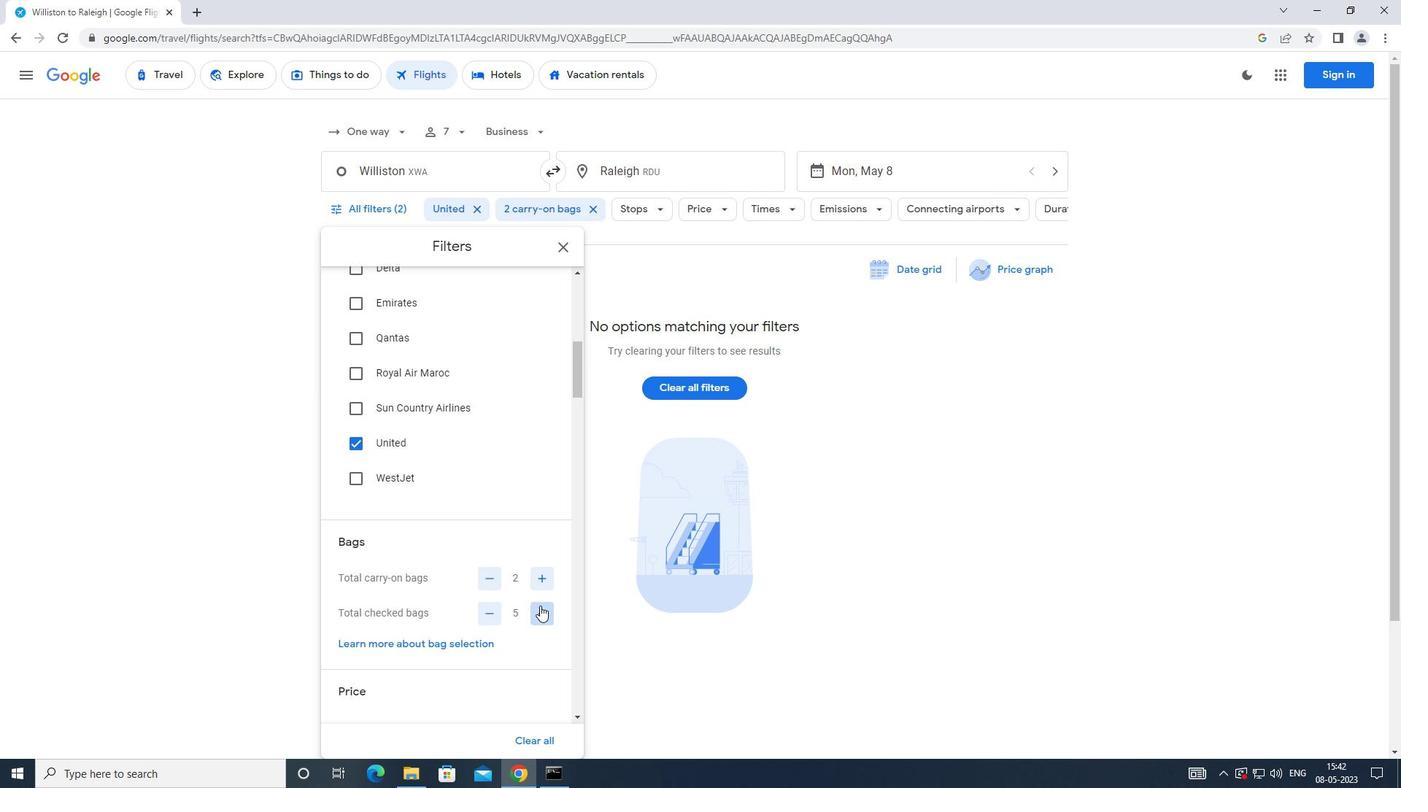 
Action: Mouse moved to (535, 605)
Screenshot: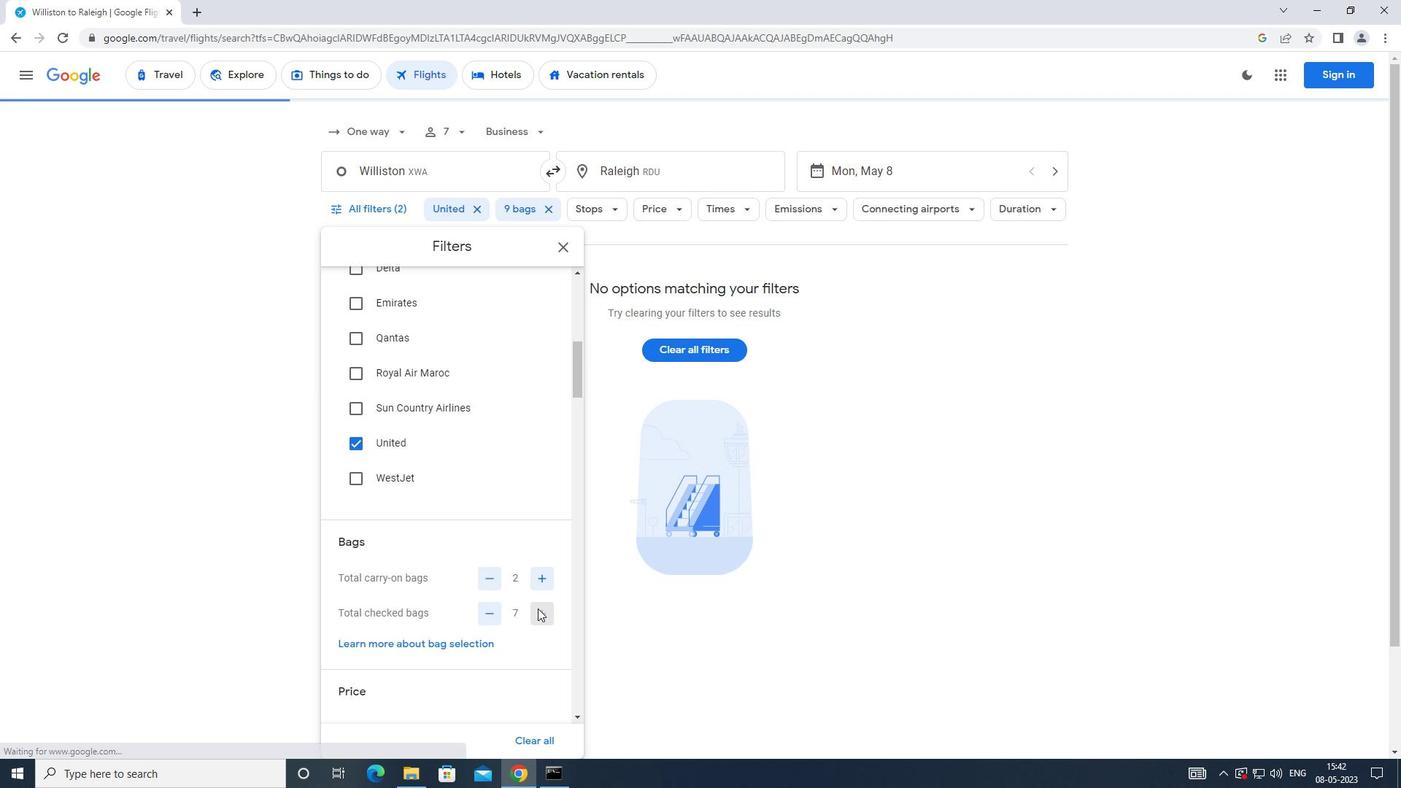 
Action: Mouse scrolled (535, 604) with delta (0, 0)
Screenshot: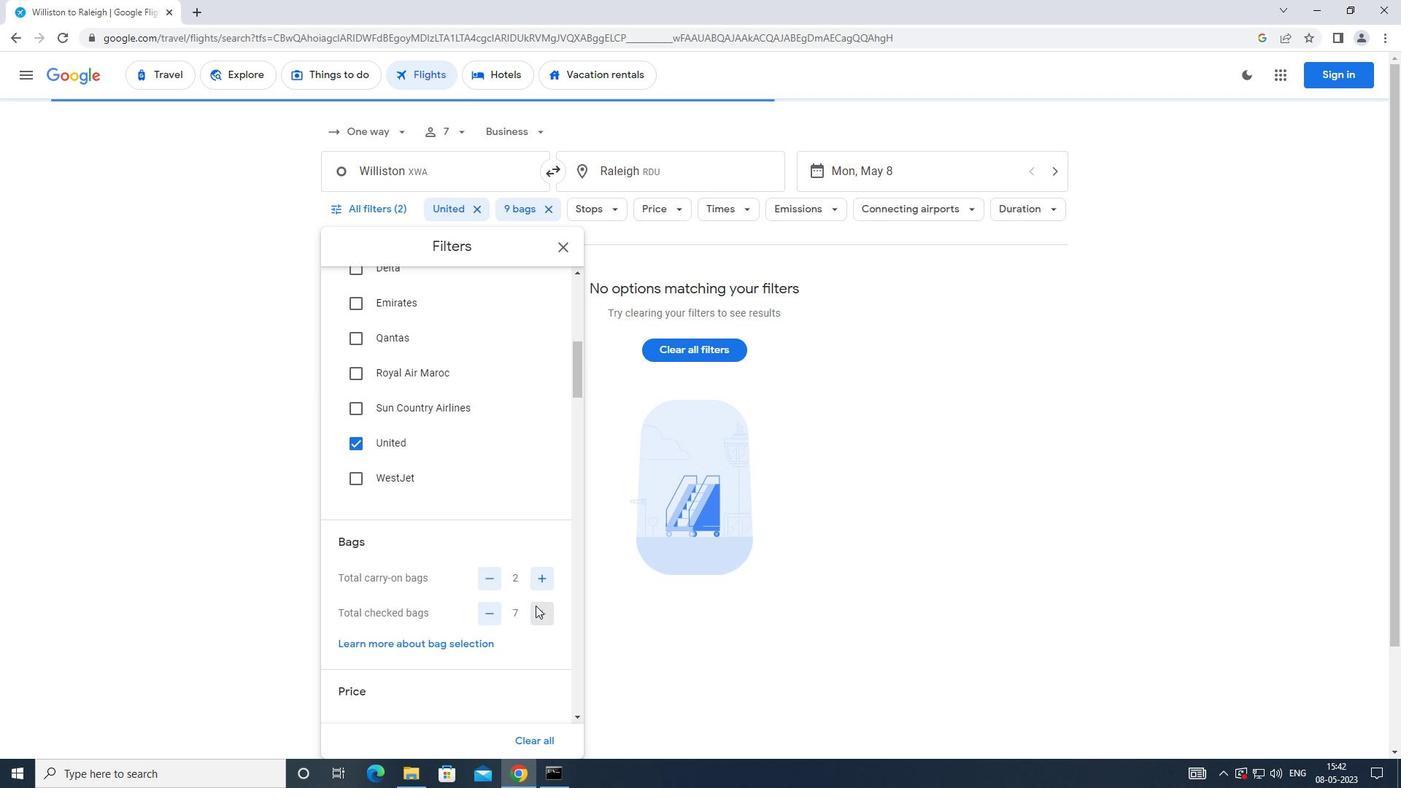 
Action: Mouse scrolled (535, 604) with delta (0, 0)
Screenshot: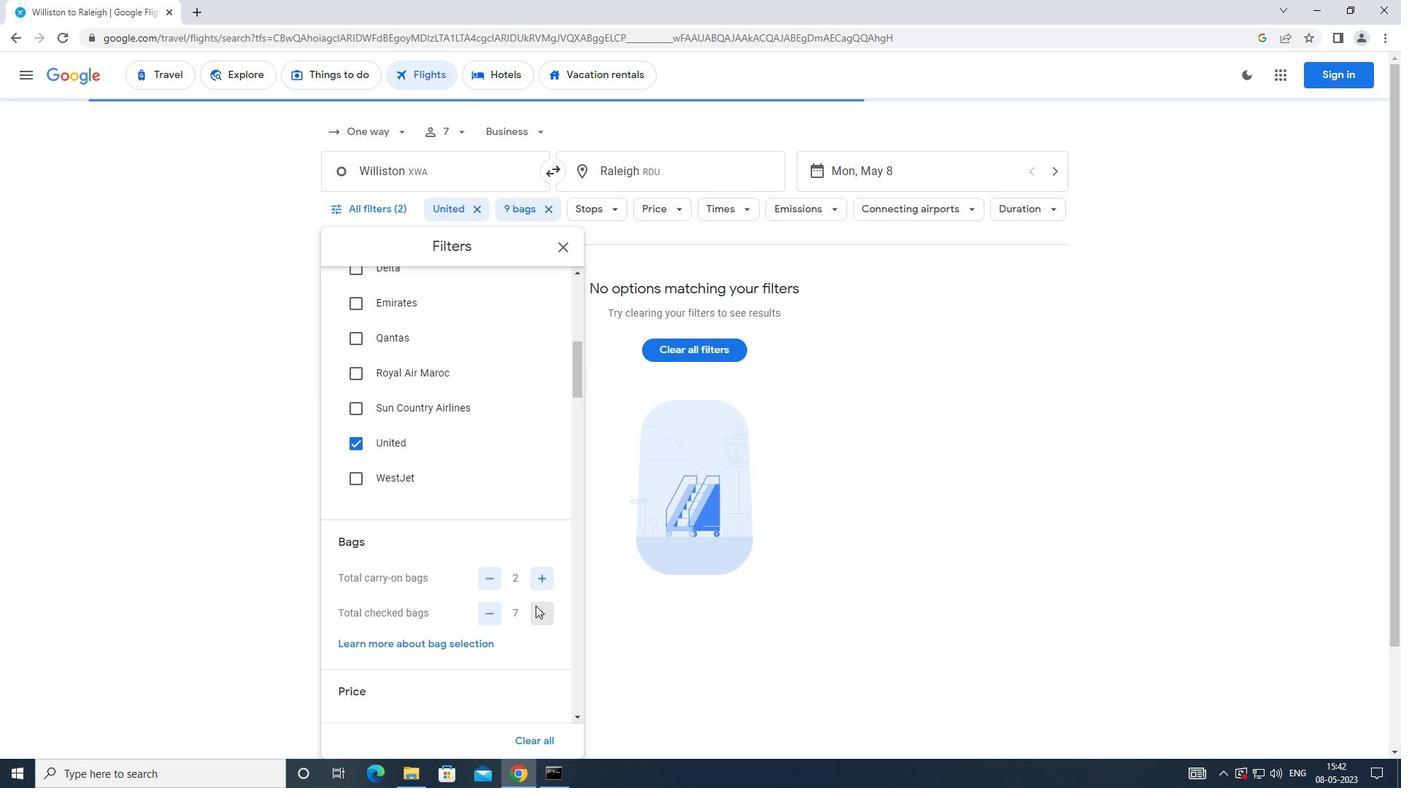 
Action: Mouse moved to (544, 605)
Screenshot: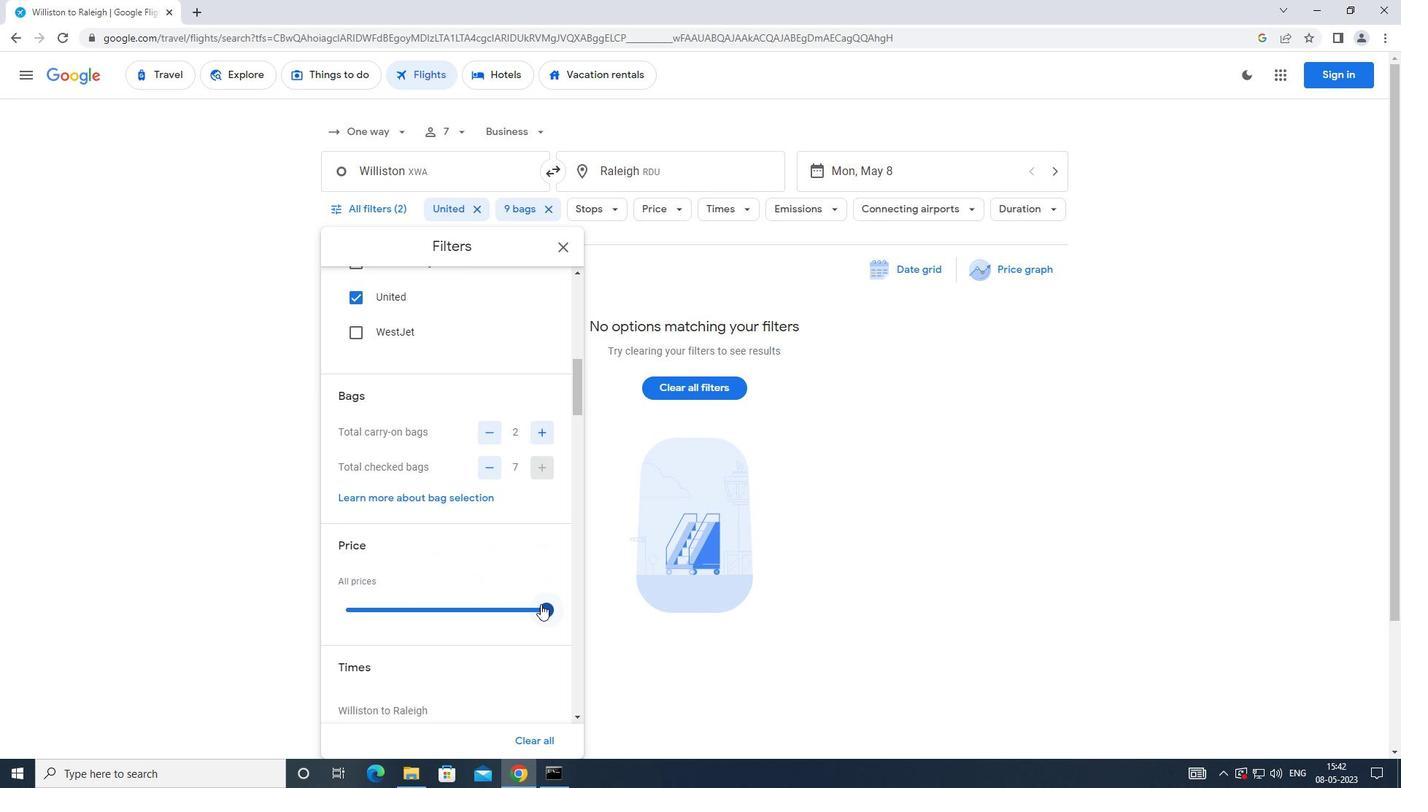 
Action: Mouse pressed left at (544, 605)
Screenshot: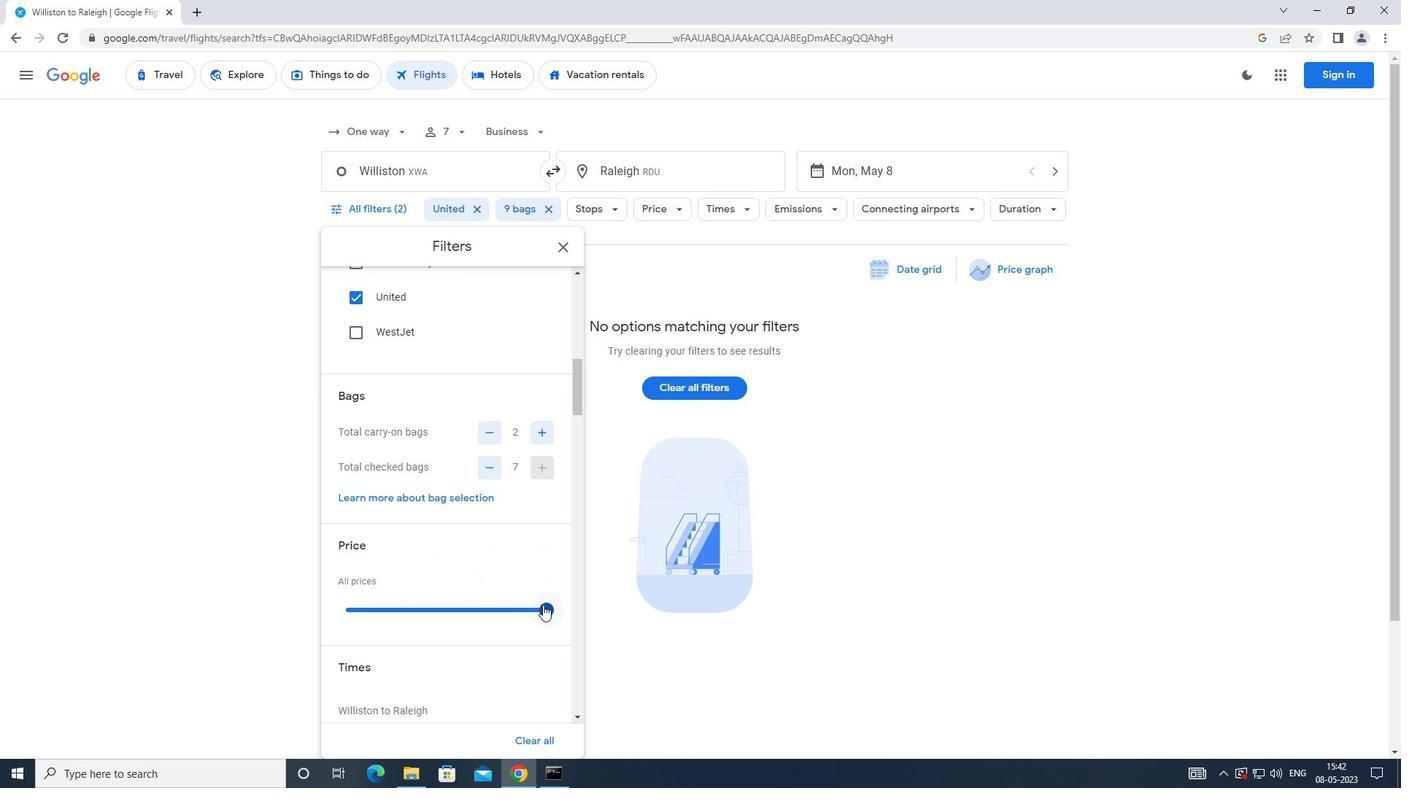 
Action: Mouse moved to (498, 602)
Screenshot: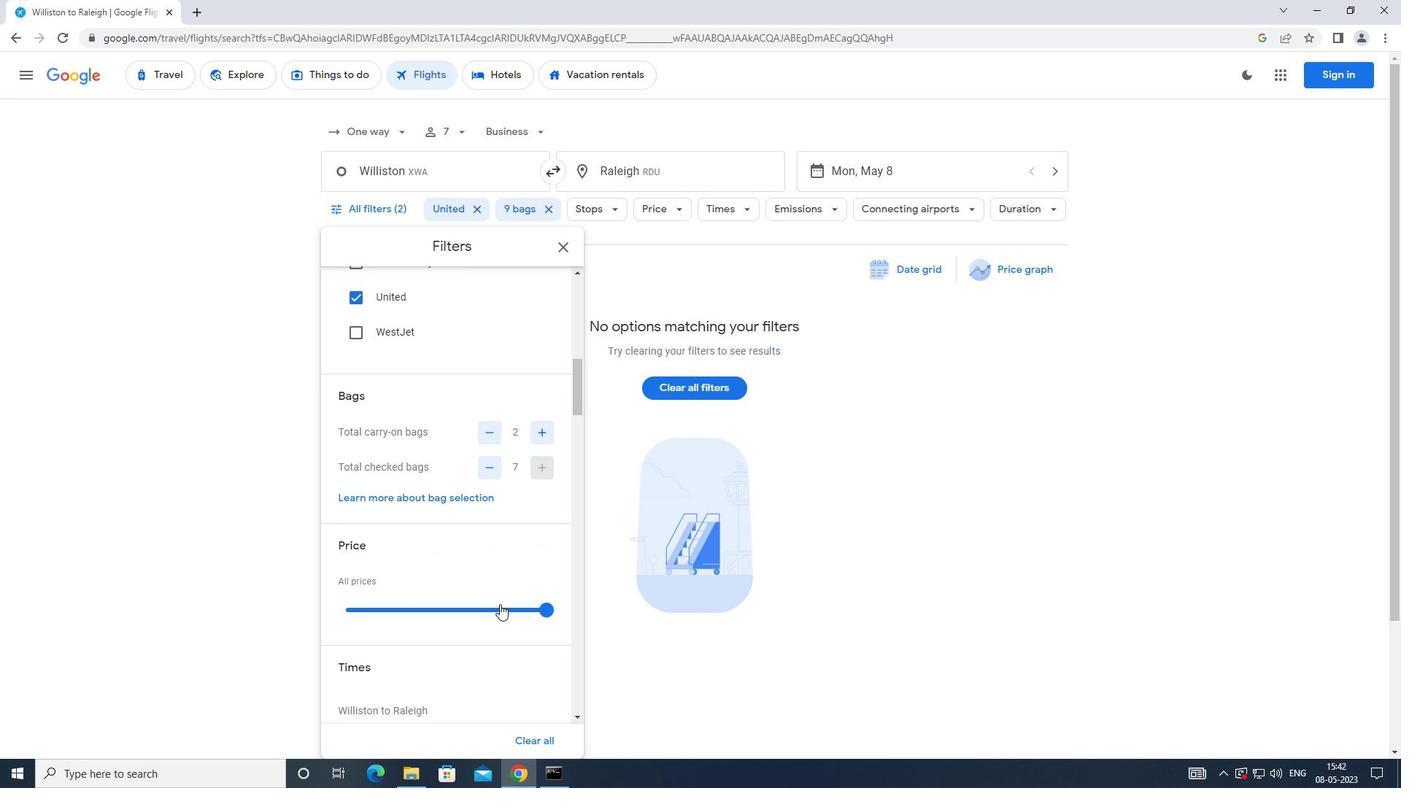 
Action: Mouse scrolled (498, 602) with delta (0, 0)
Screenshot: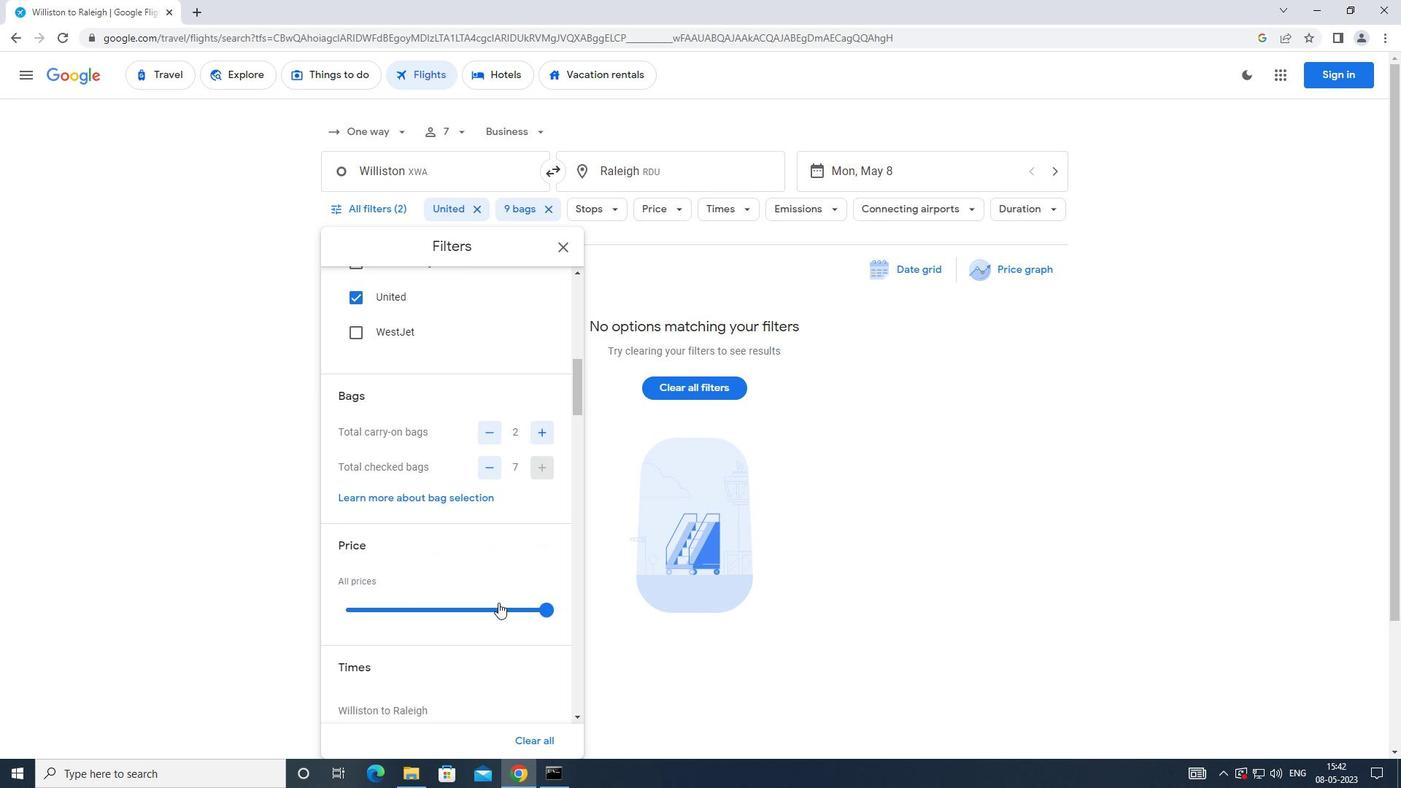 
Action: Mouse scrolled (498, 602) with delta (0, 0)
Screenshot: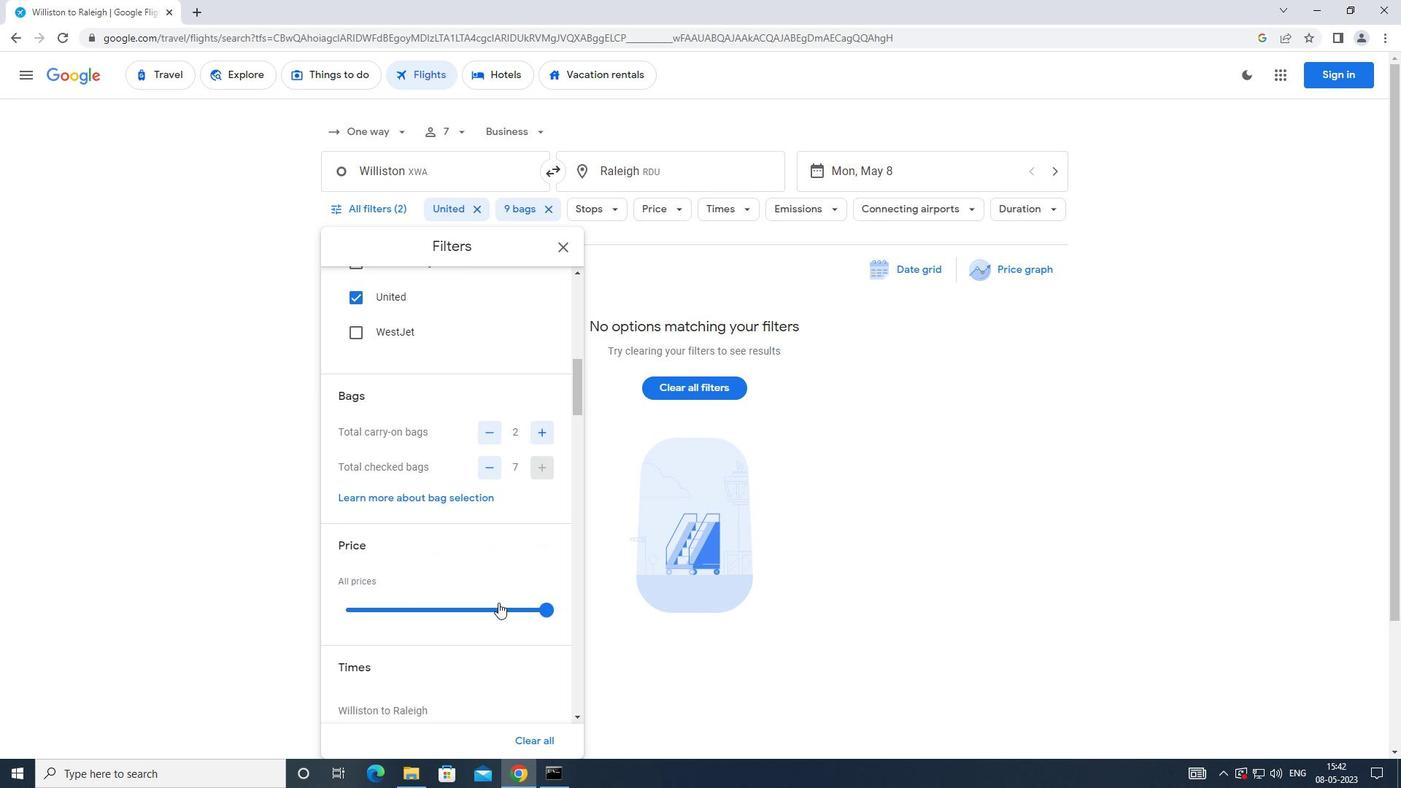 
Action: Mouse scrolled (498, 602) with delta (0, 0)
Screenshot: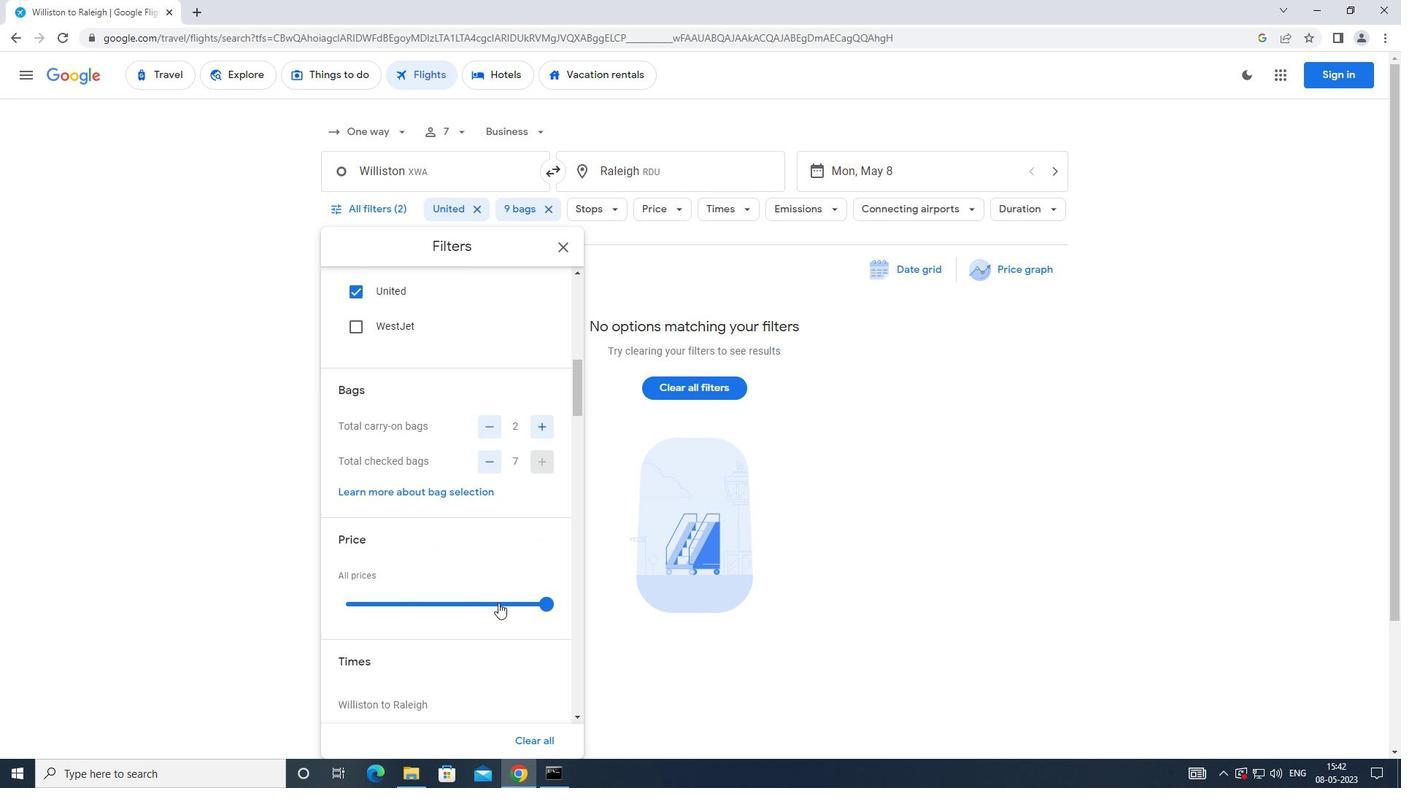 
Action: Mouse moved to (343, 553)
Screenshot: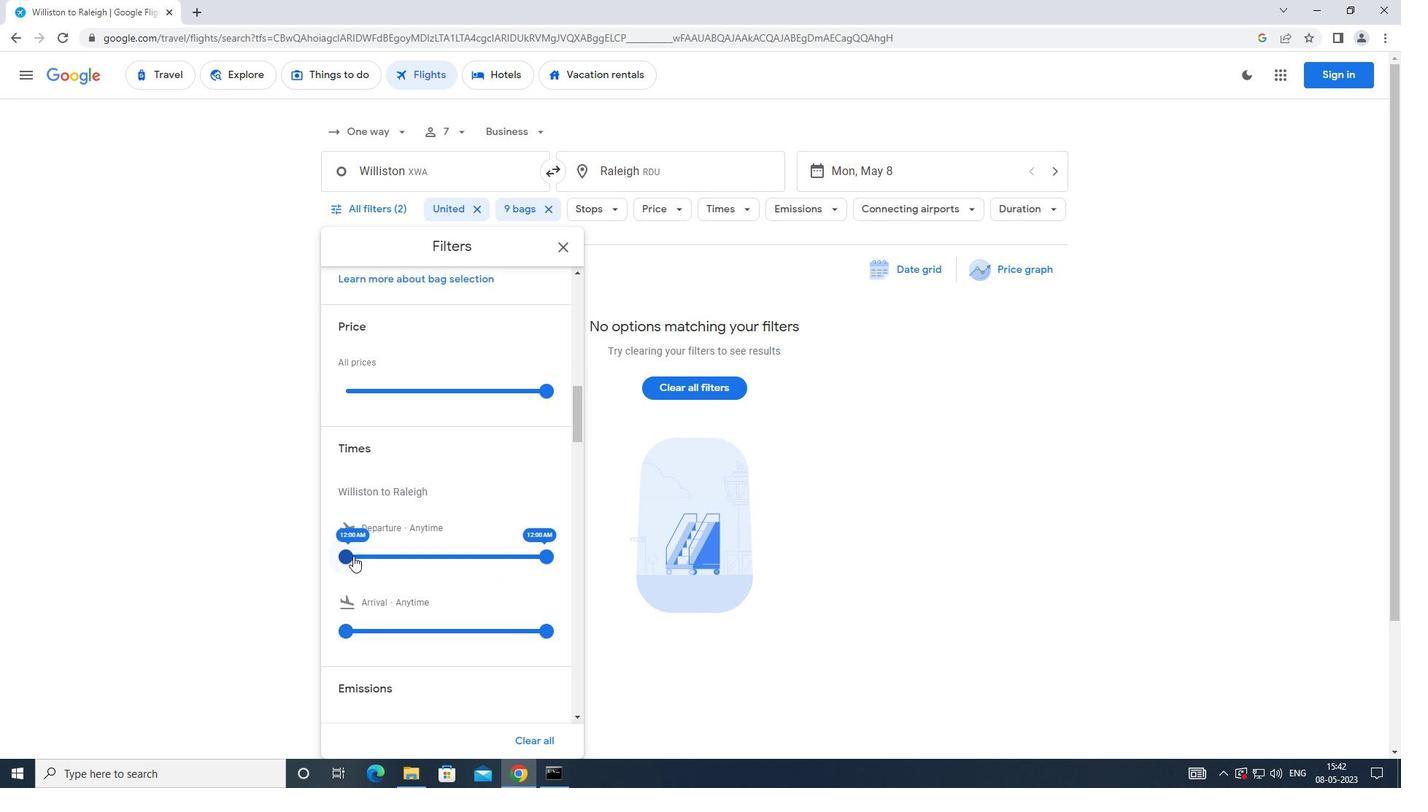 
Action: Mouse pressed left at (343, 553)
Screenshot: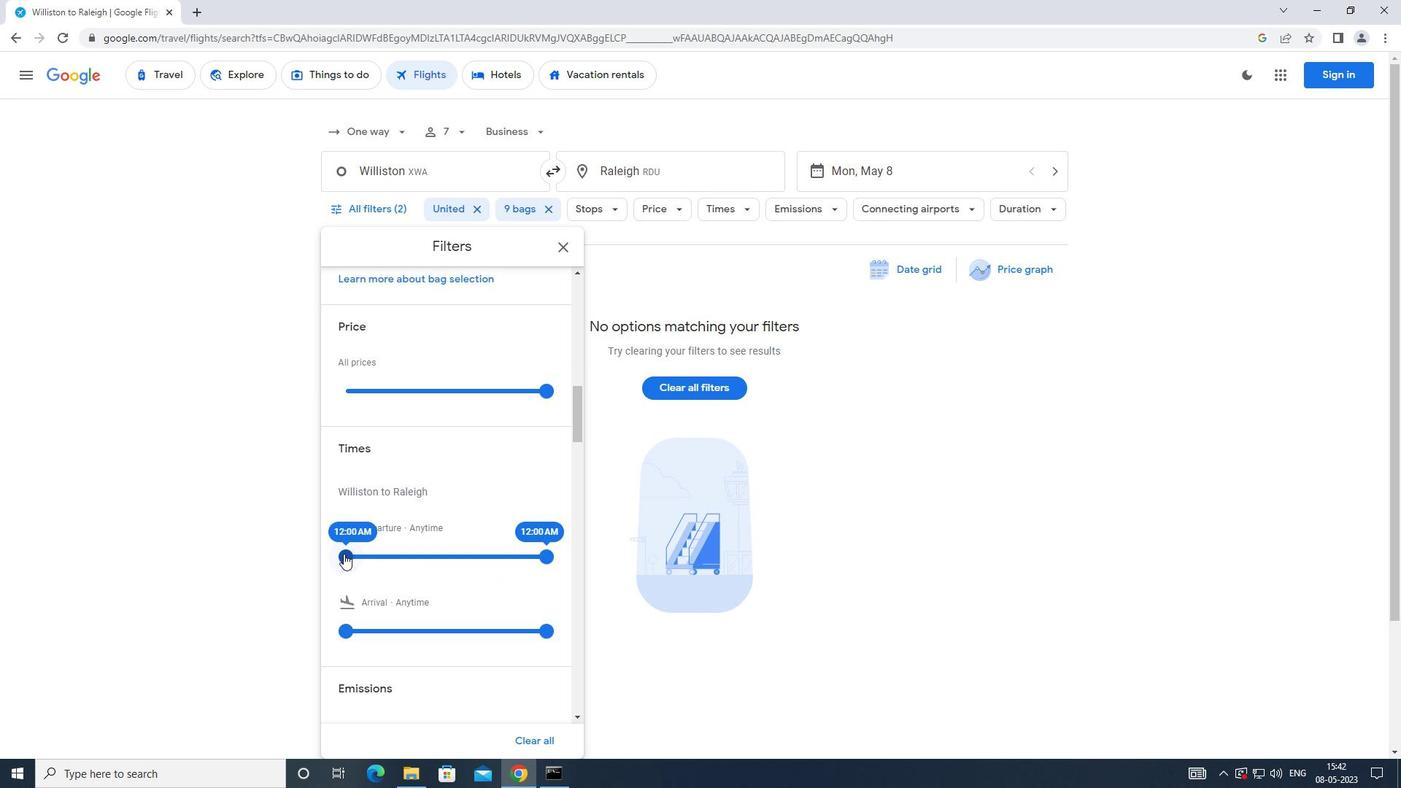 
Action: Mouse moved to (543, 558)
Screenshot: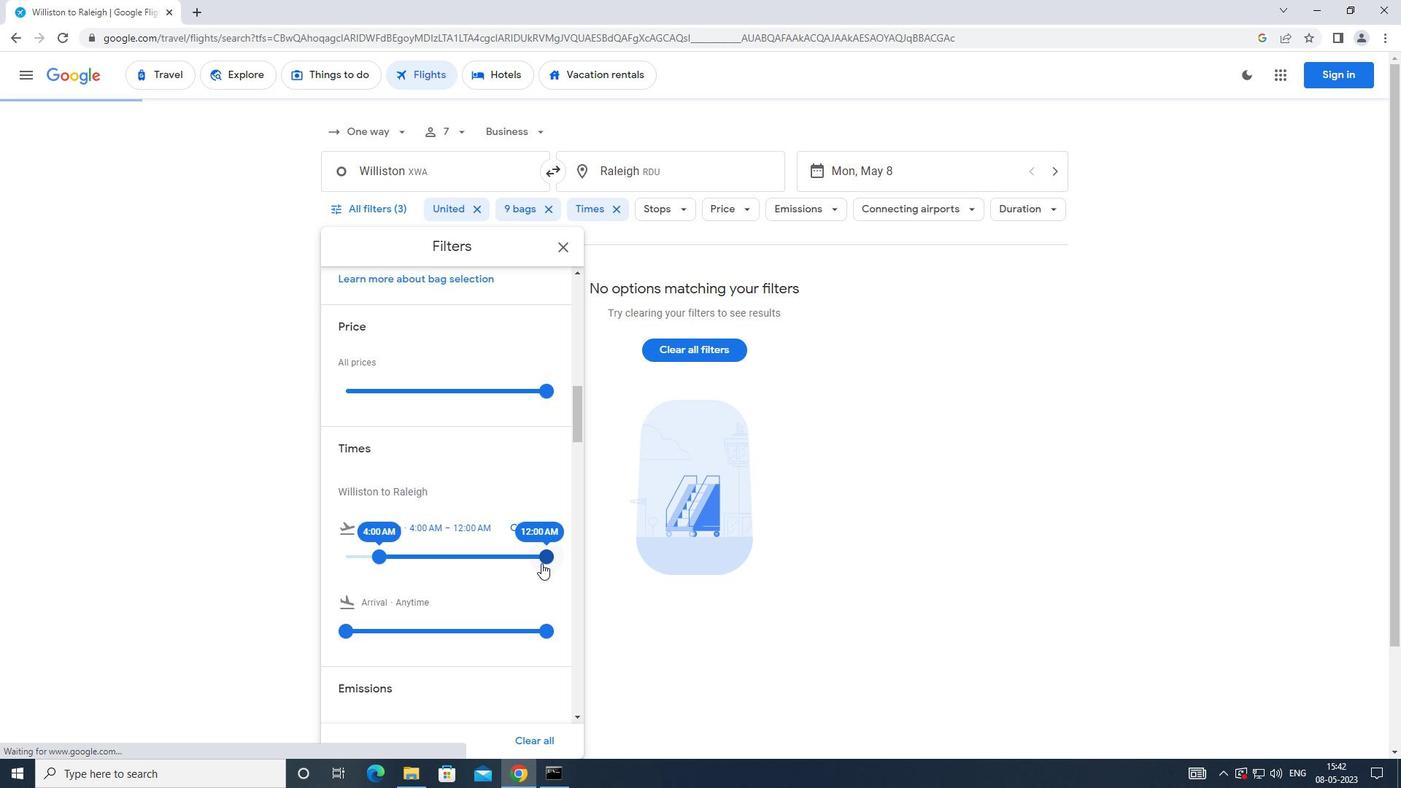 
Action: Mouse pressed left at (543, 558)
Screenshot: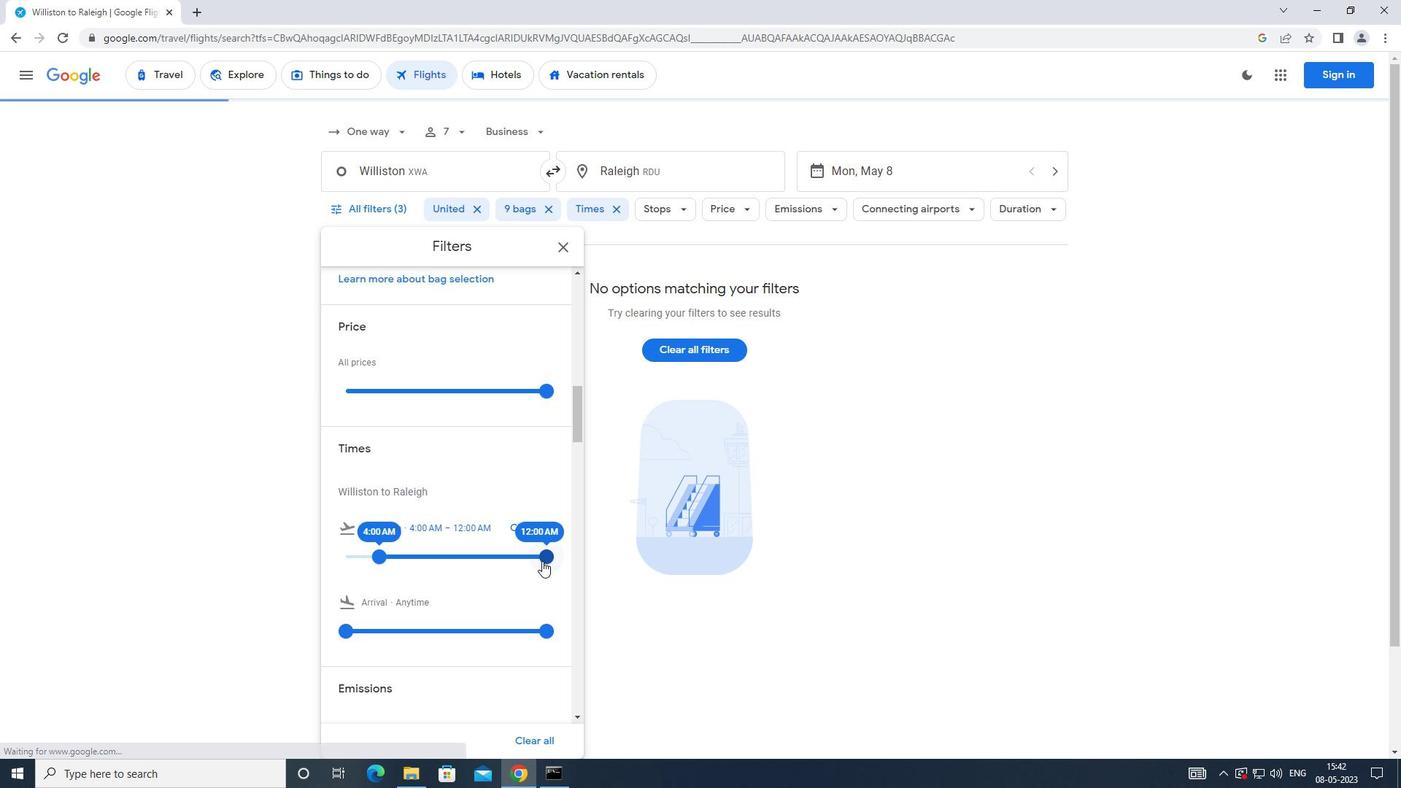 
Action: Mouse moved to (559, 246)
Screenshot: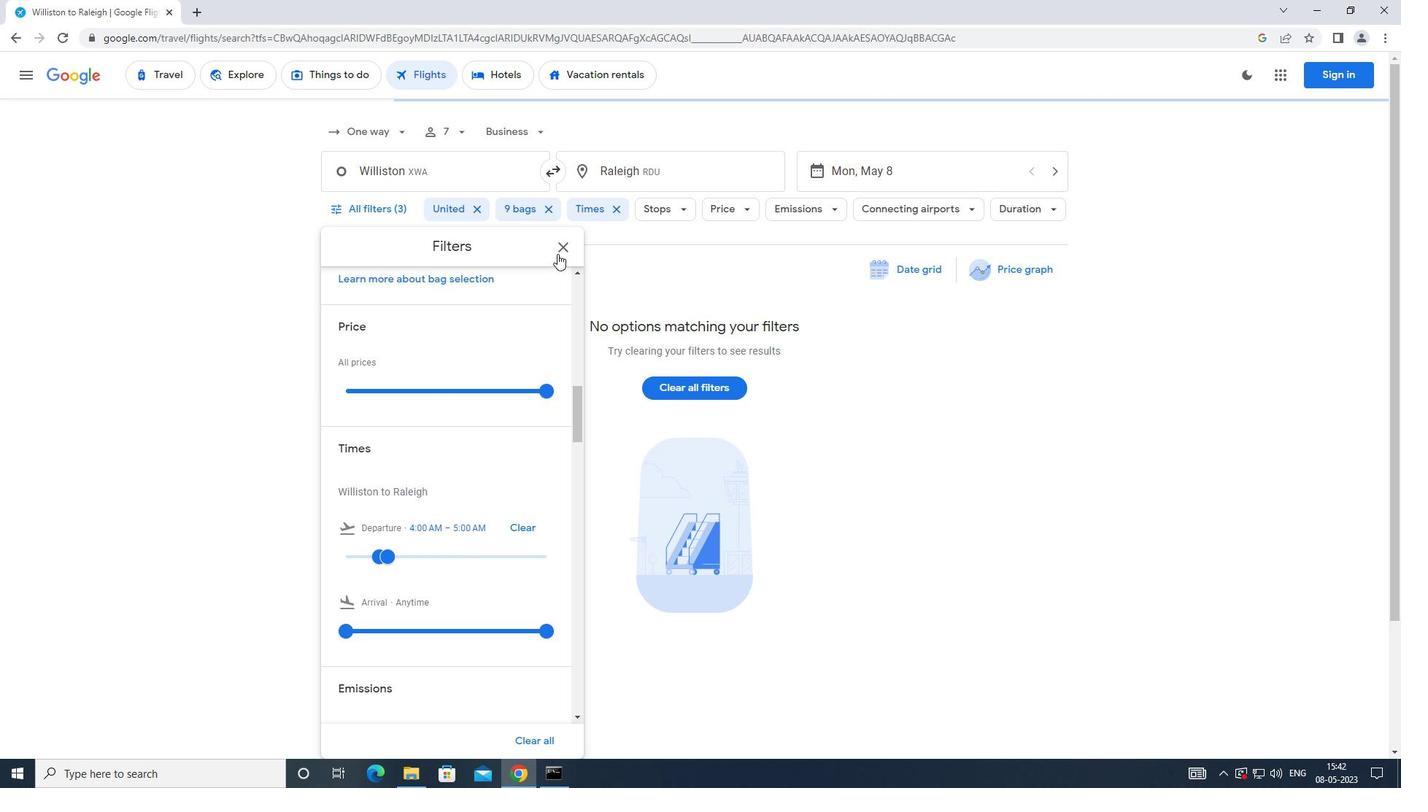 
Action: Mouse pressed left at (559, 246)
Screenshot: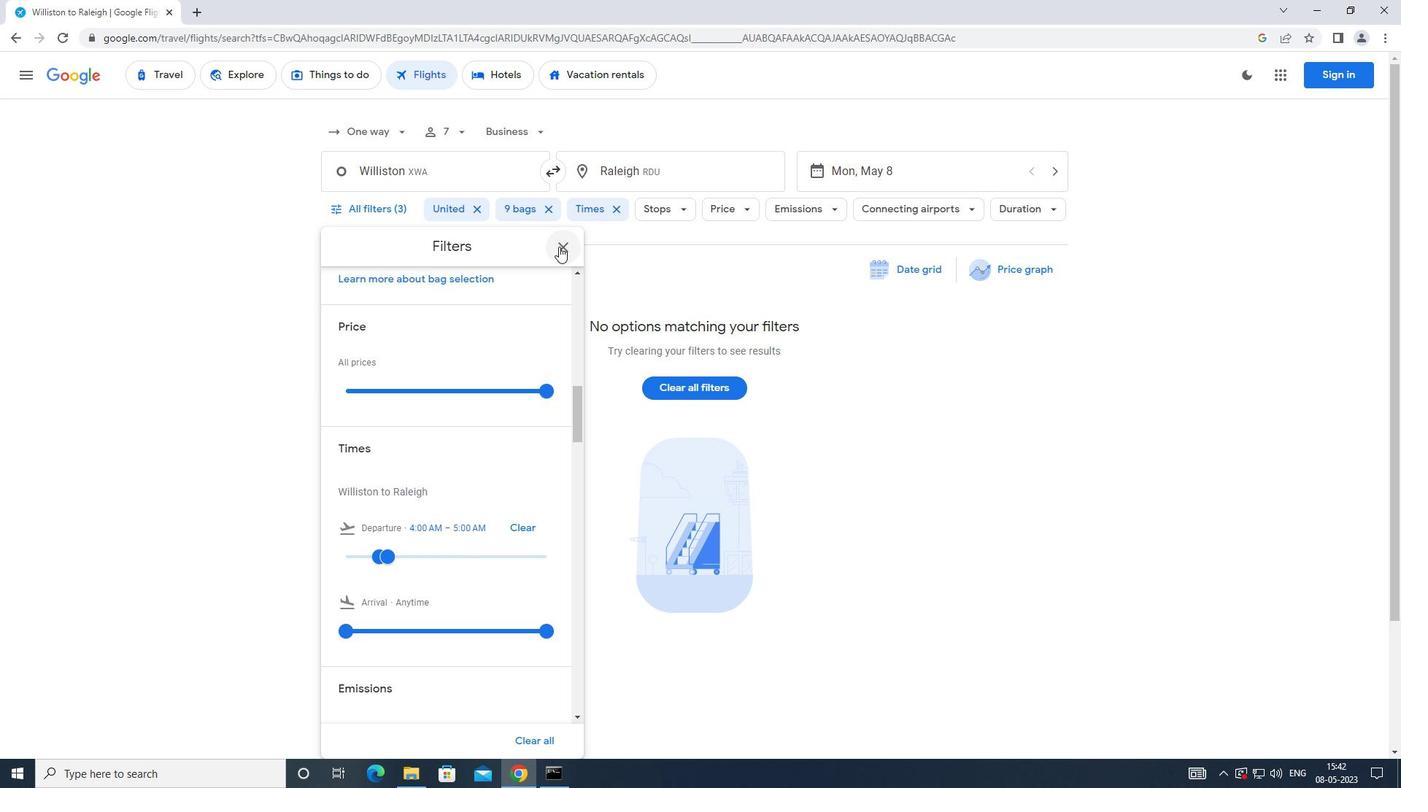 
Action: Mouse moved to (559, 246)
Screenshot: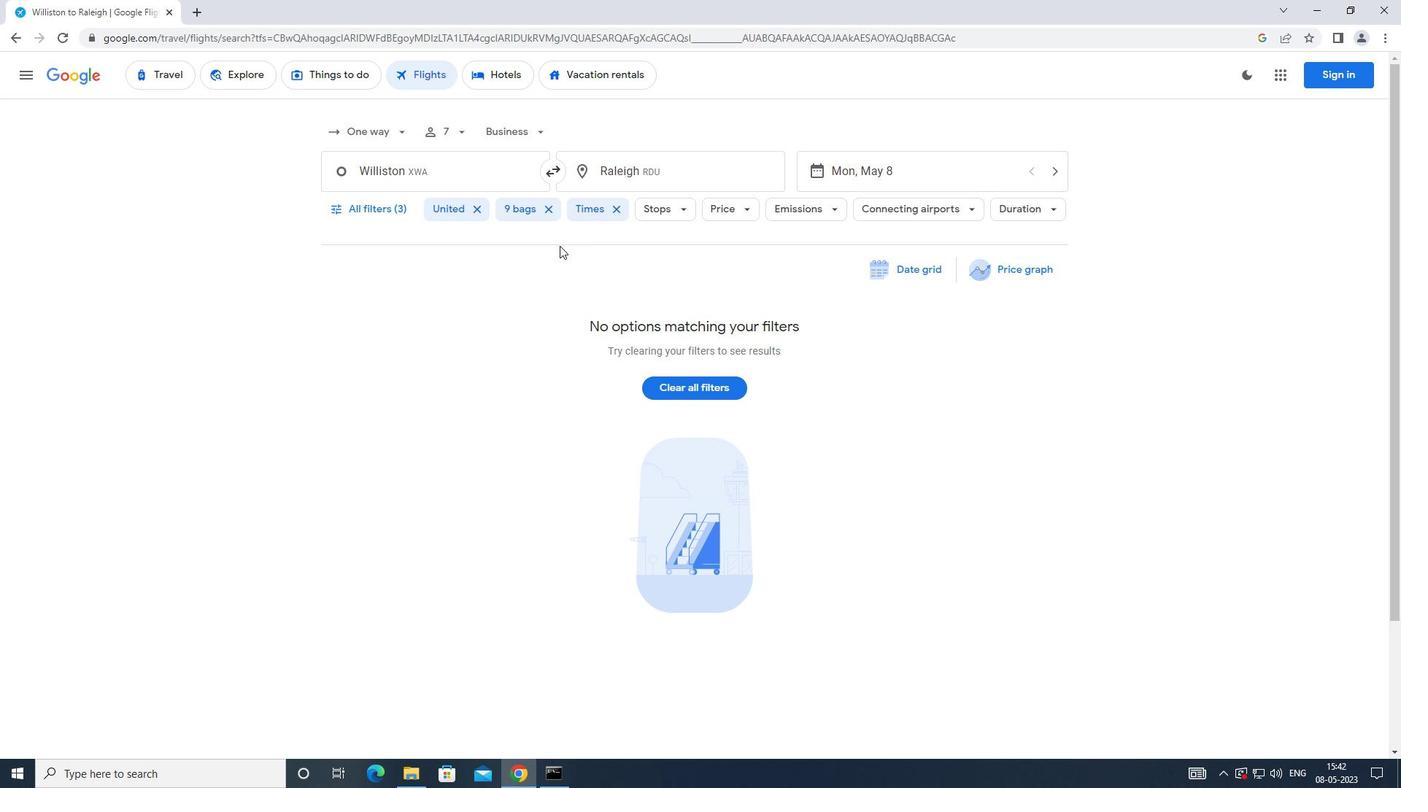 
